 Task: Add a signature Kathryn Wilson containing With sincere appreciation and gratitude, Kathryn Wilson to email address softage.3@softage.net and add a label Climate change
Action: Mouse moved to (99, 147)
Screenshot: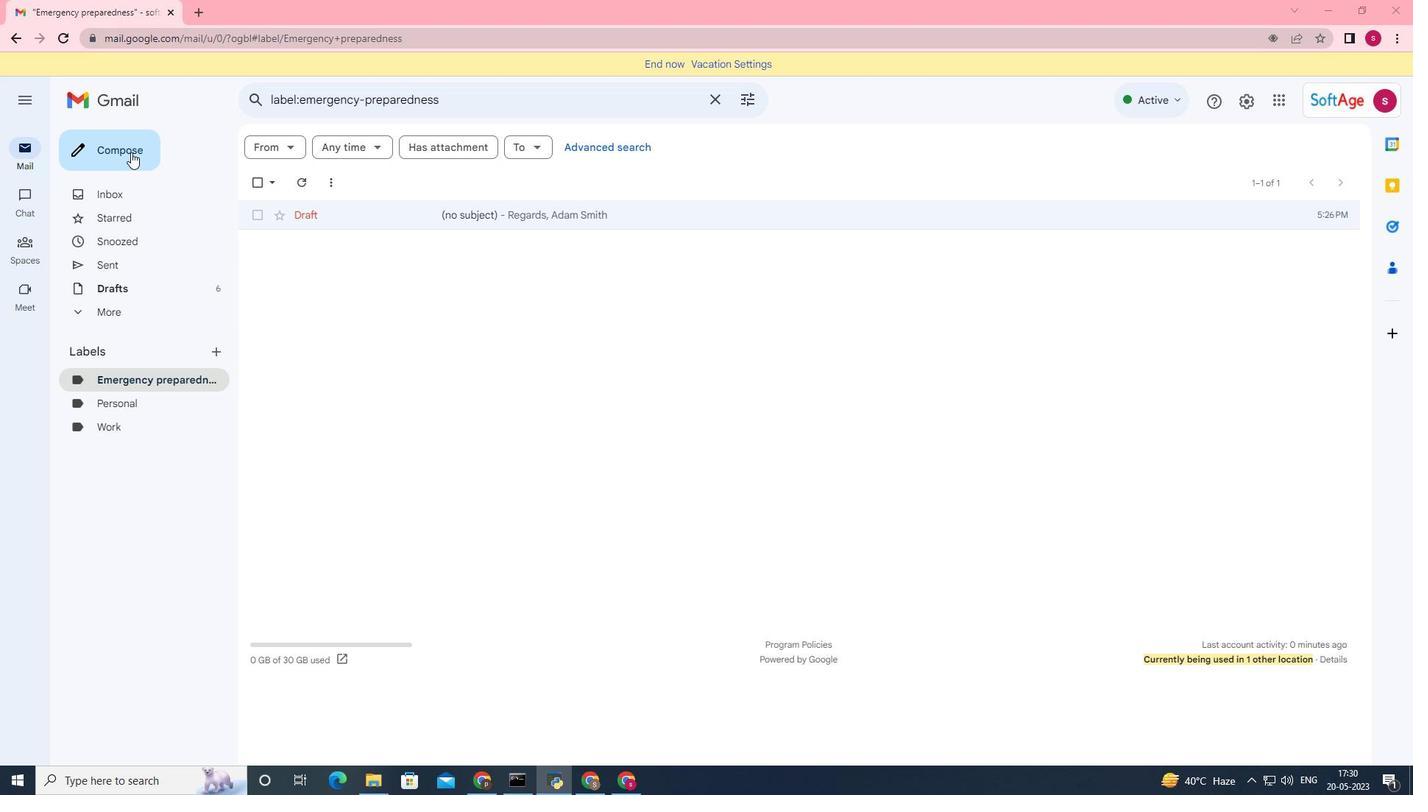 
Action: Mouse pressed left at (99, 147)
Screenshot: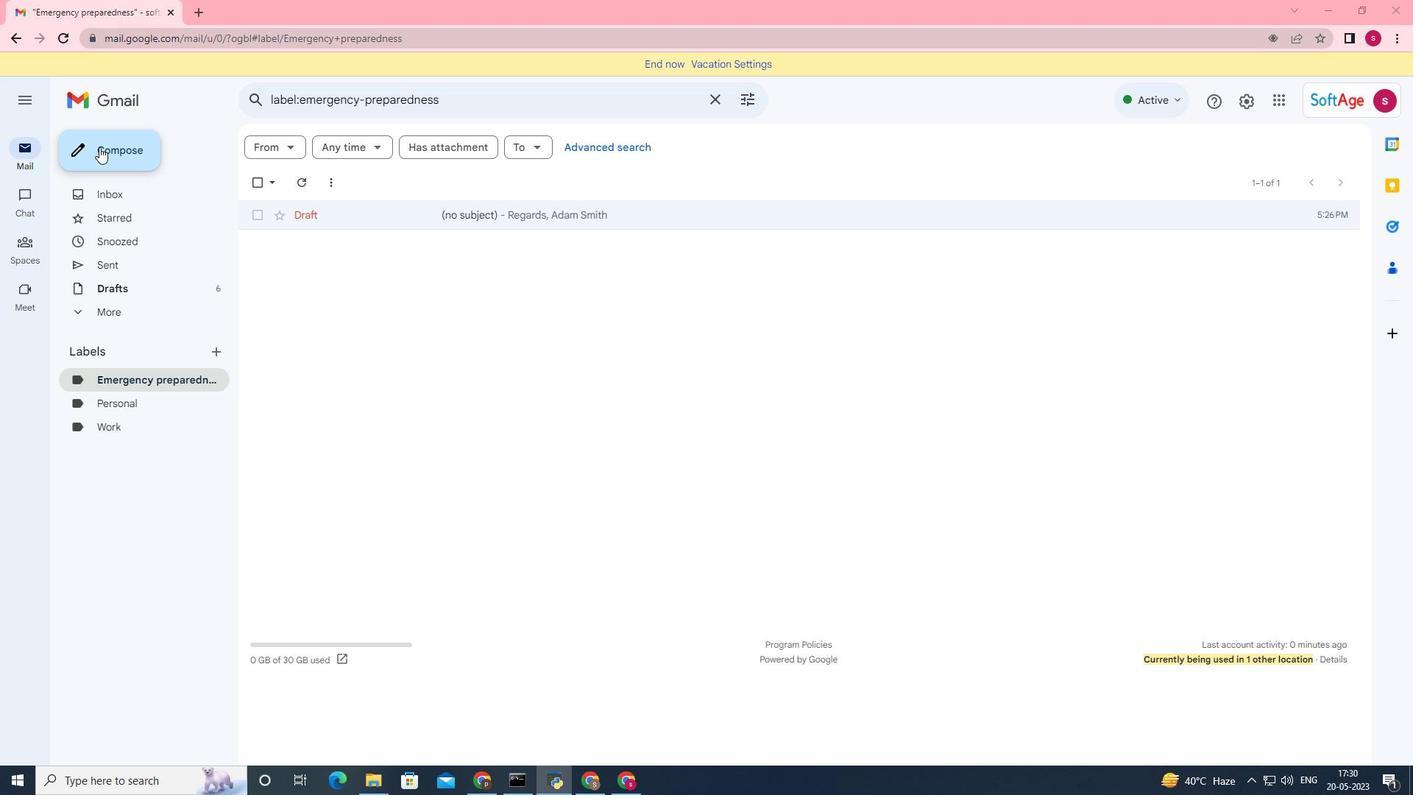 
Action: Mouse moved to (1350, 326)
Screenshot: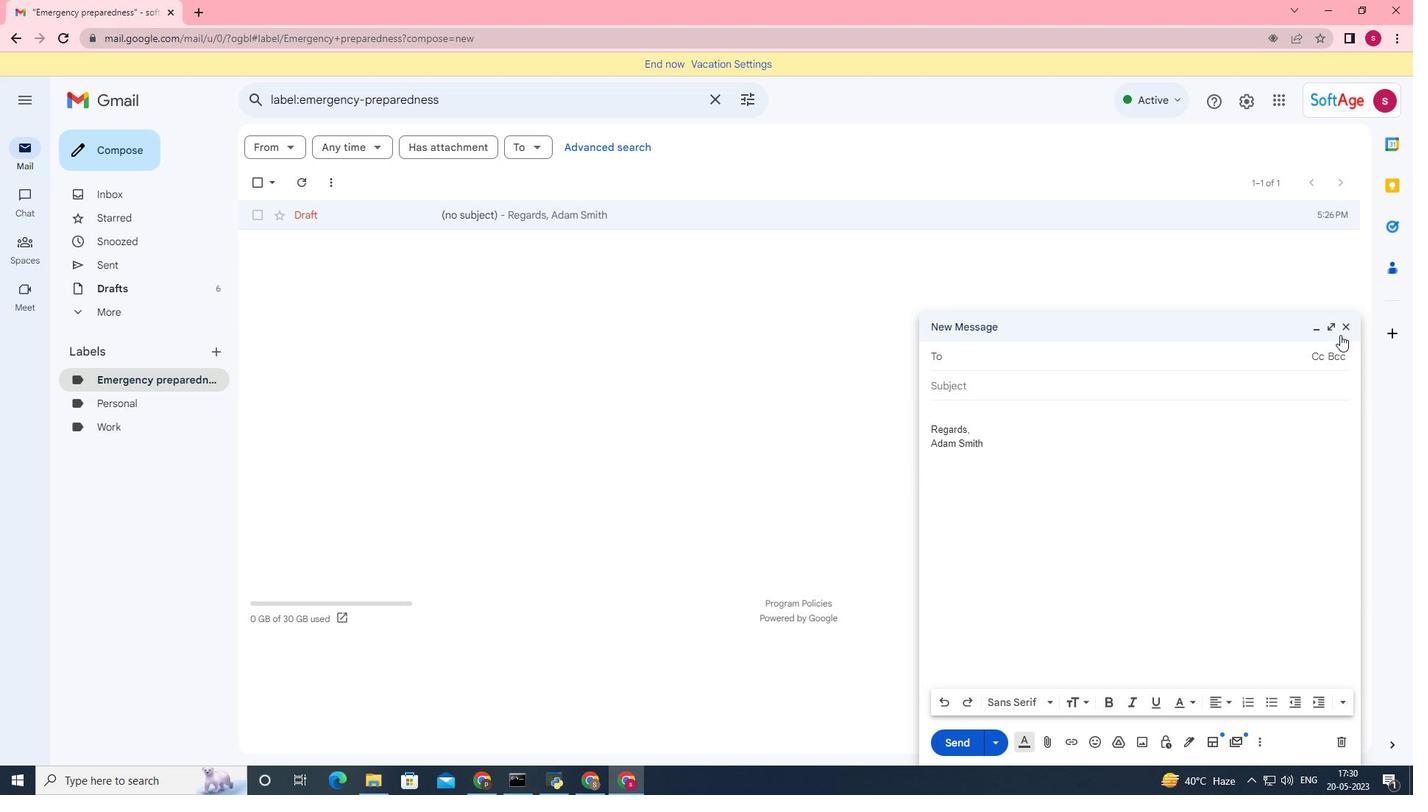 
Action: Mouse pressed left at (1350, 326)
Screenshot: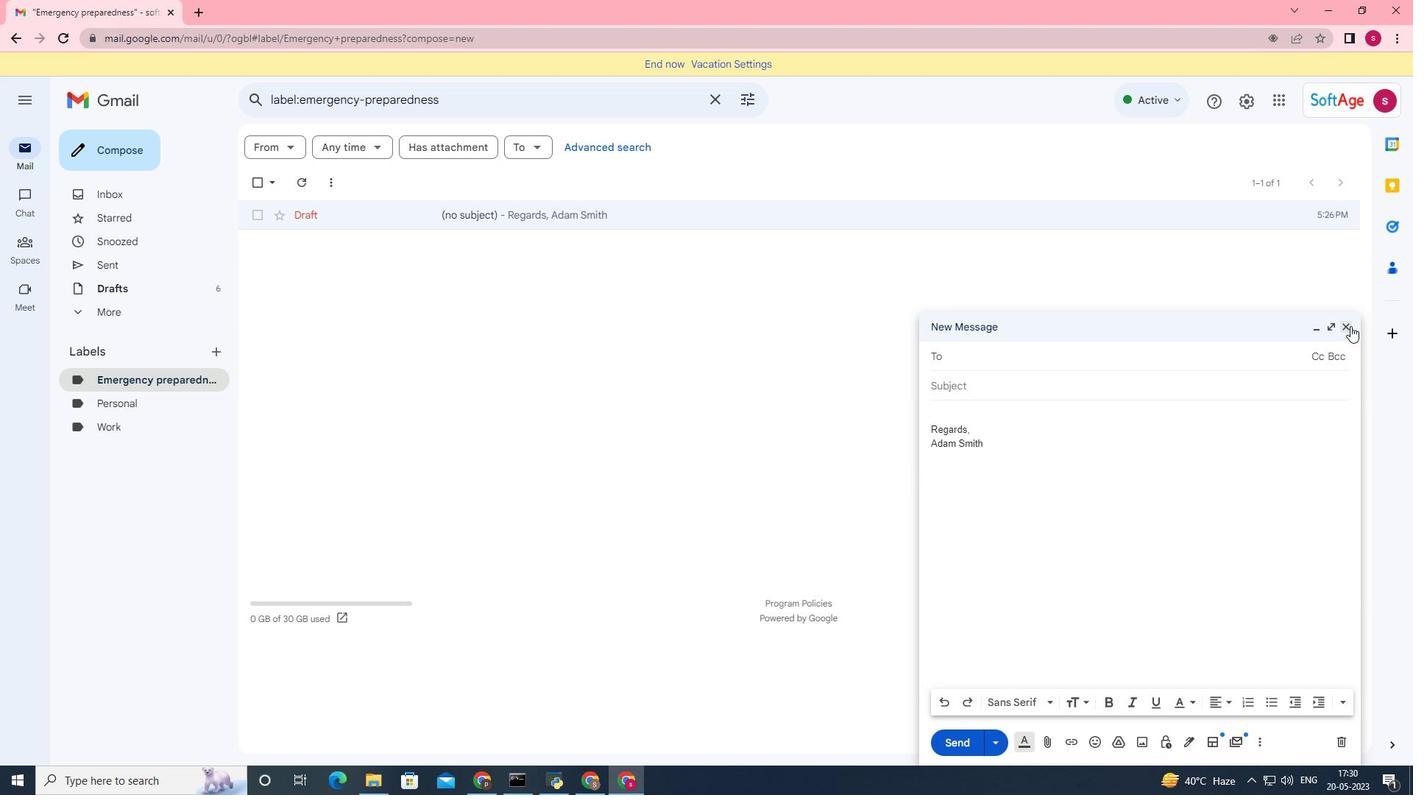 
Action: Mouse moved to (138, 148)
Screenshot: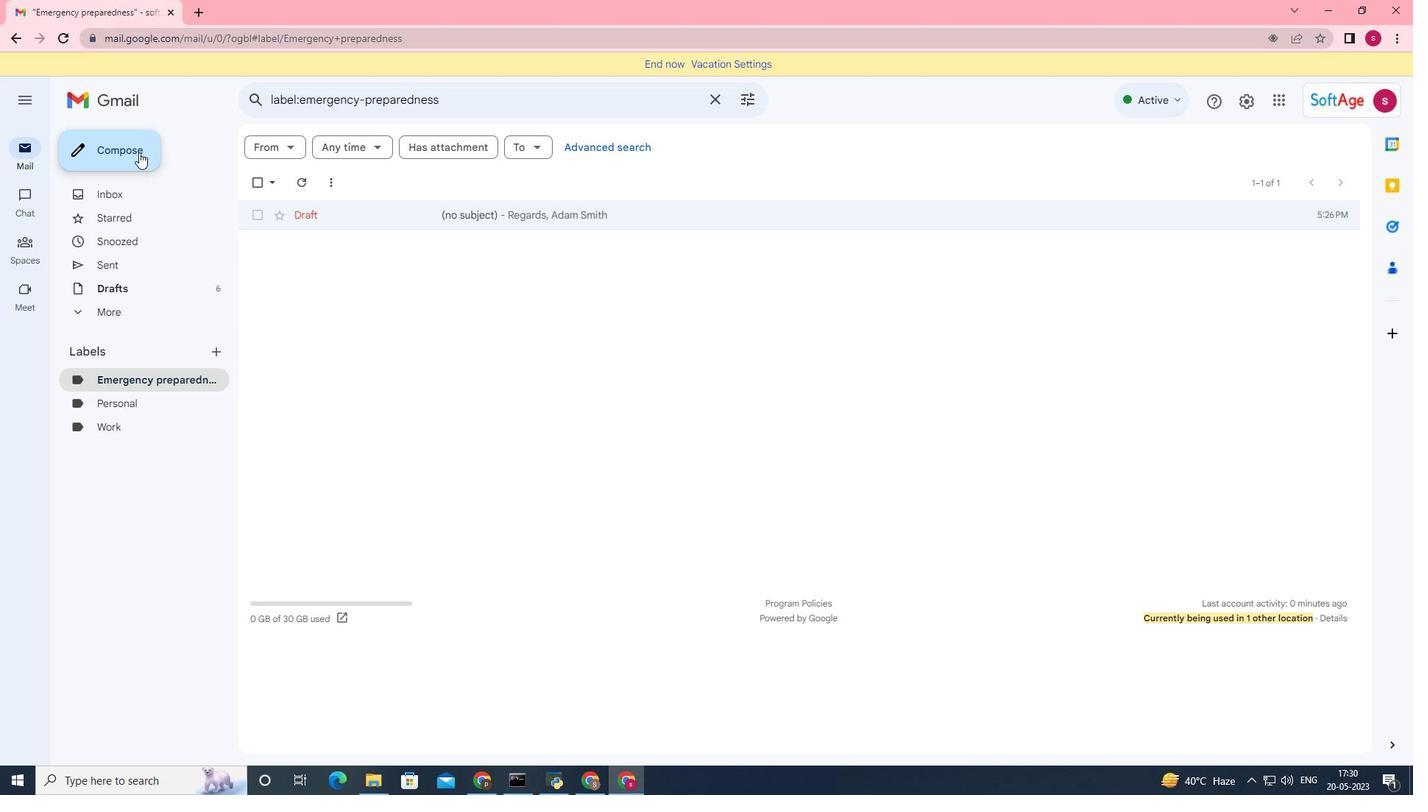 
Action: Mouse pressed left at (138, 148)
Screenshot: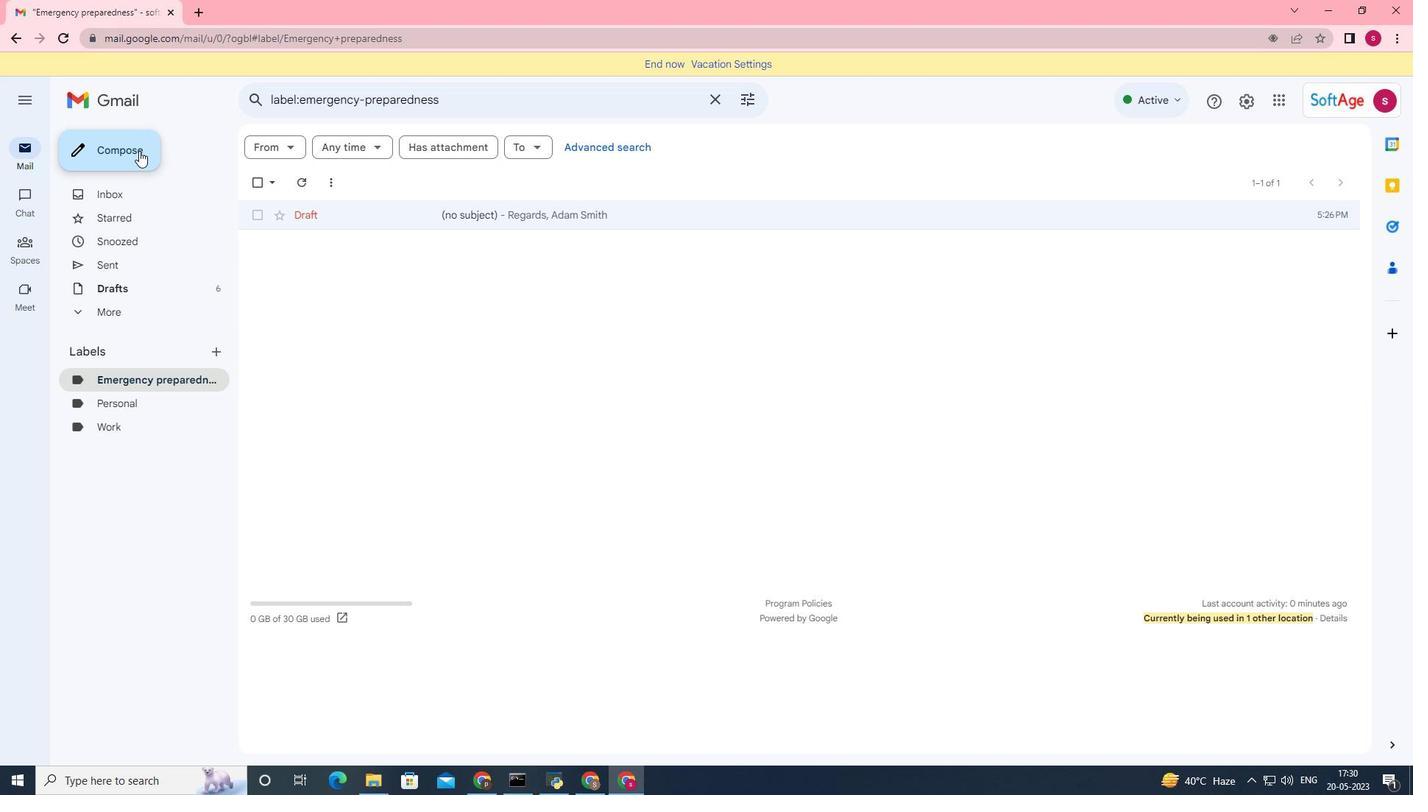 
Action: Mouse moved to (1185, 739)
Screenshot: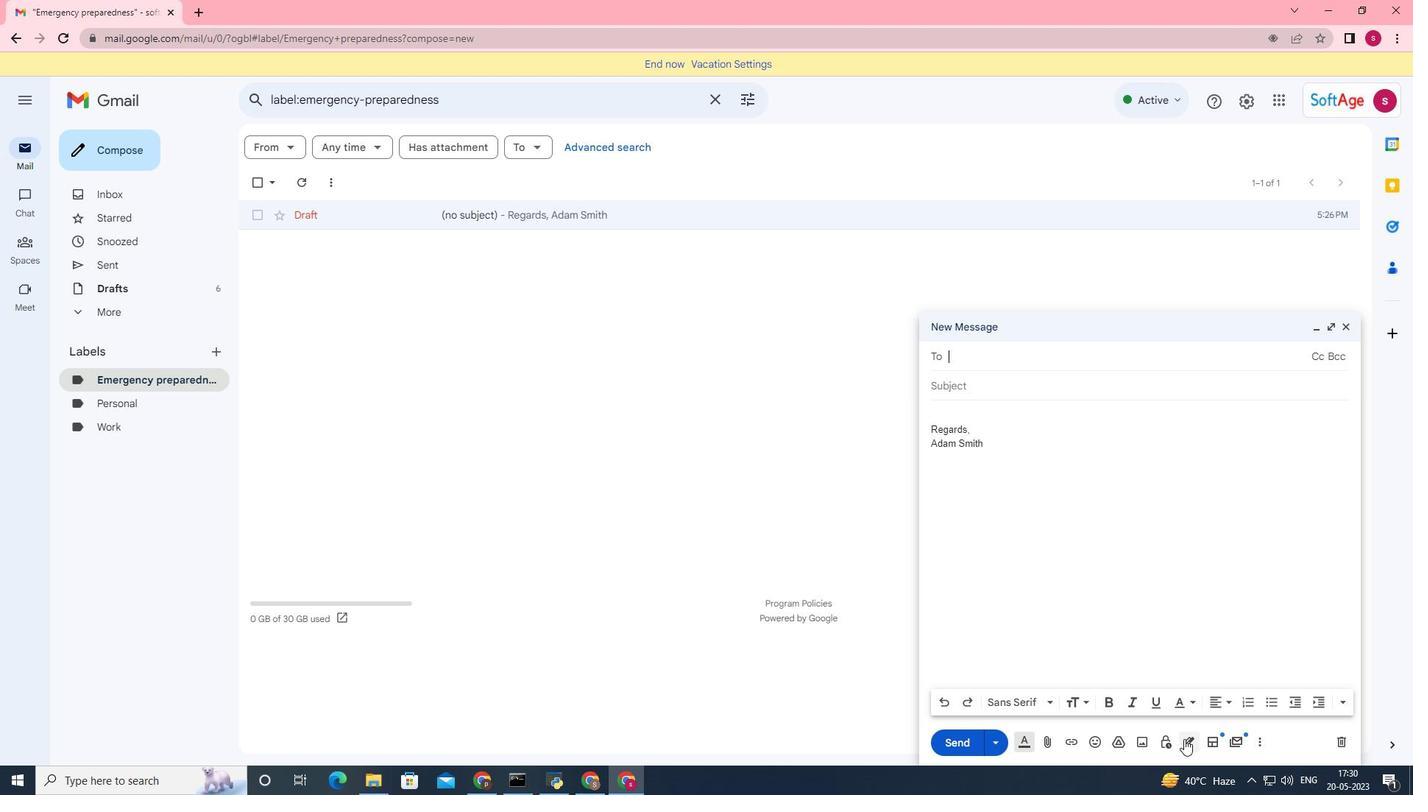 
Action: Mouse pressed left at (1185, 739)
Screenshot: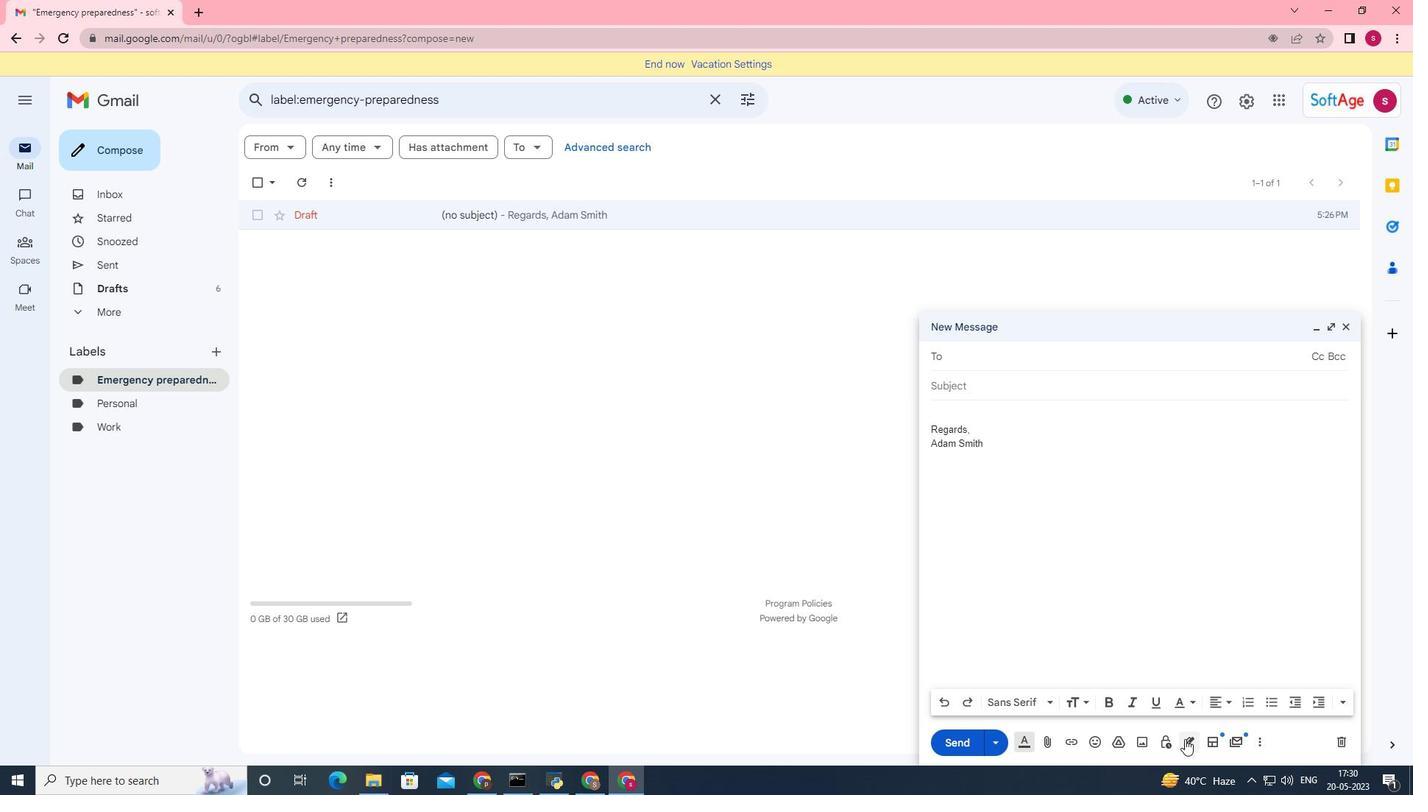 
Action: Mouse moved to (1244, 668)
Screenshot: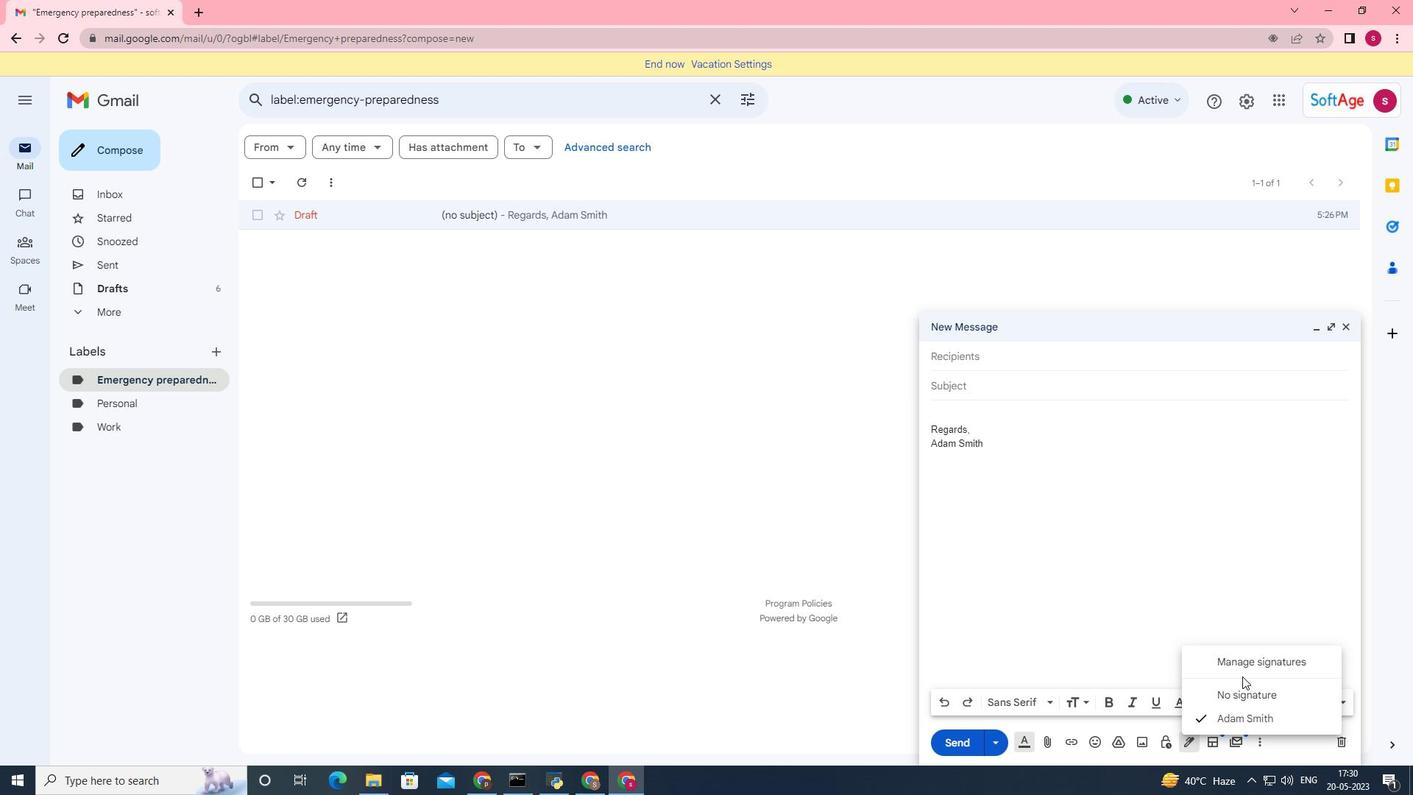 
Action: Mouse pressed left at (1244, 668)
Screenshot: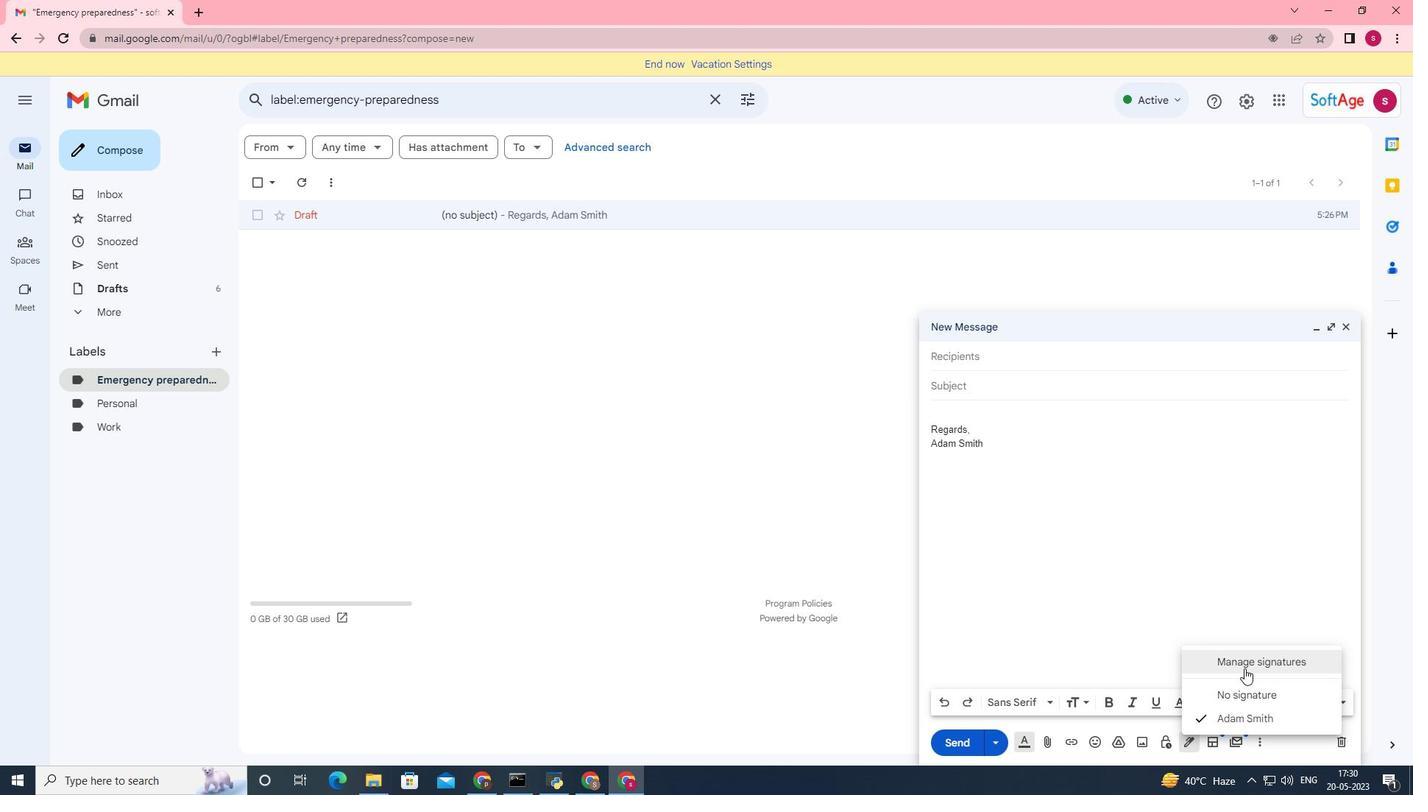 
Action: Mouse moved to (680, 524)
Screenshot: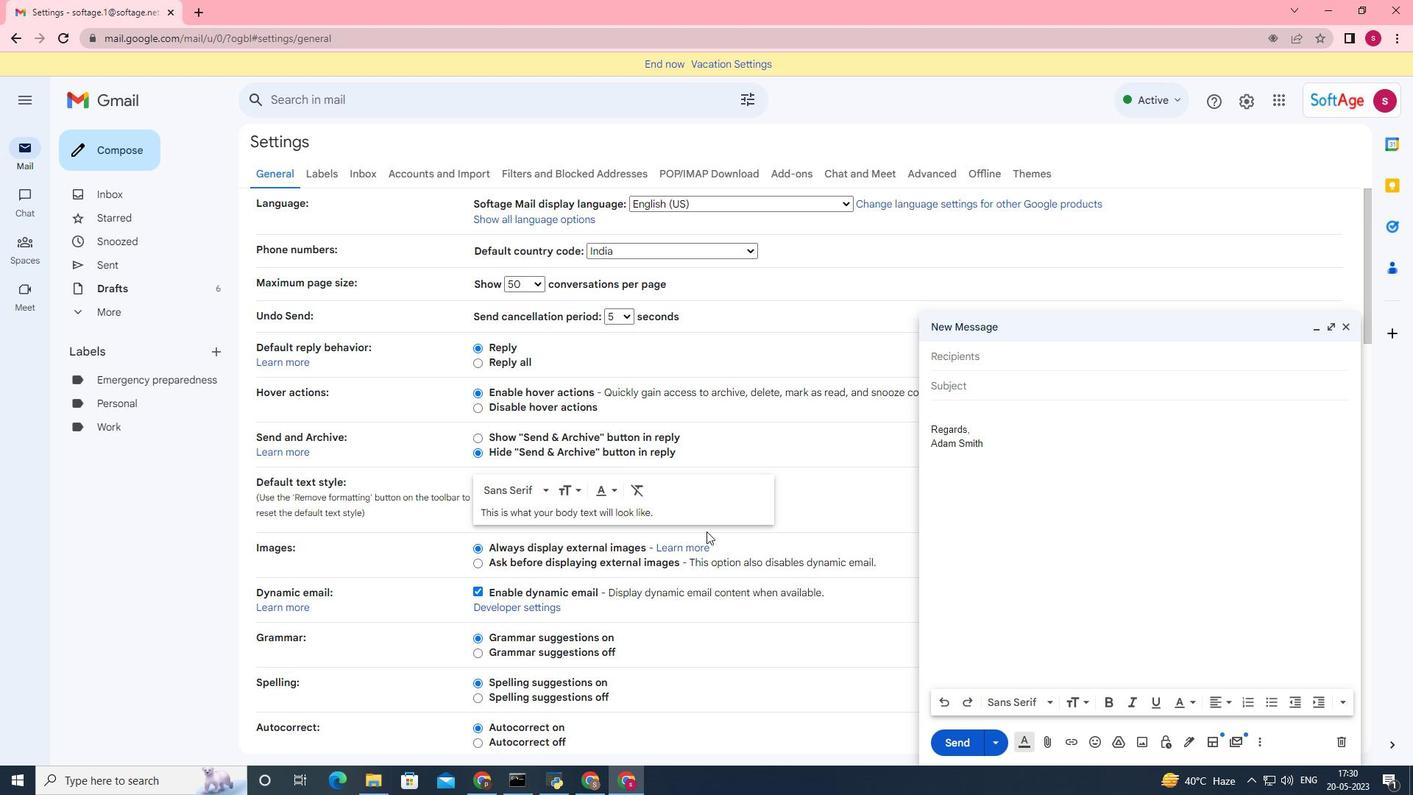 
Action: Mouse scrolled (680, 524) with delta (0, 0)
Screenshot: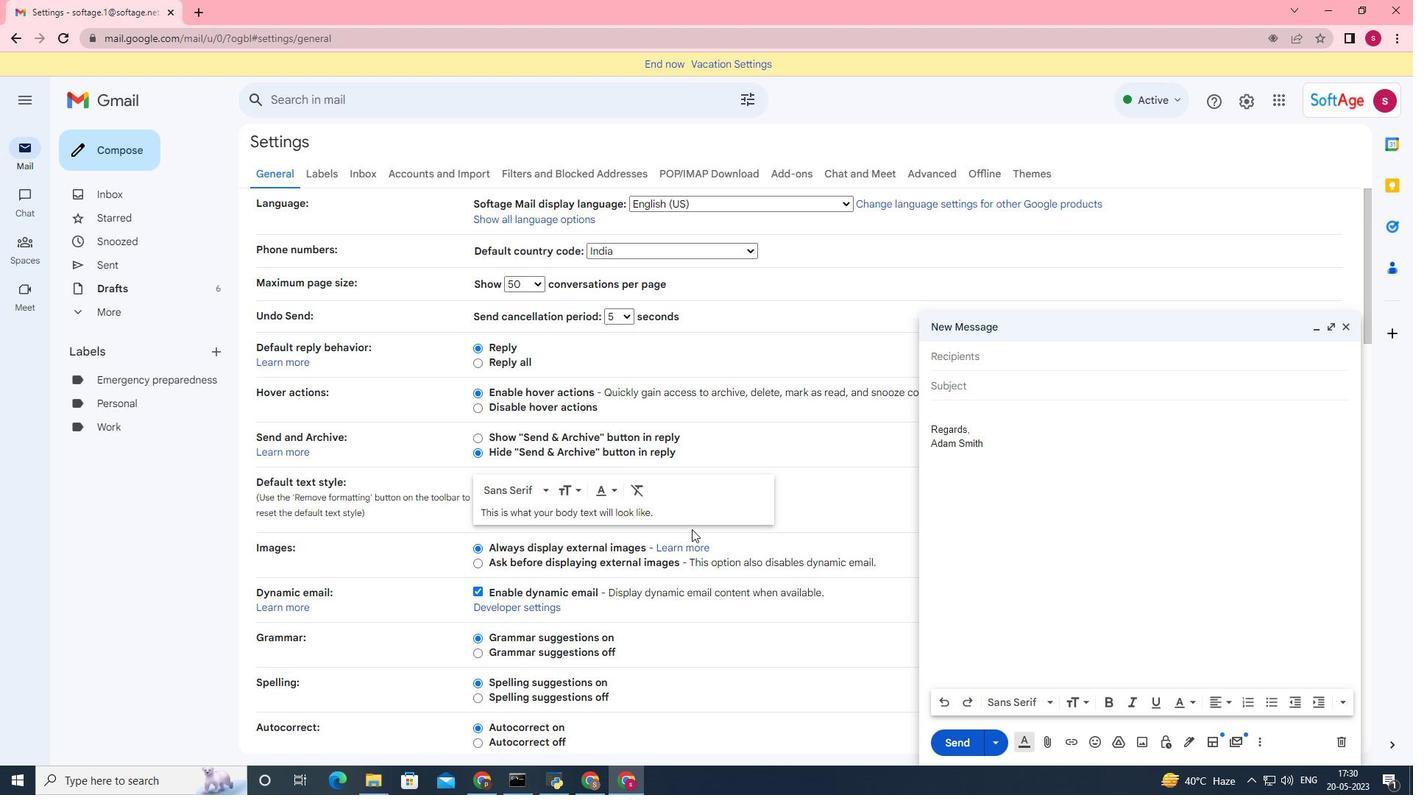 
Action: Mouse moved to (680, 524)
Screenshot: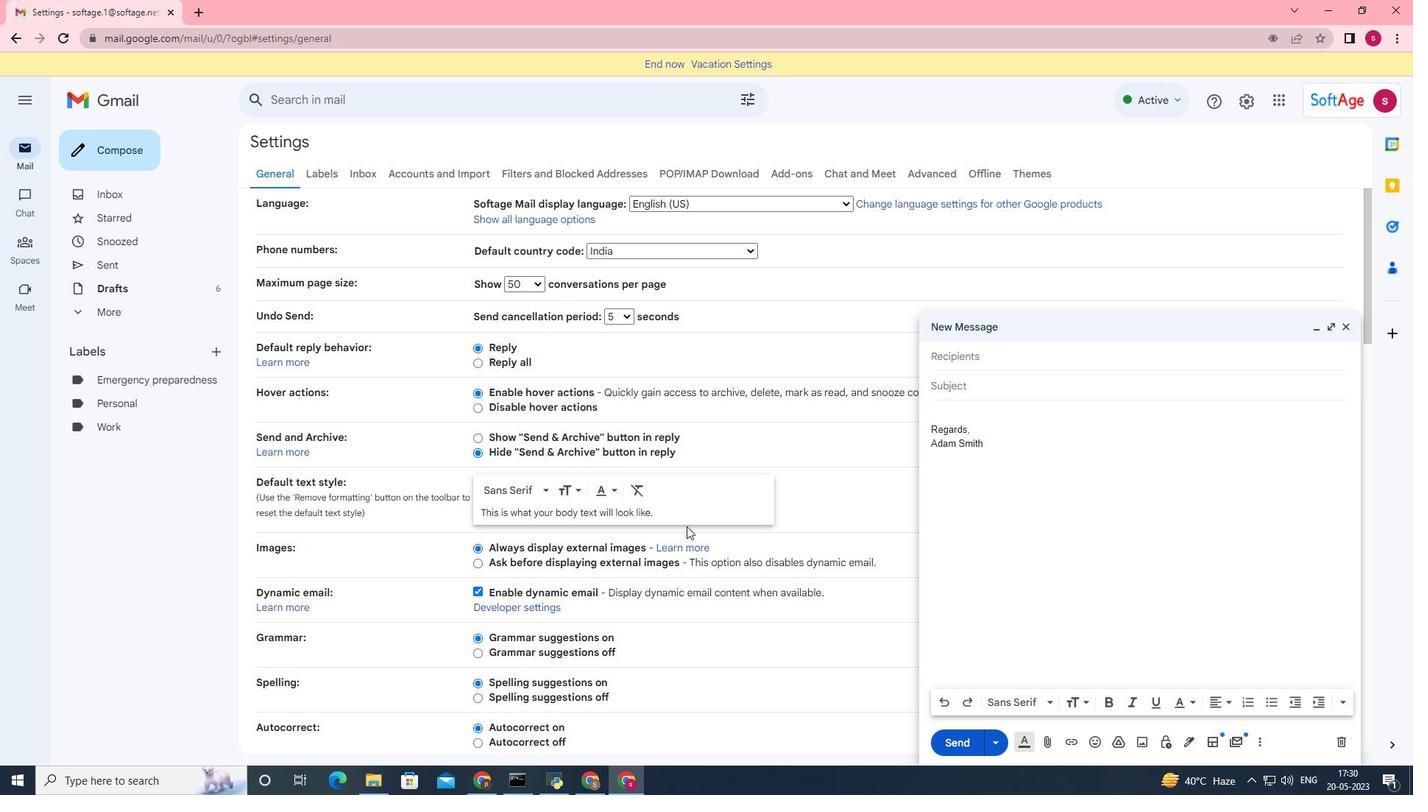 
Action: Mouse scrolled (680, 524) with delta (0, 0)
Screenshot: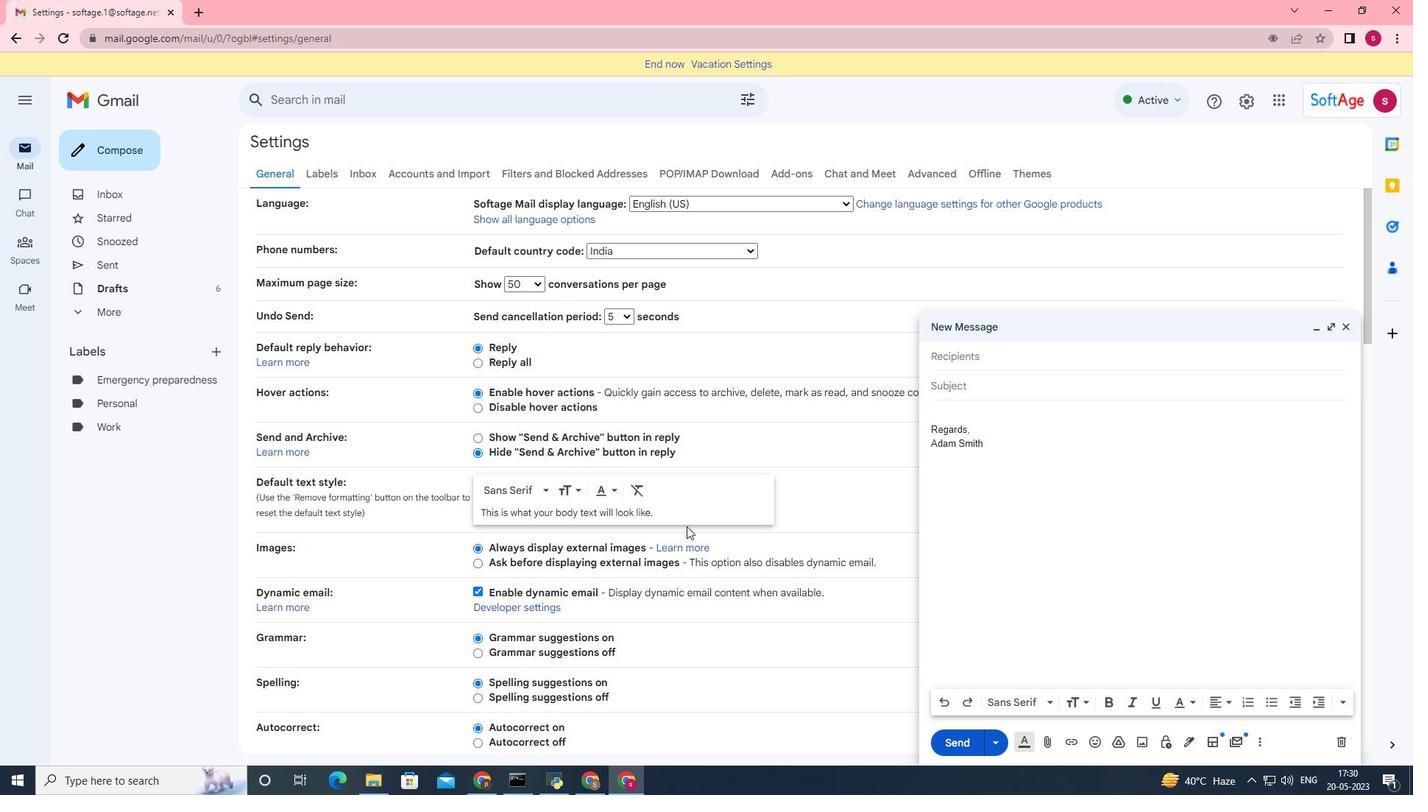 
Action: Mouse moved to (678, 524)
Screenshot: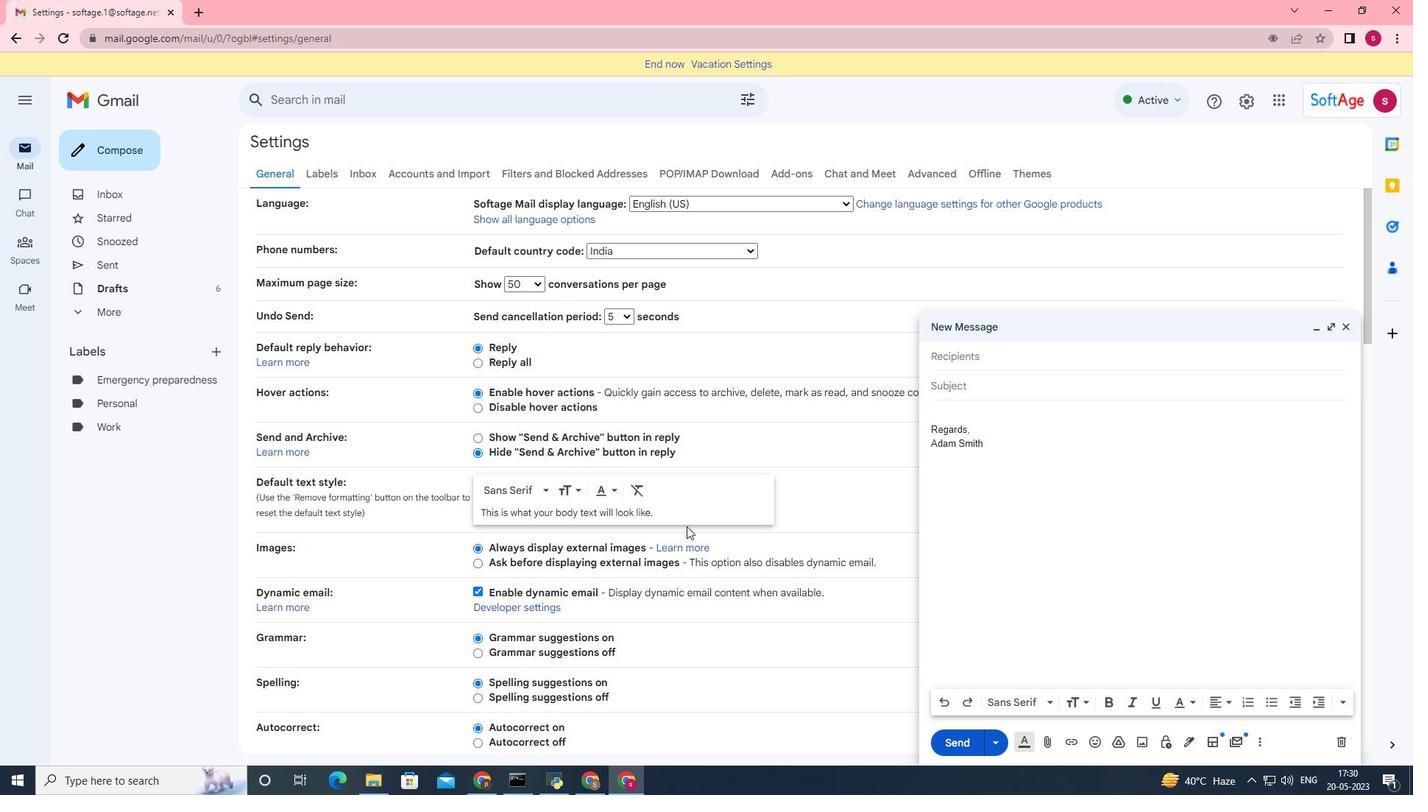 
Action: Mouse scrolled (678, 524) with delta (0, 0)
Screenshot: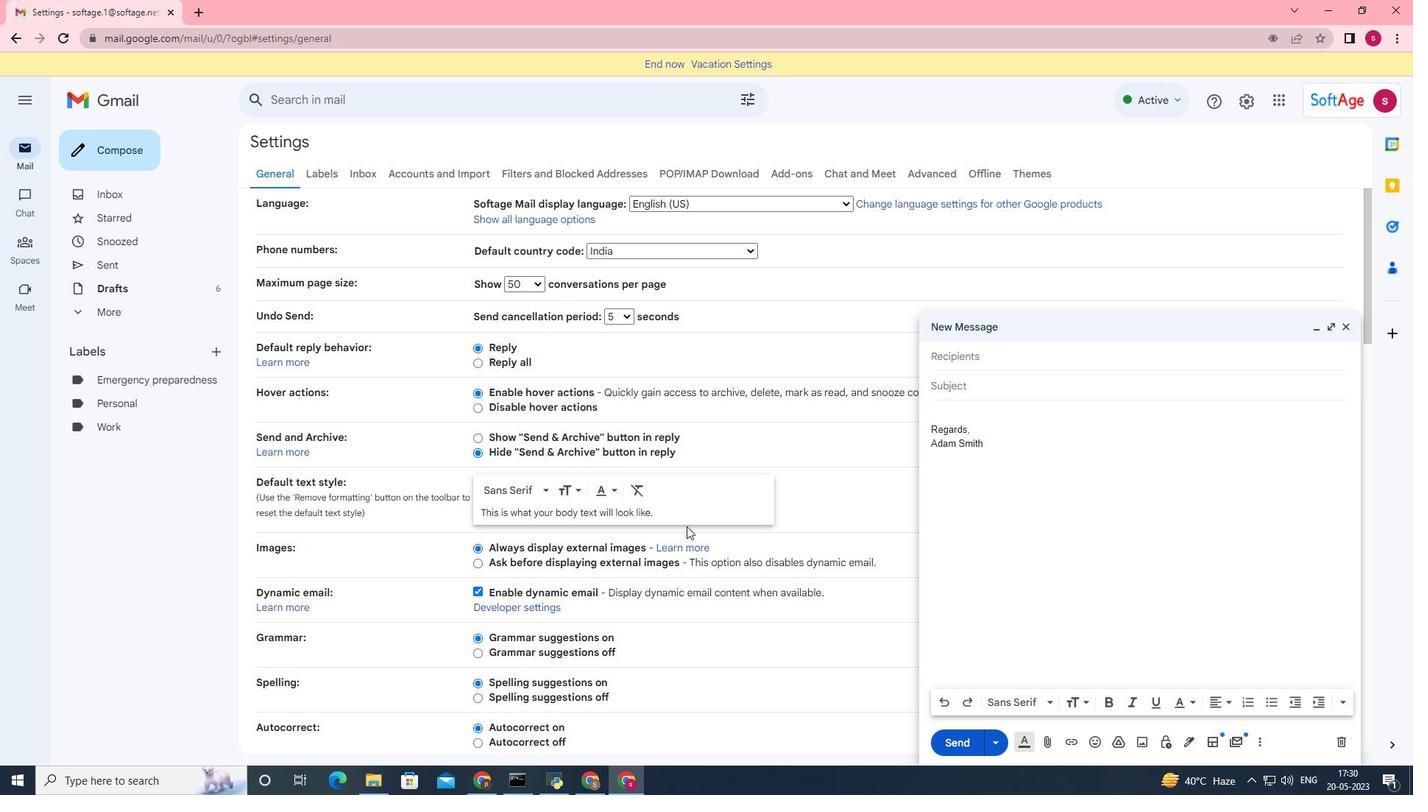 
Action: Mouse moved to (675, 527)
Screenshot: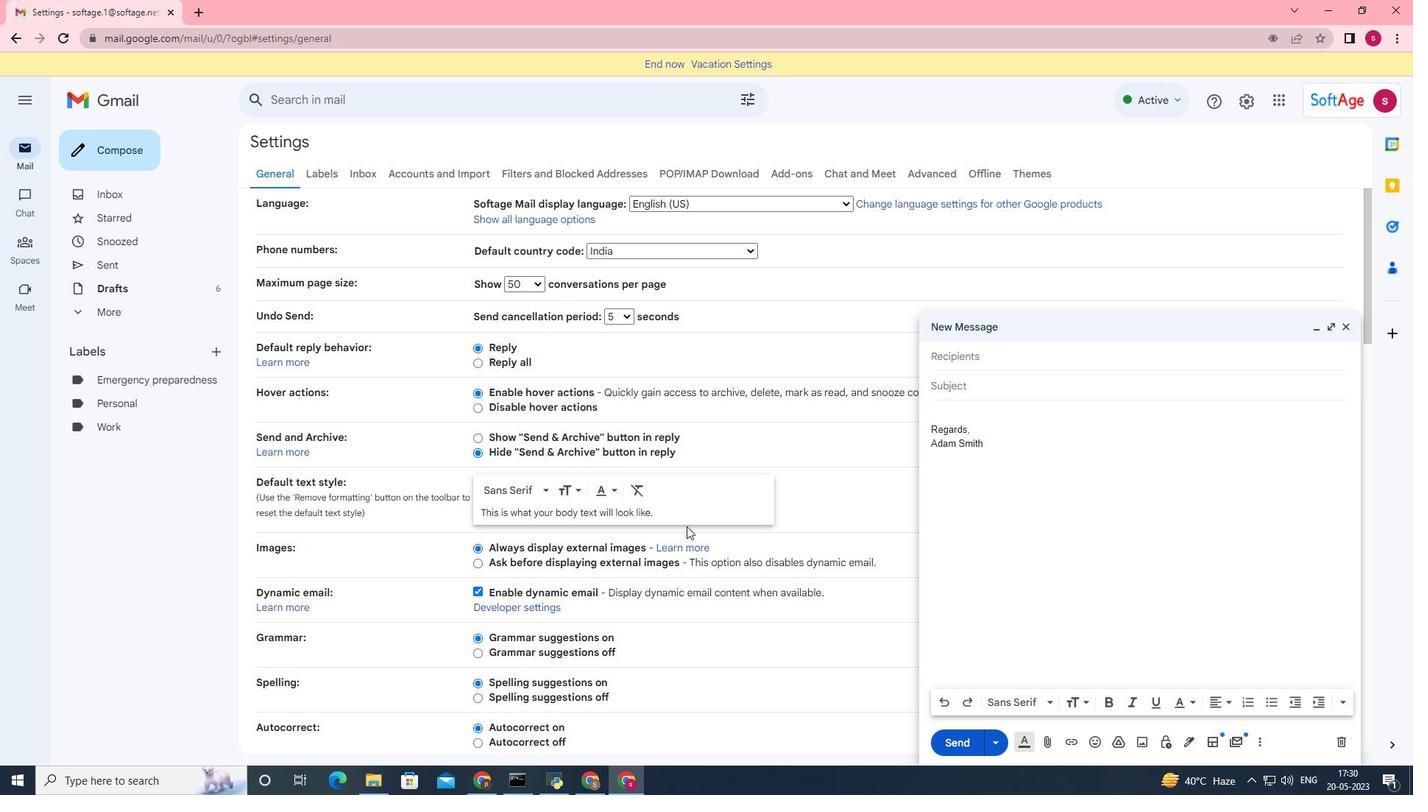 
Action: Mouse scrolled (678, 525) with delta (0, 0)
Screenshot: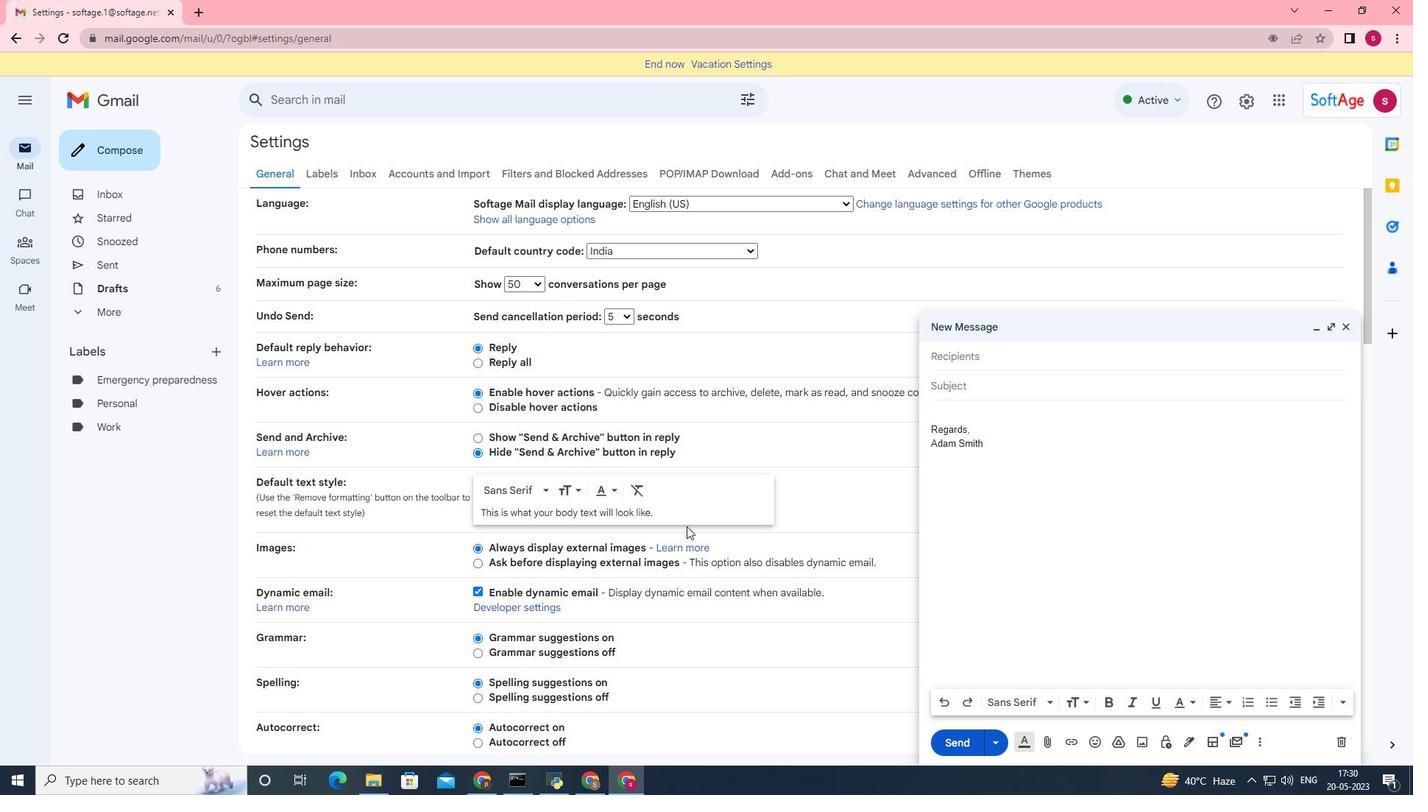 
Action: Mouse moved to (668, 533)
Screenshot: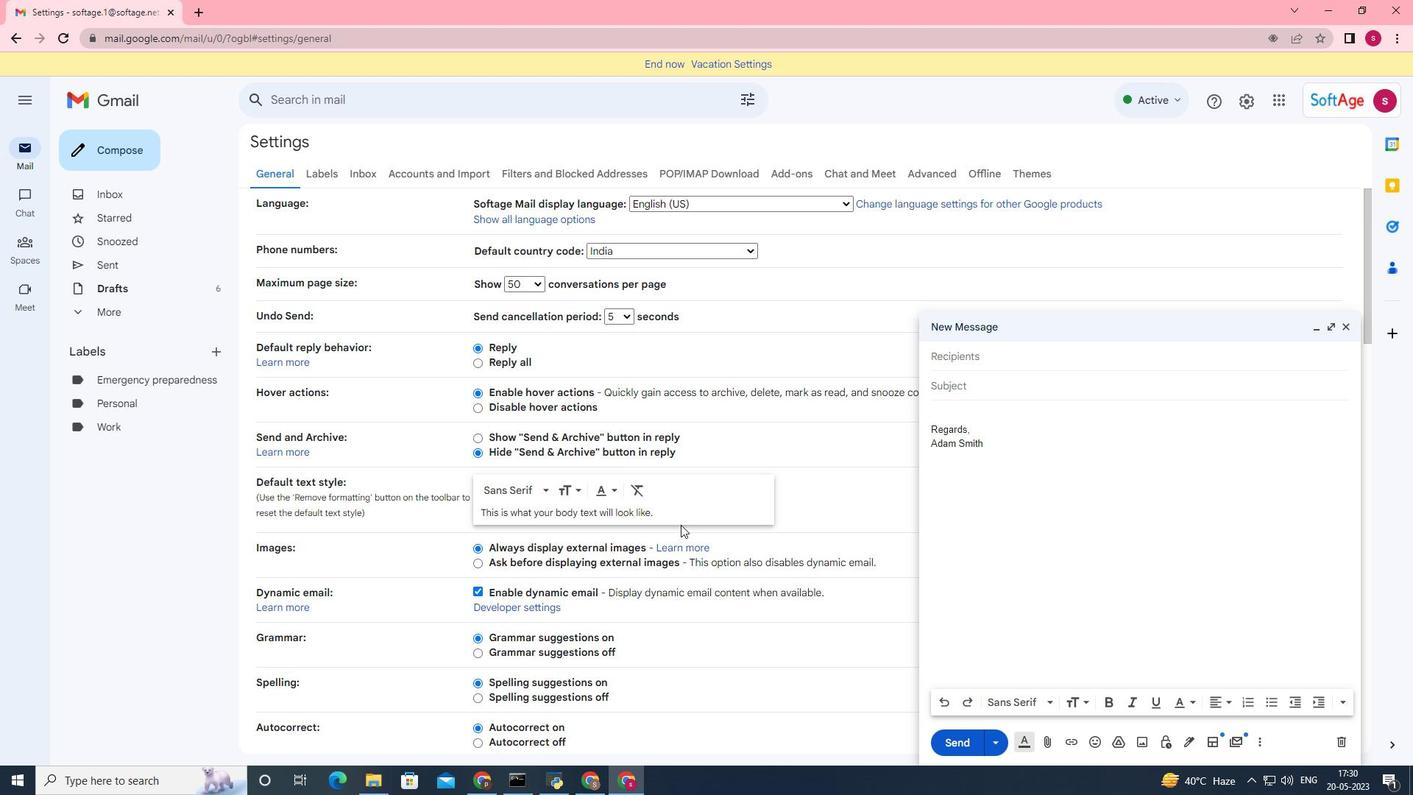 
Action: Mouse scrolled (671, 530) with delta (0, 0)
Screenshot: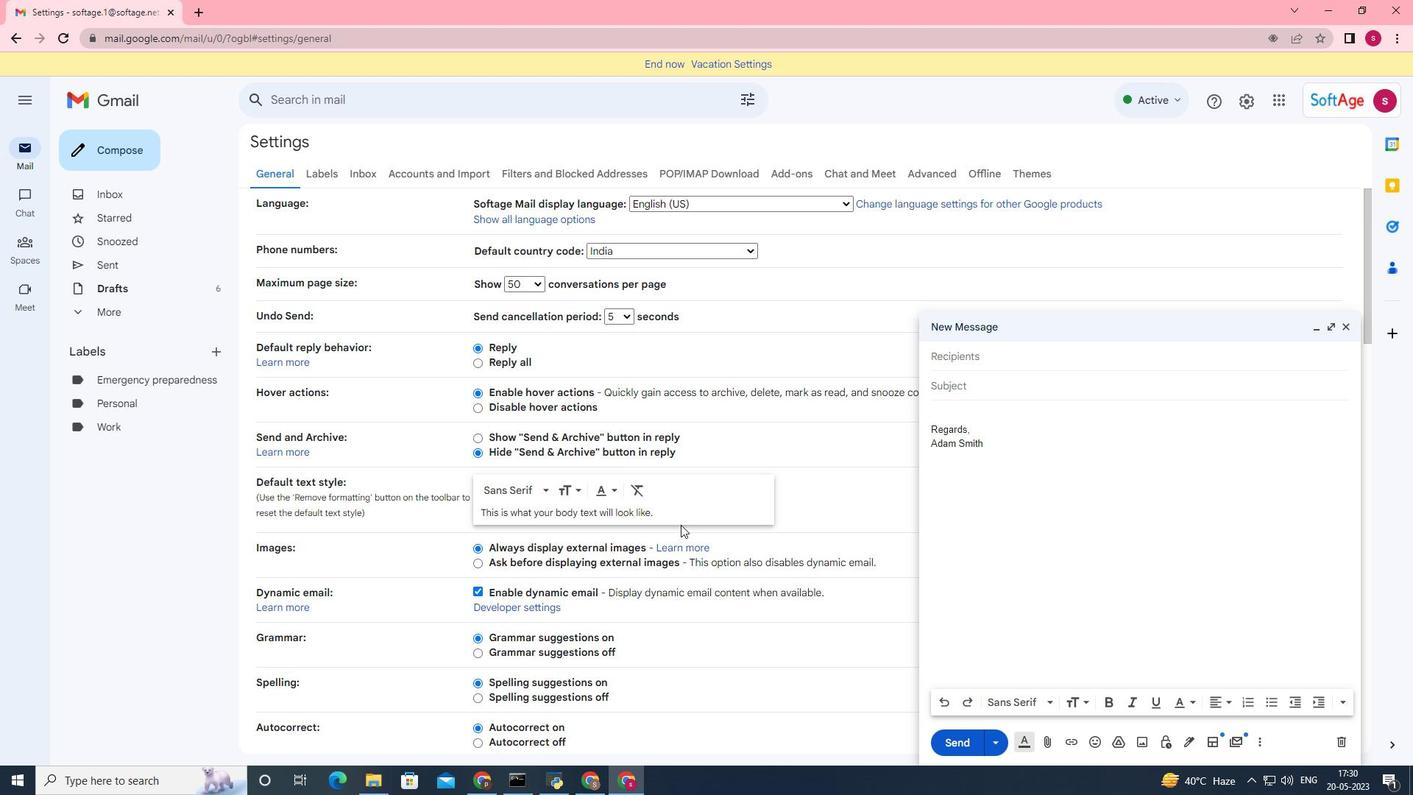 
Action: Mouse moved to (667, 534)
Screenshot: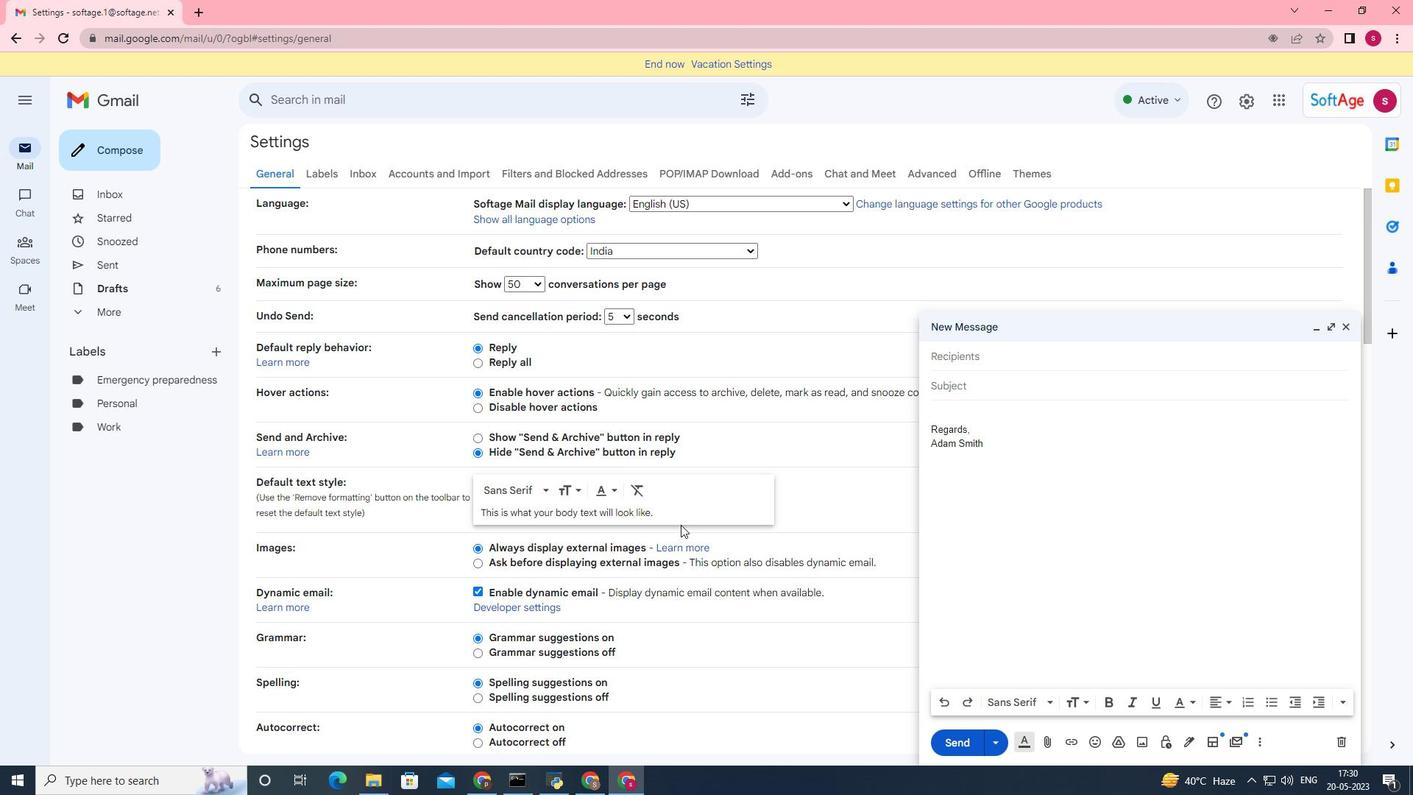 
Action: Mouse scrolled (668, 532) with delta (0, 0)
Screenshot: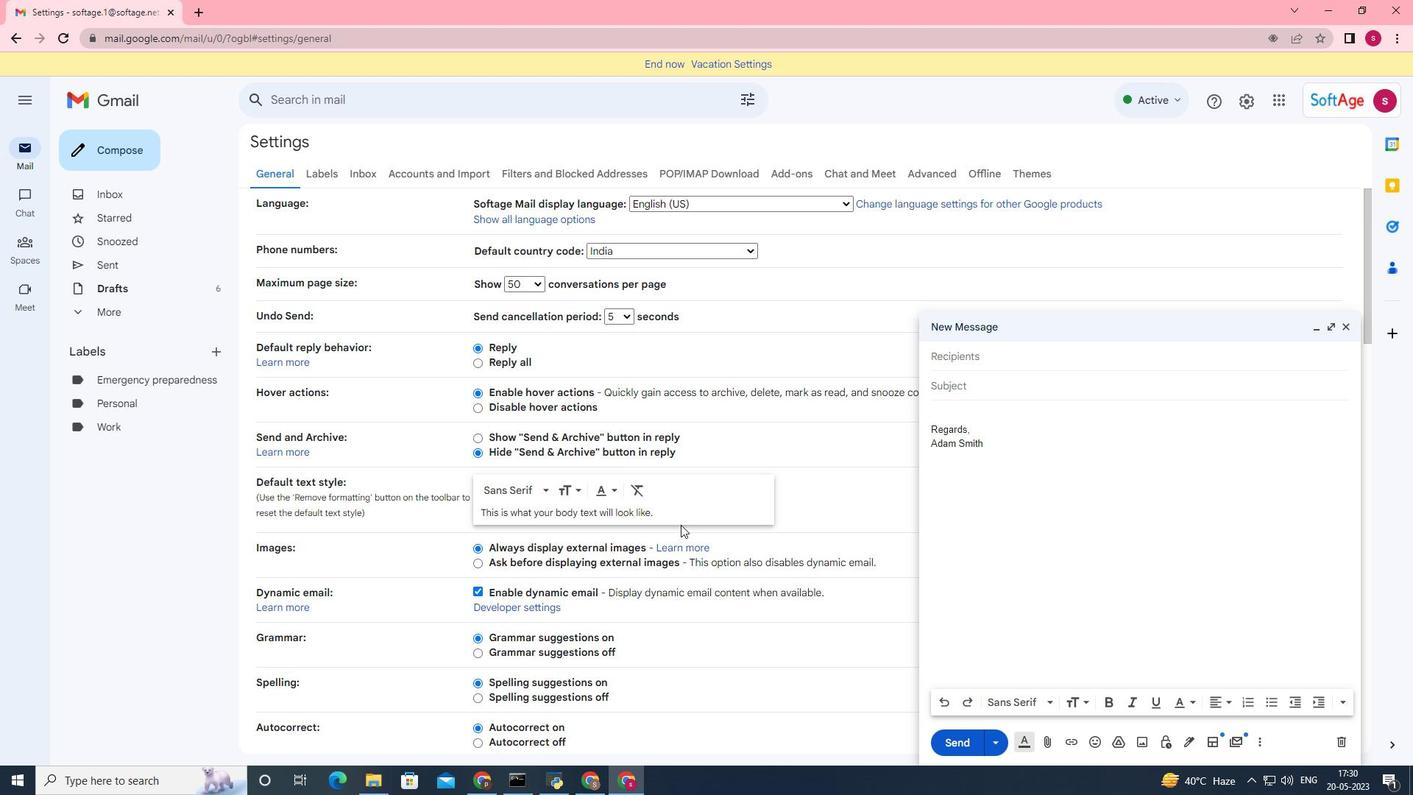 
Action: Mouse moved to (538, 541)
Screenshot: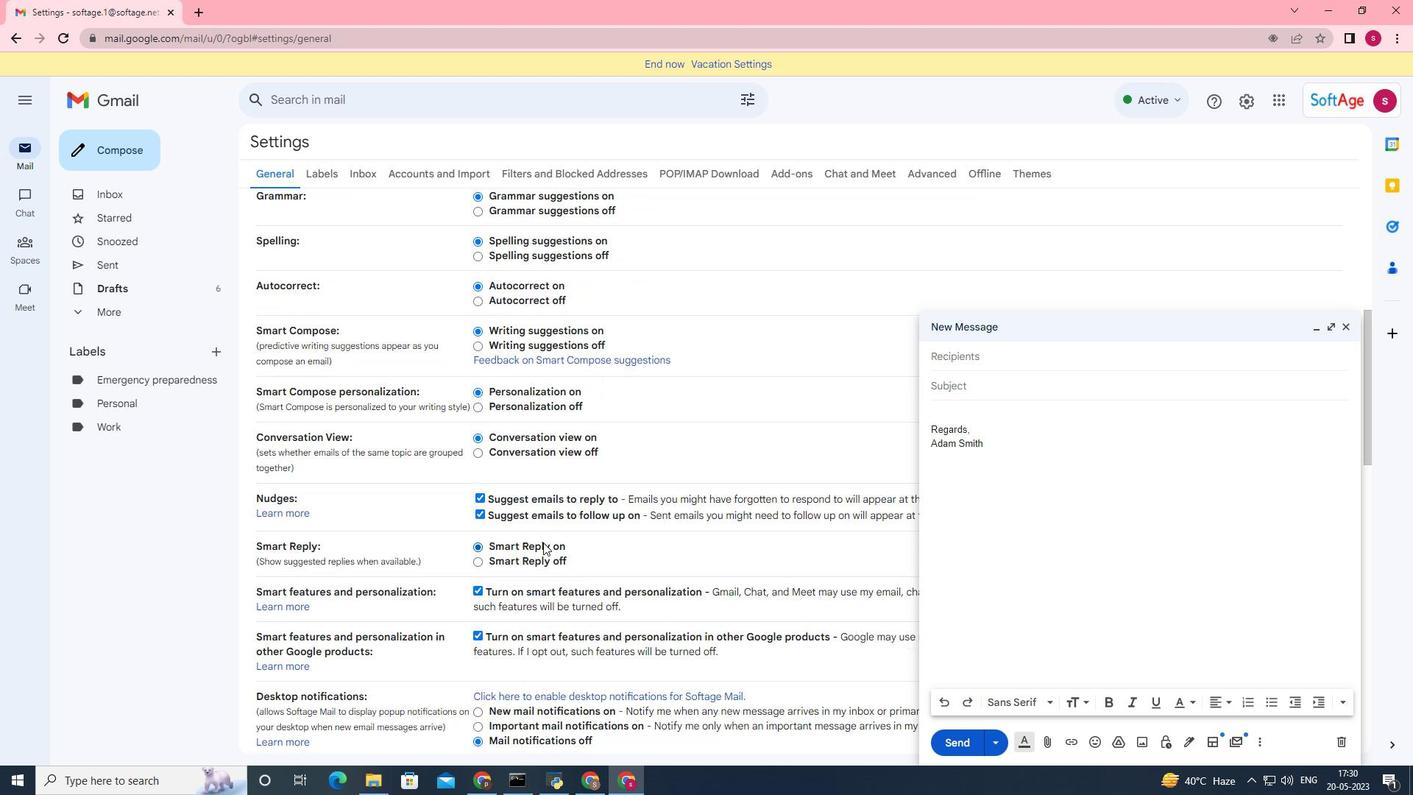 
Action: Mouse scrolled (538, 540) with delta (0, 0)
Screenshot: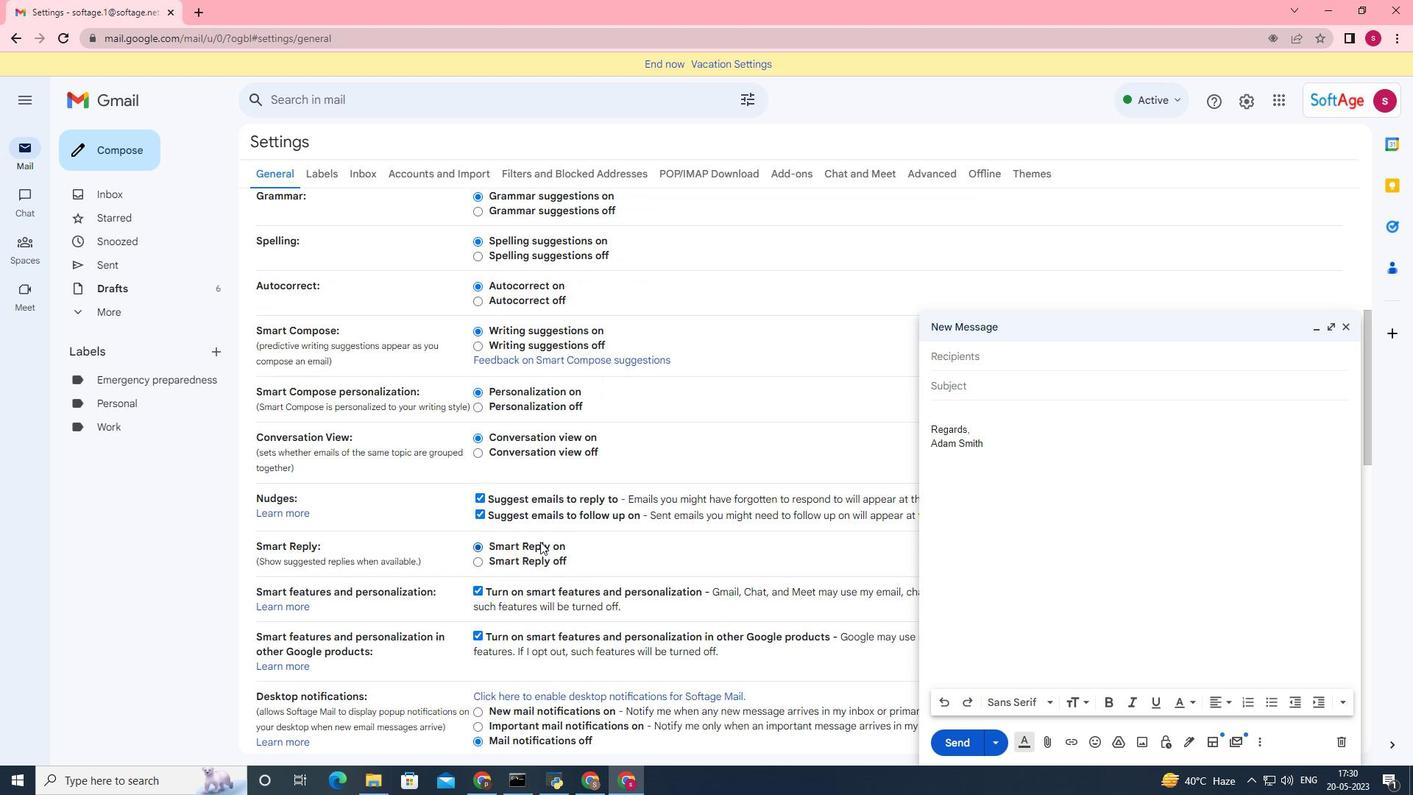 
Action: Mouse scrolled (538, 540) with delta (0, 0)
Screenshot: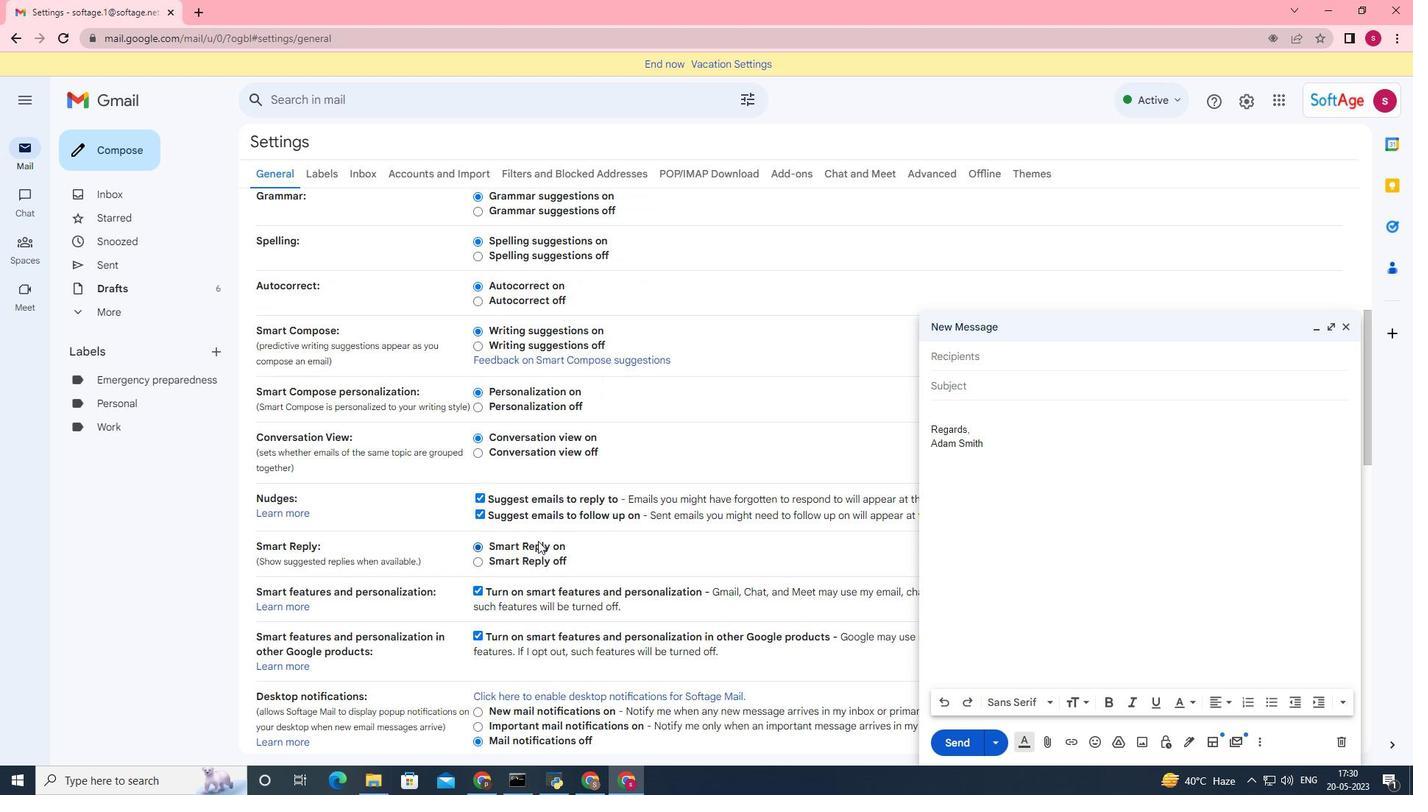 
Action: Mouse scrolled (538, 540) with delta (0, 0)
Screenshot: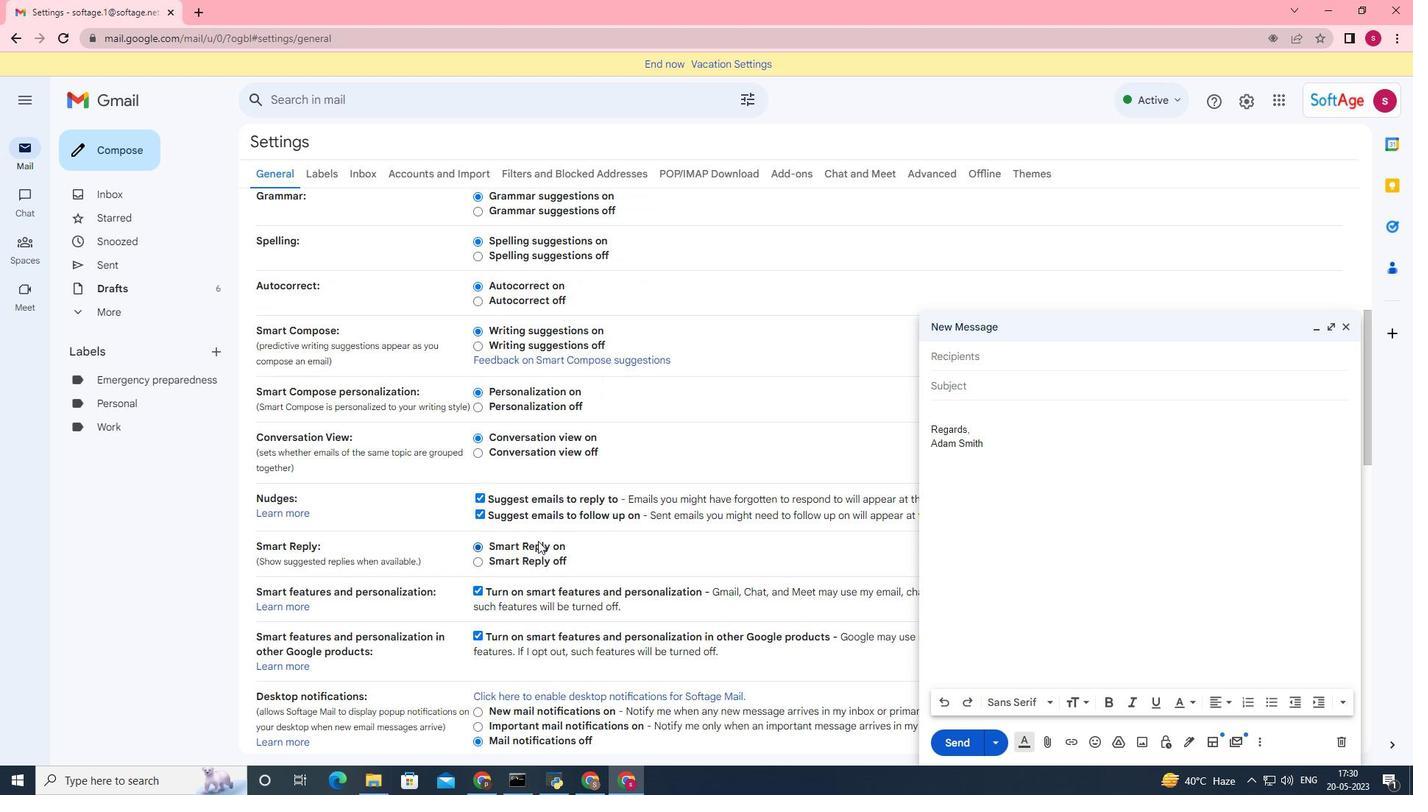 
Action: Mouse scrolled (538, 540) with delta (0, 0)
Screenshot: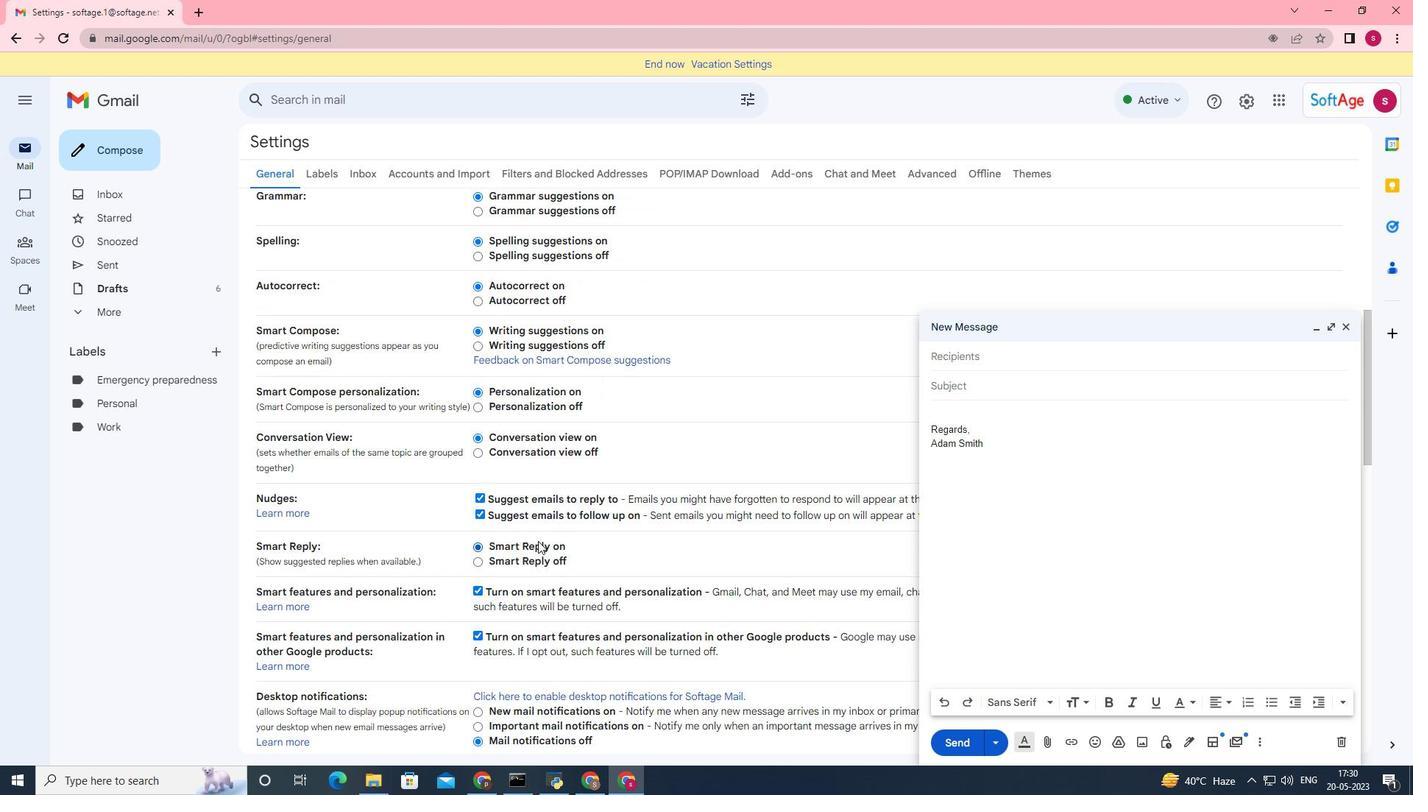 
Action: Mouse scrolled (538, 540) with delta (0, 0)
Screenshot: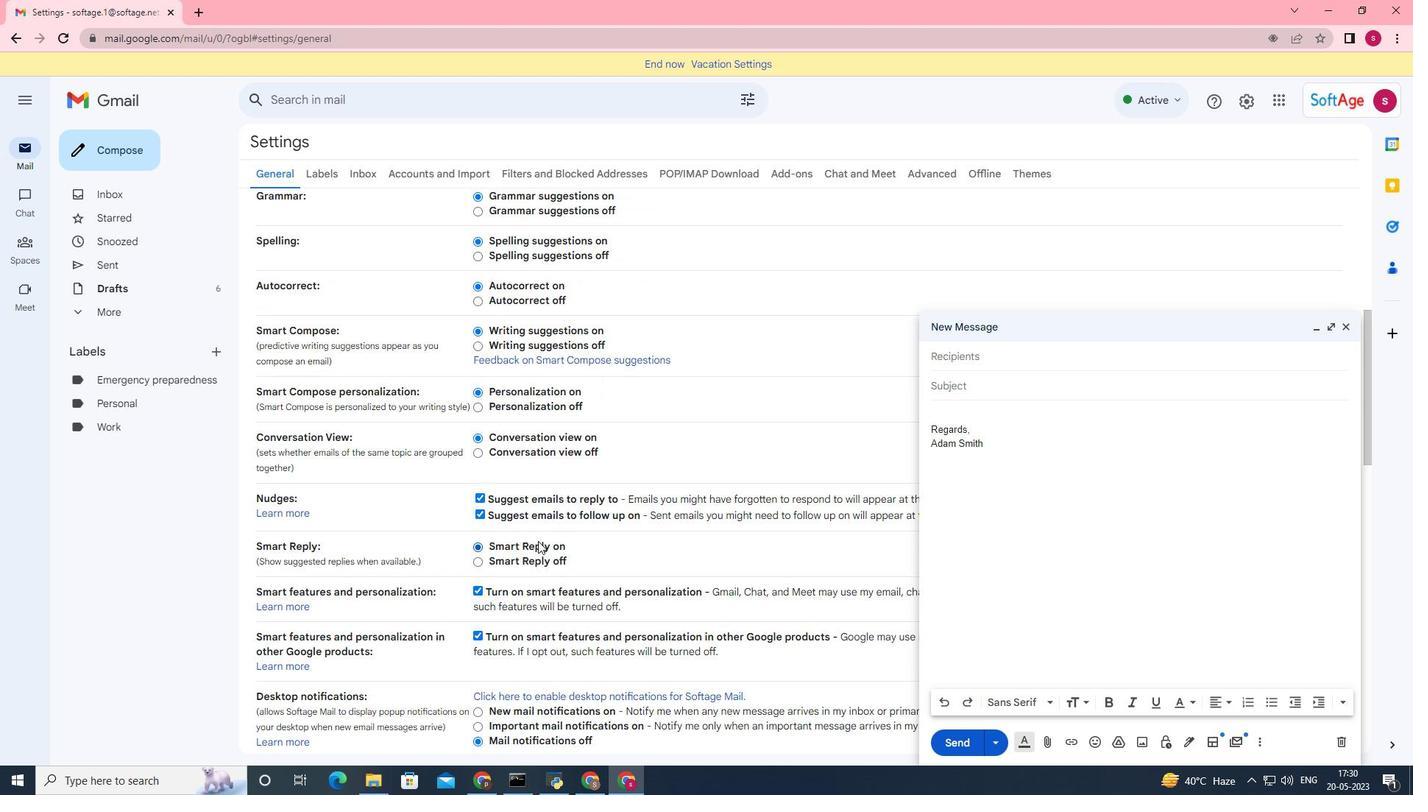 
Action: Mouse moved to (536, 541)
Screenshot: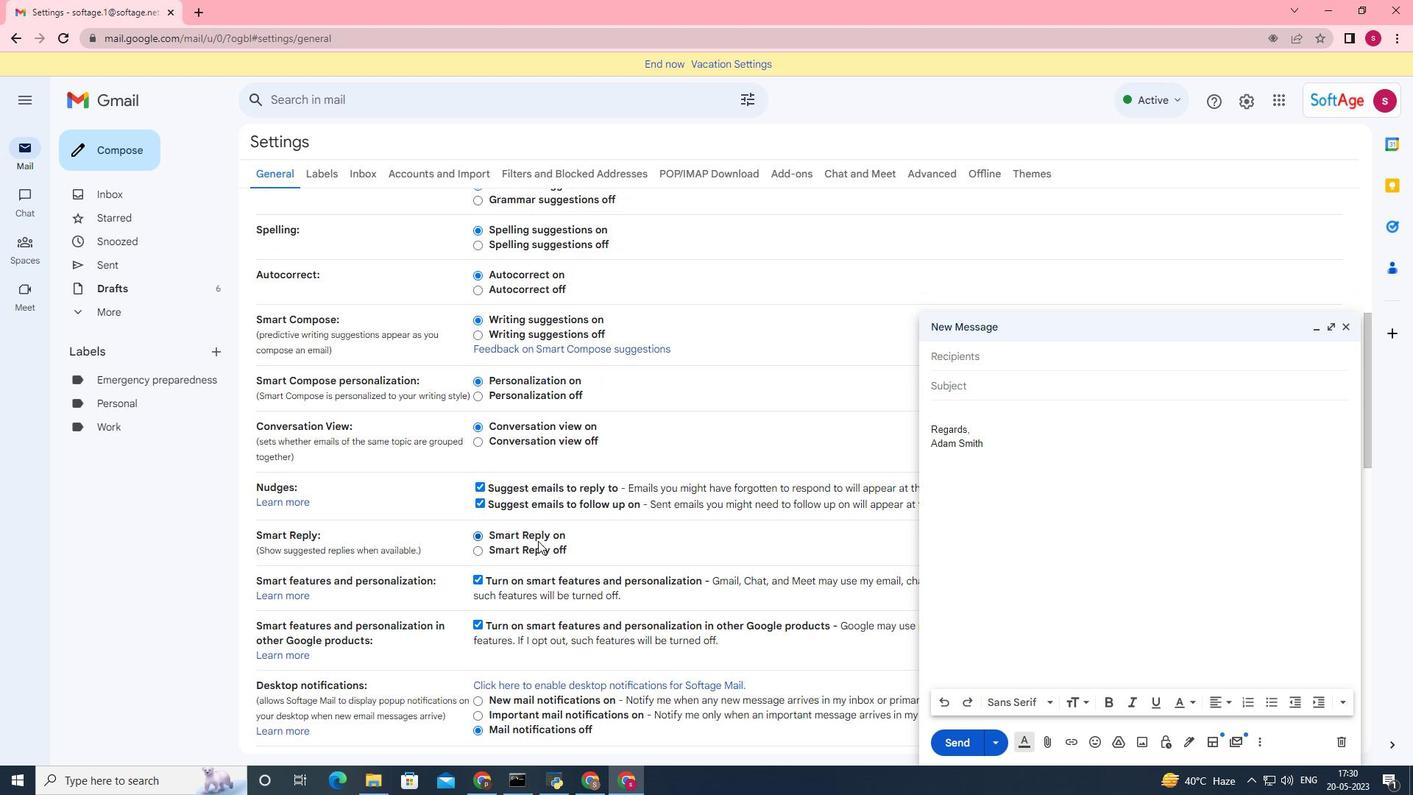 
Action: Mouse scrolled (536, 540) with delta (0, 0)
Screenshot: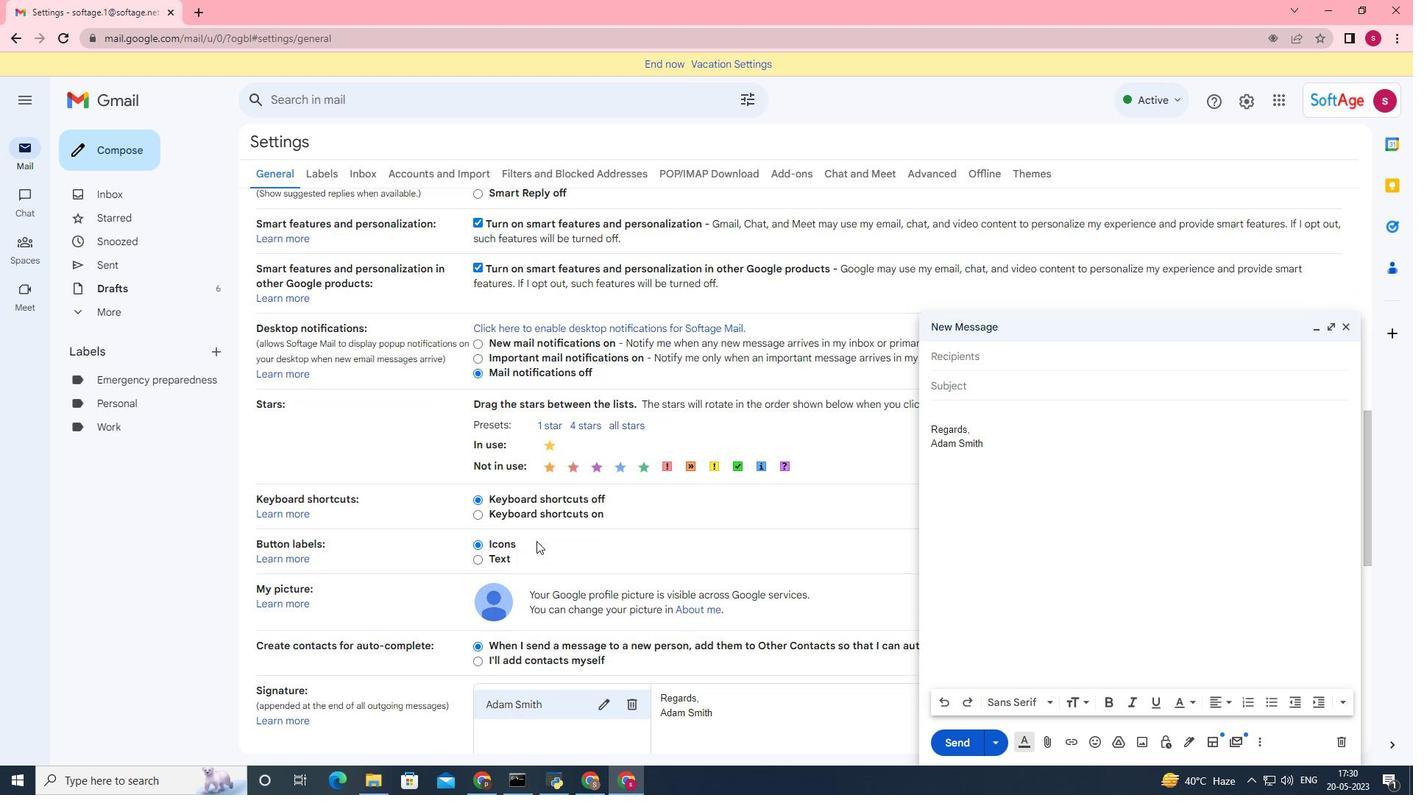 
Action: Mouse scrolled (536, 540) with delta (0, 0)
Screenshot: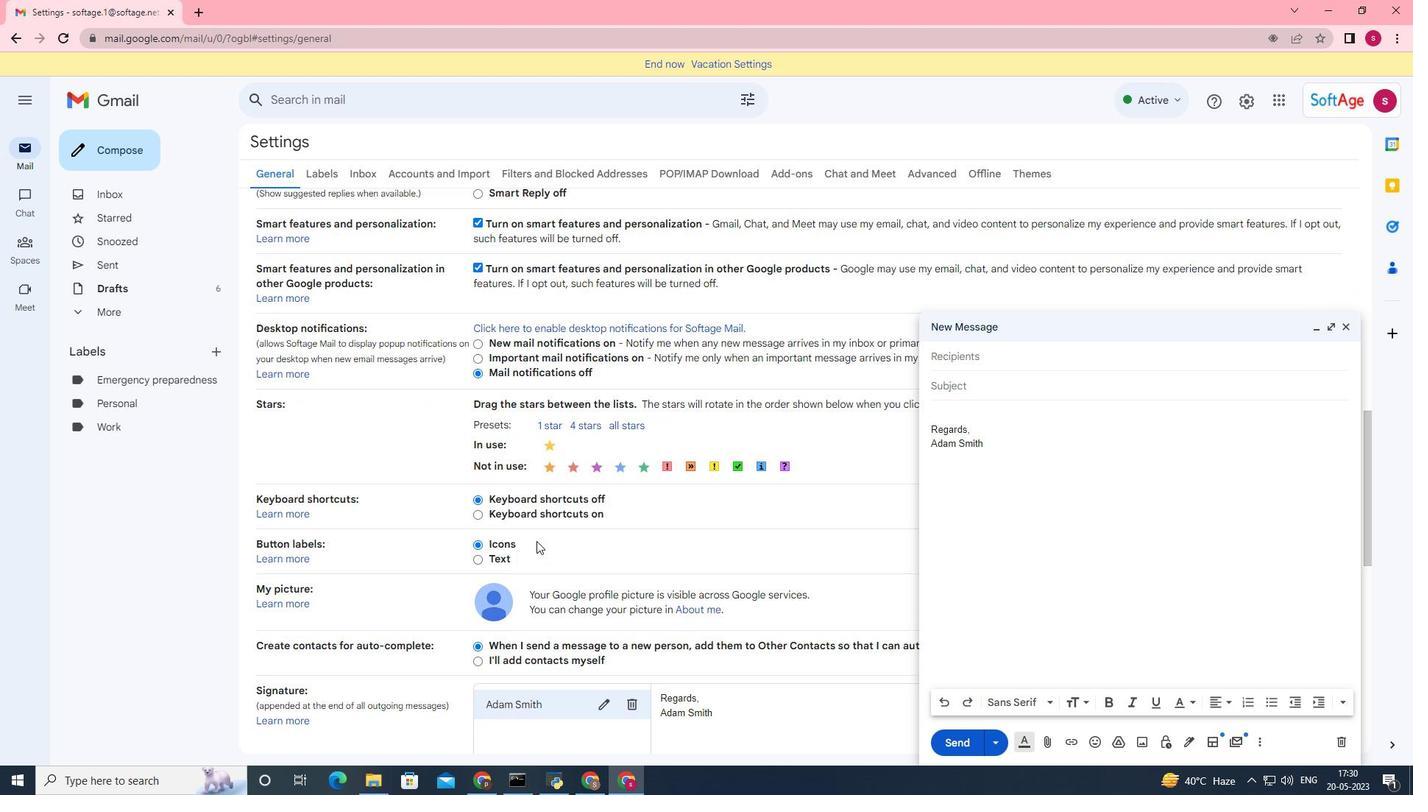 
Action: Mouse scrolled (536, 540) with delta (0, 0)
Screenshot: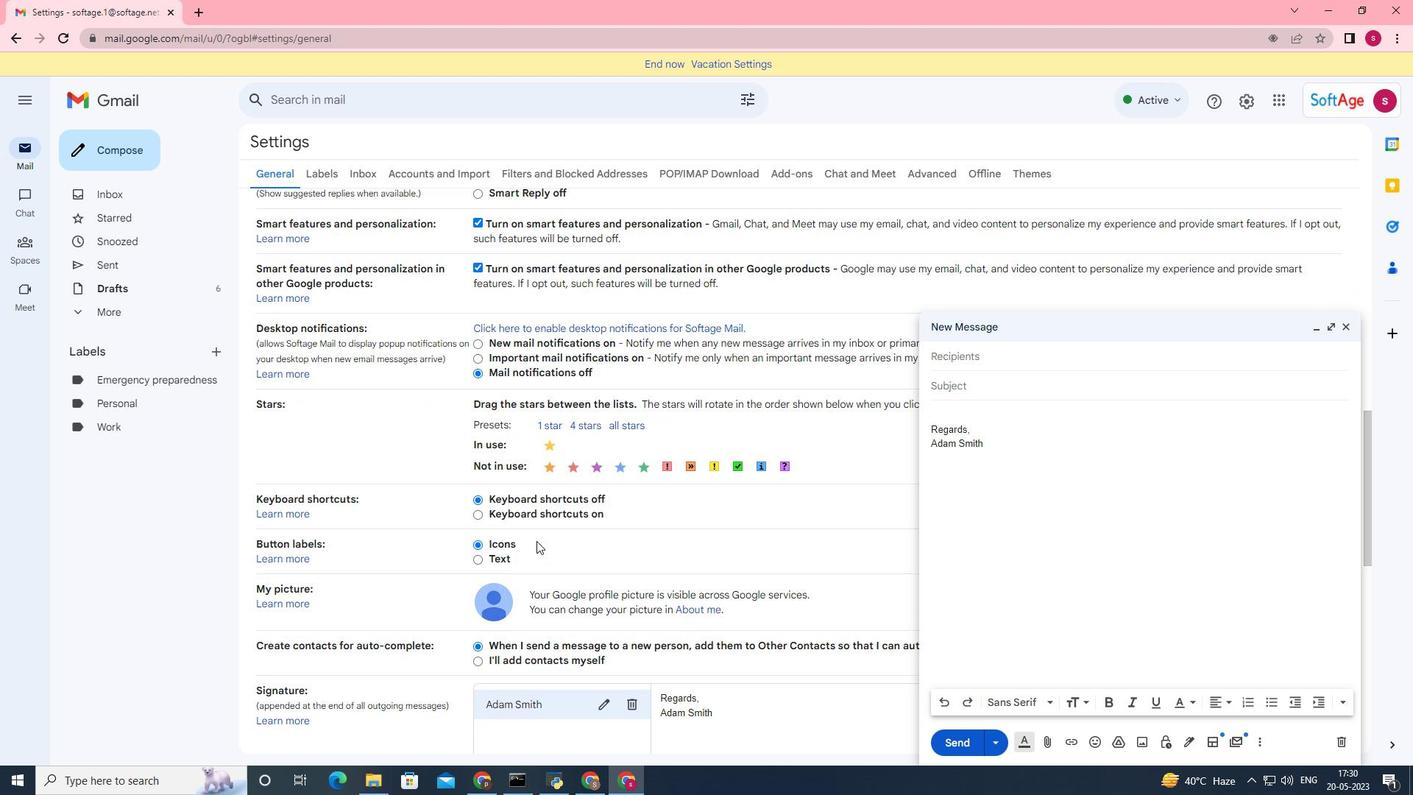 
Action: Mouse scrolled (536, 540) with delta (0, 0)
Screenshot: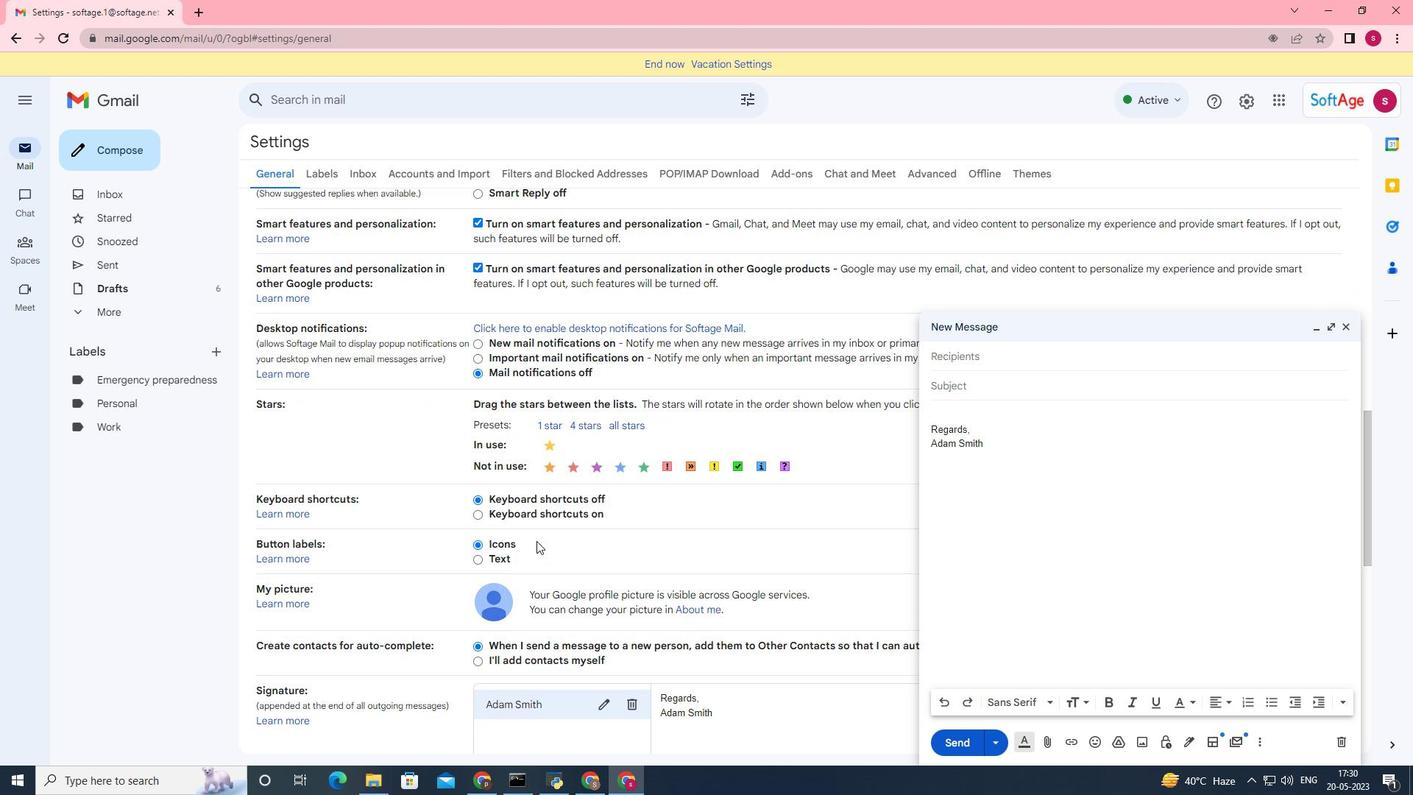 
Action: Mouse moved to (644, 413)
Screenshot: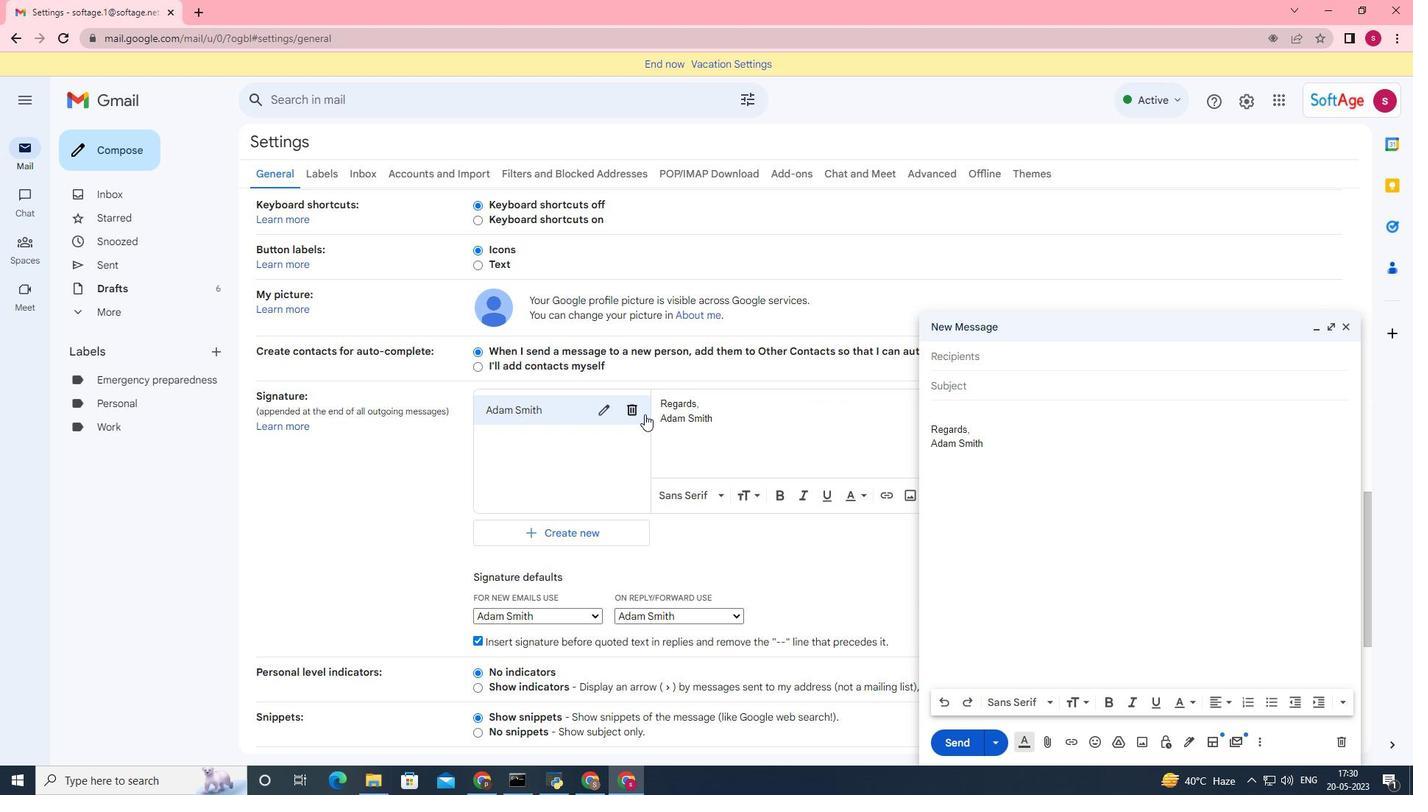 
Action: Mouse pressed left at (644, 413)
Screenshot: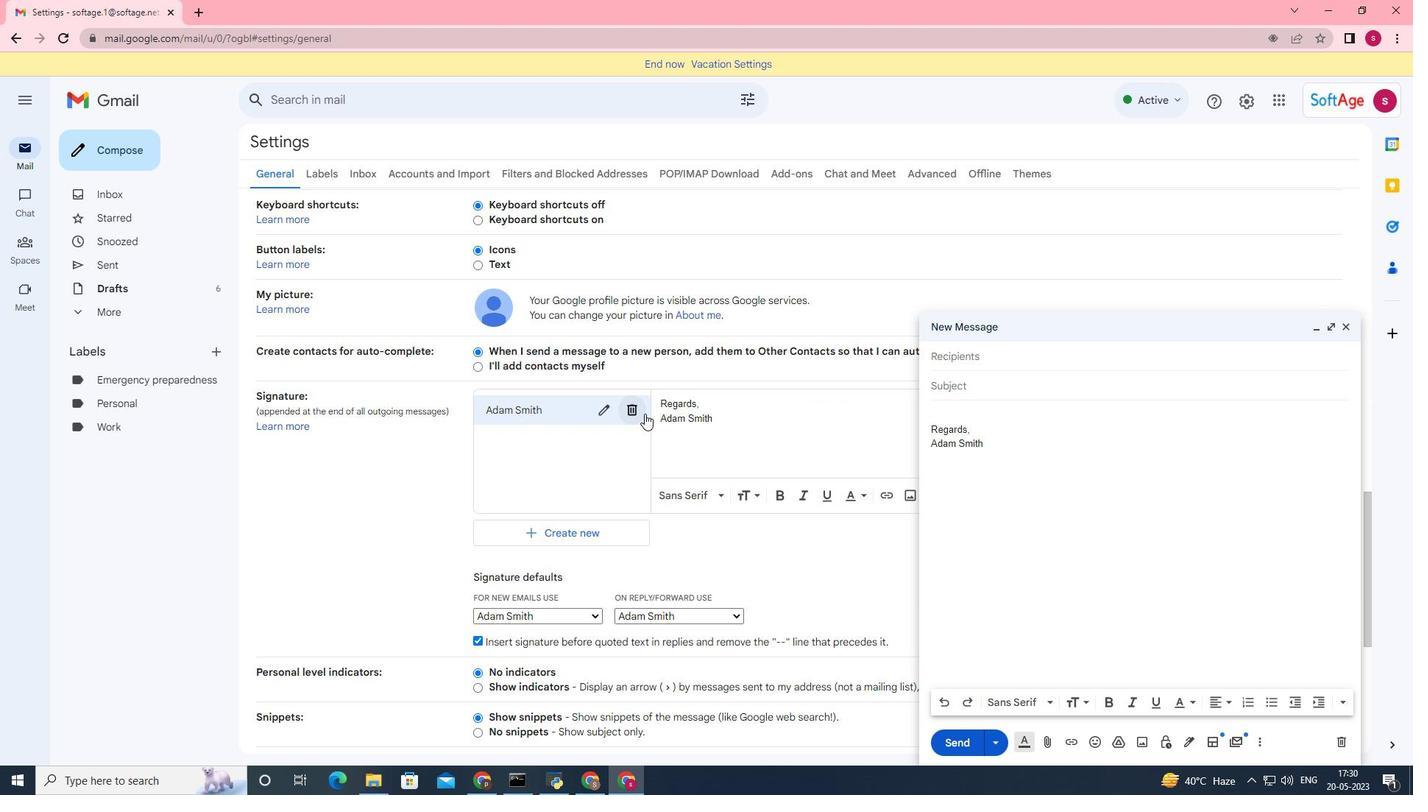 
Action: Mouse moved to (838, 449)
Screenshot: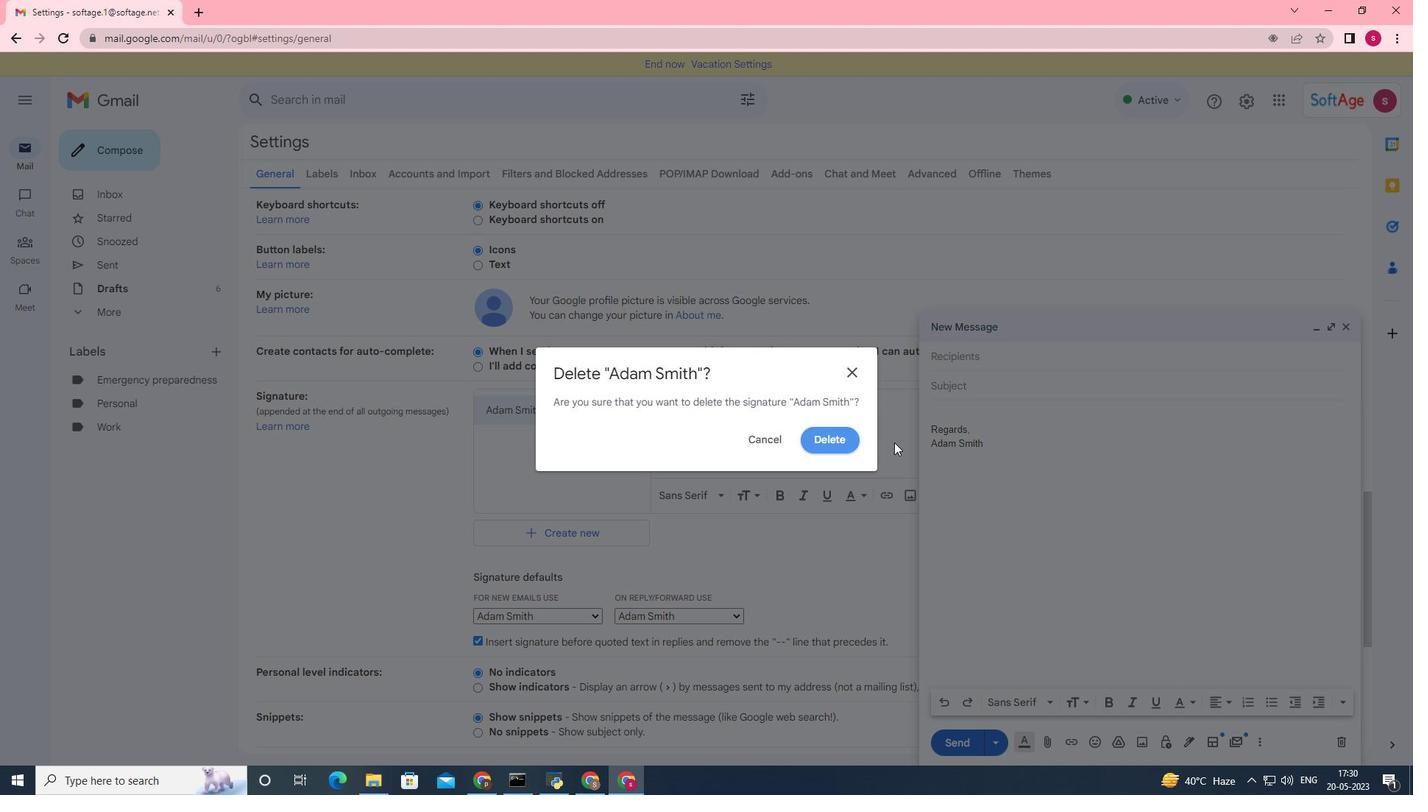 
Action: Mouse pressed left at (838, 449)
Screenshot: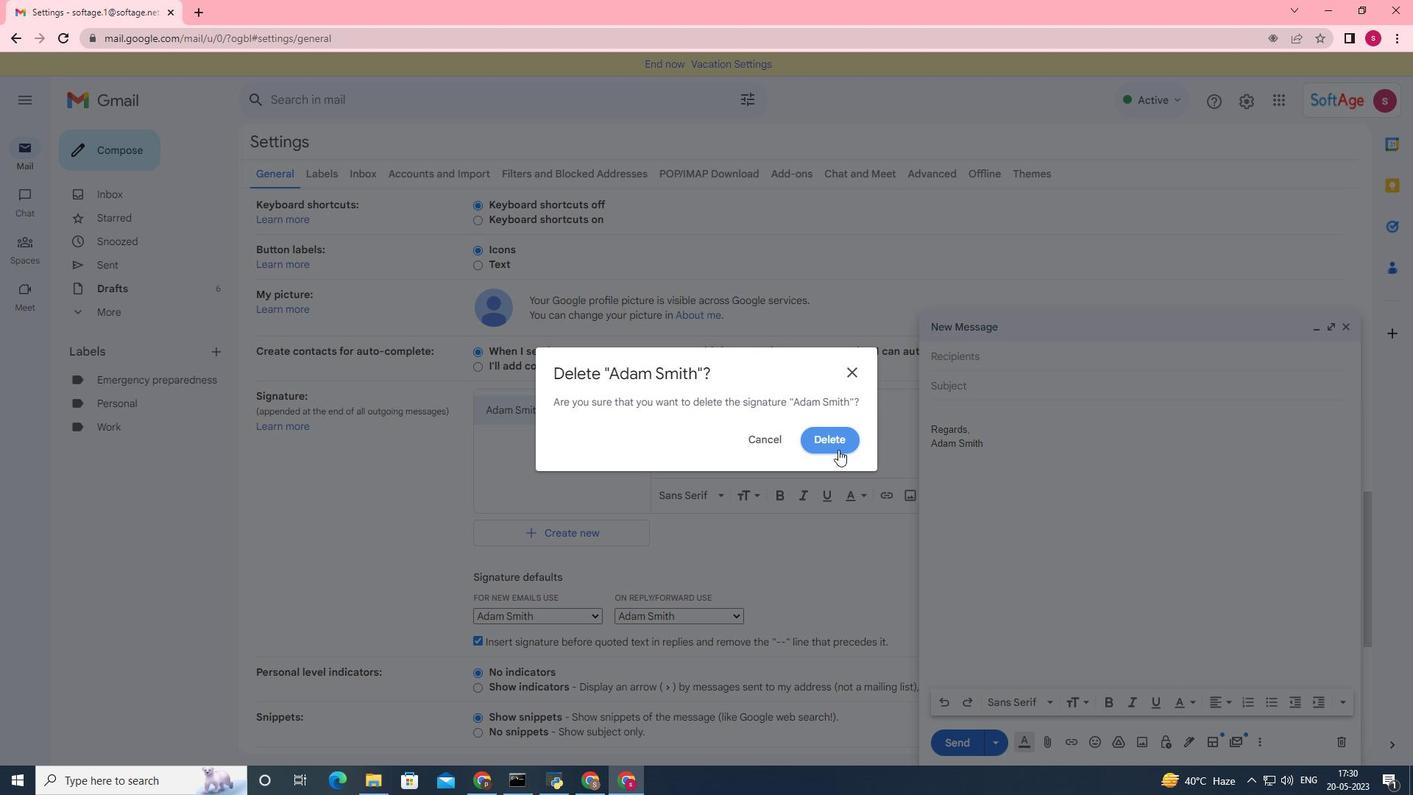 
Action: Mouse moved to (524, 428)
Screenshot: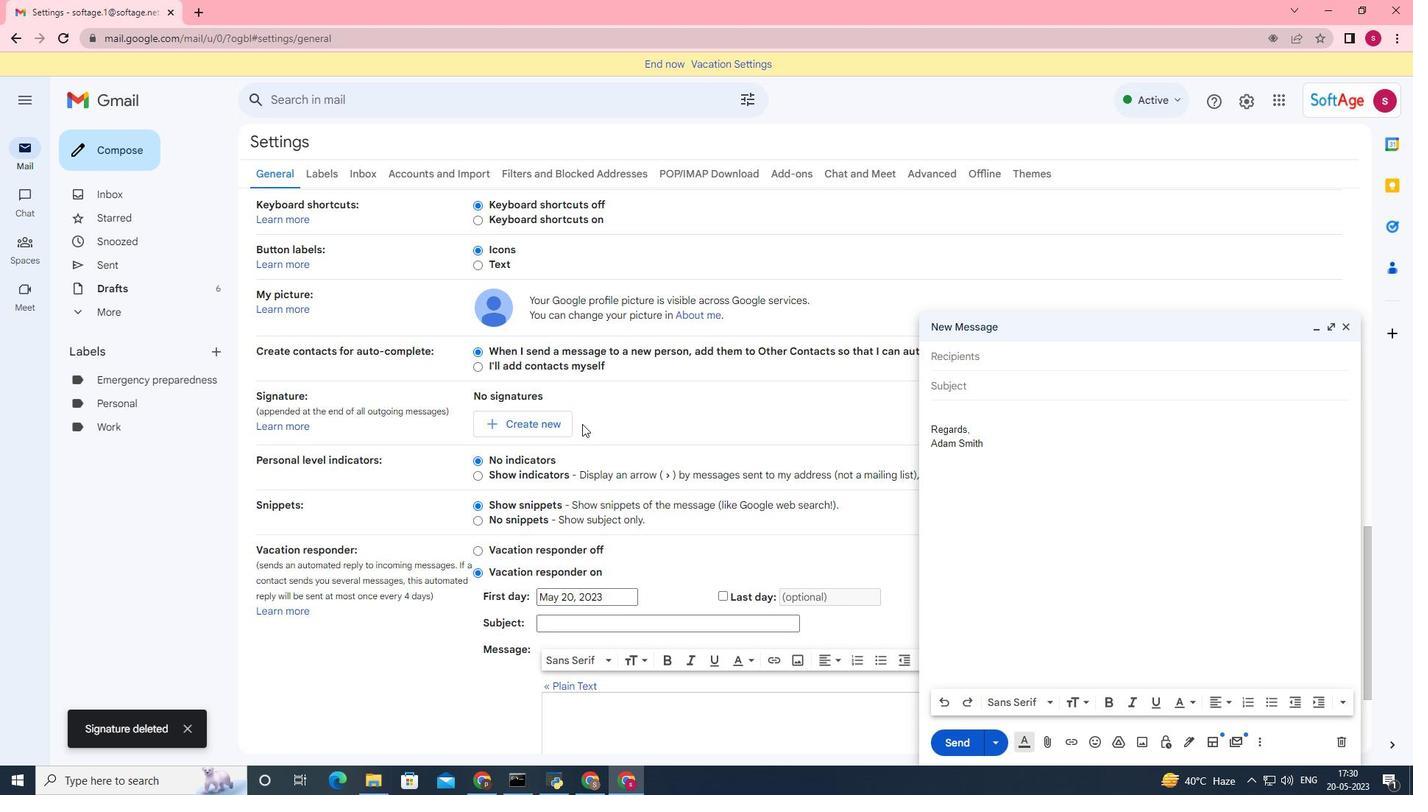 
Action: Mouse pressed left at (524, 428)
Screenshot: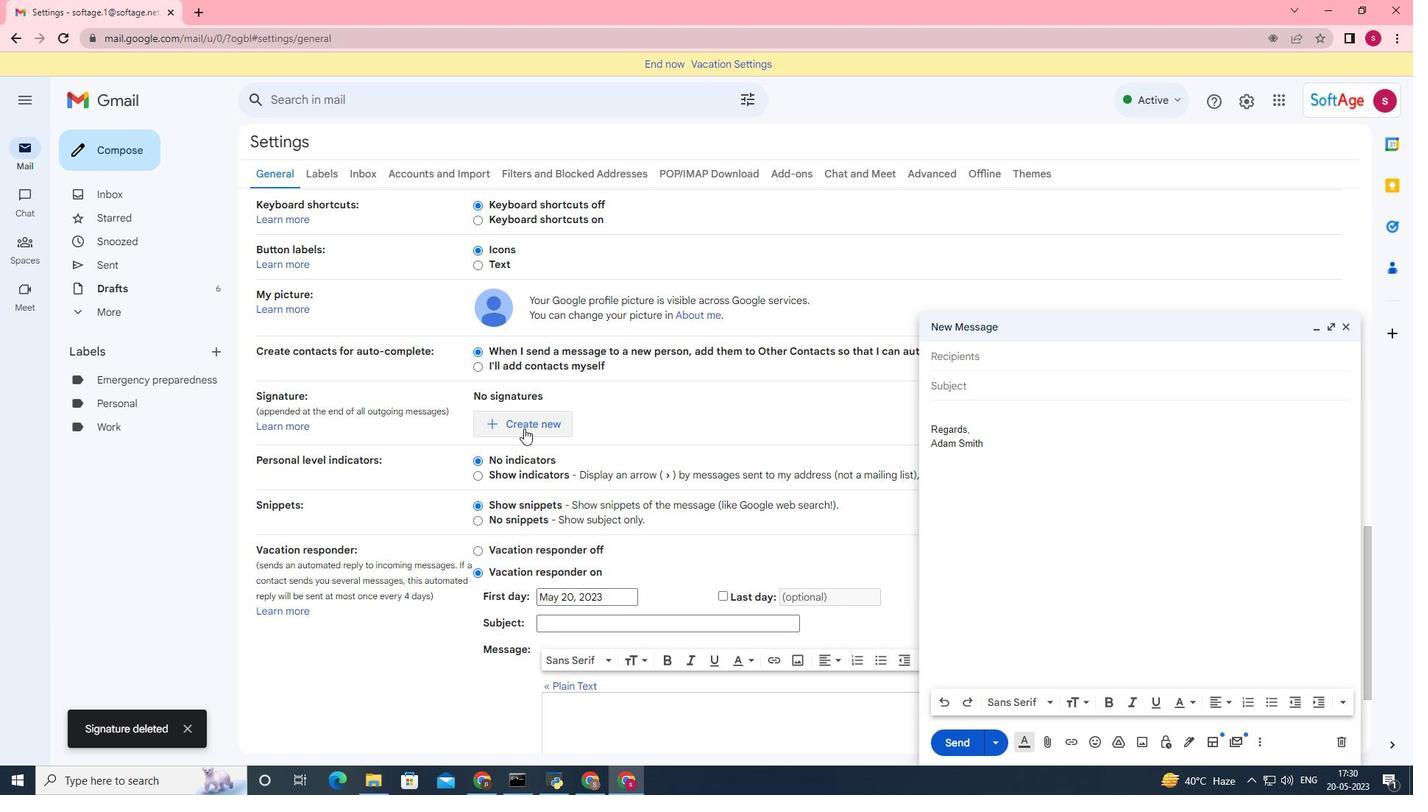 
Action: Mouse moved to (609, 399)
Screenshot: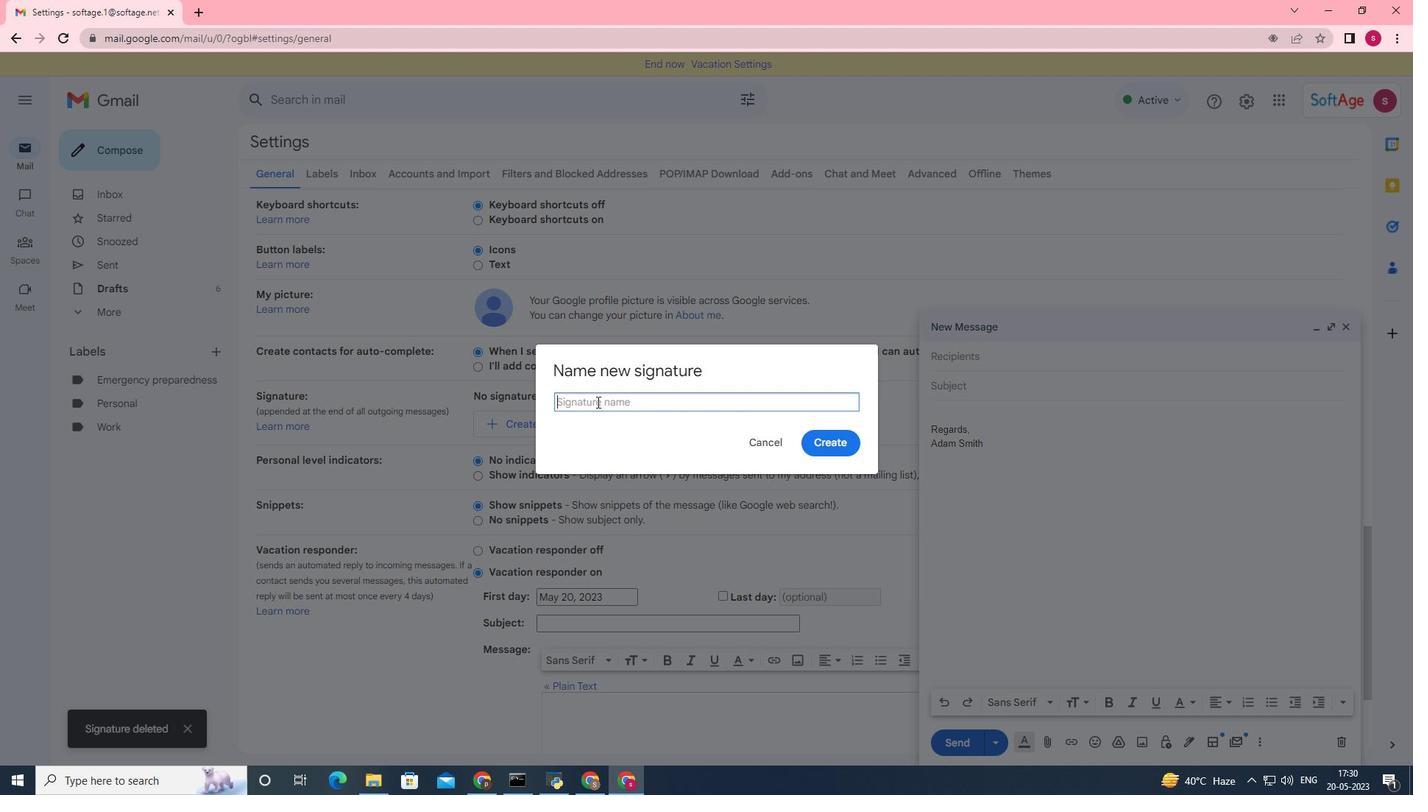 
Action: Mouse pressed left at (609, 399)
Screenshot: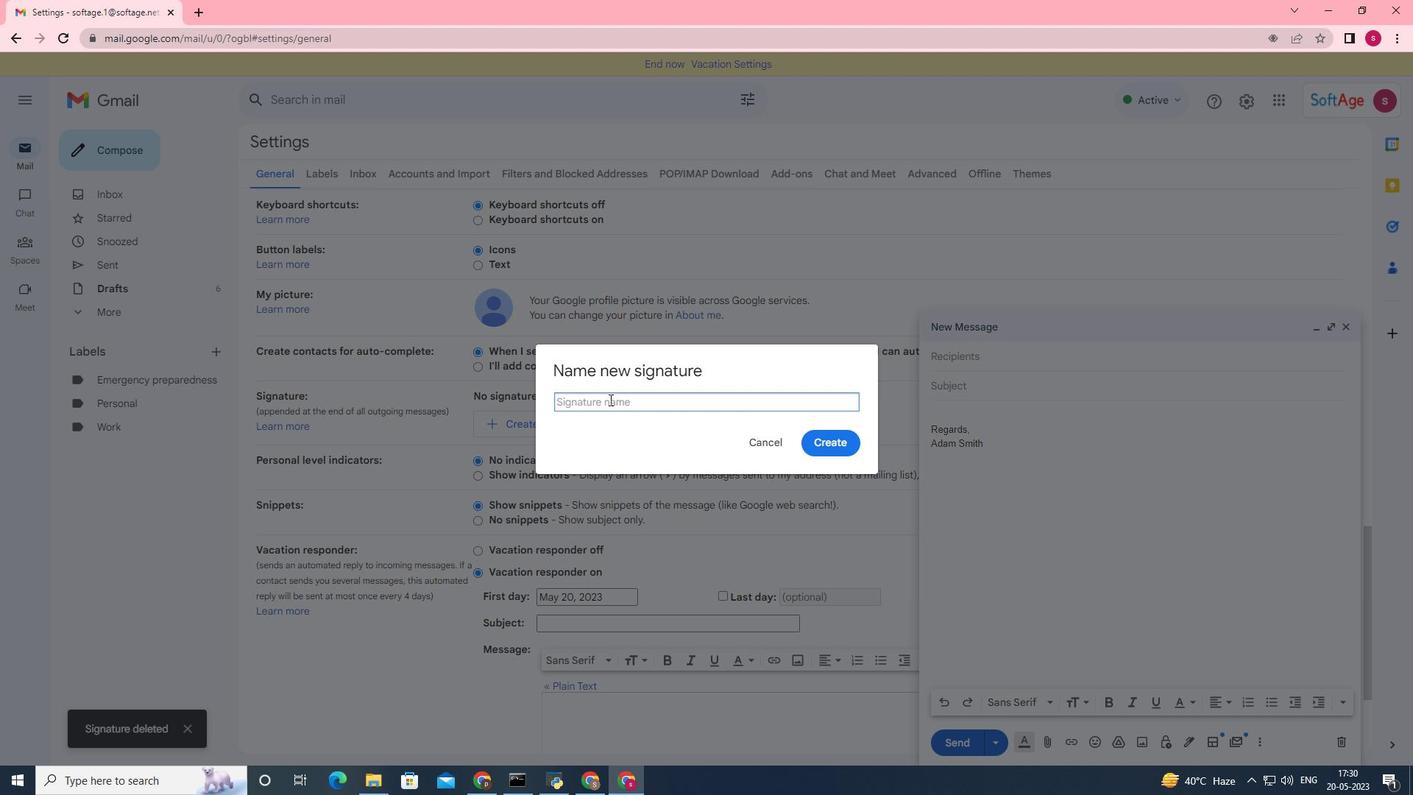 
Action: Mouse pressed left at (609, 399)
Screenshot: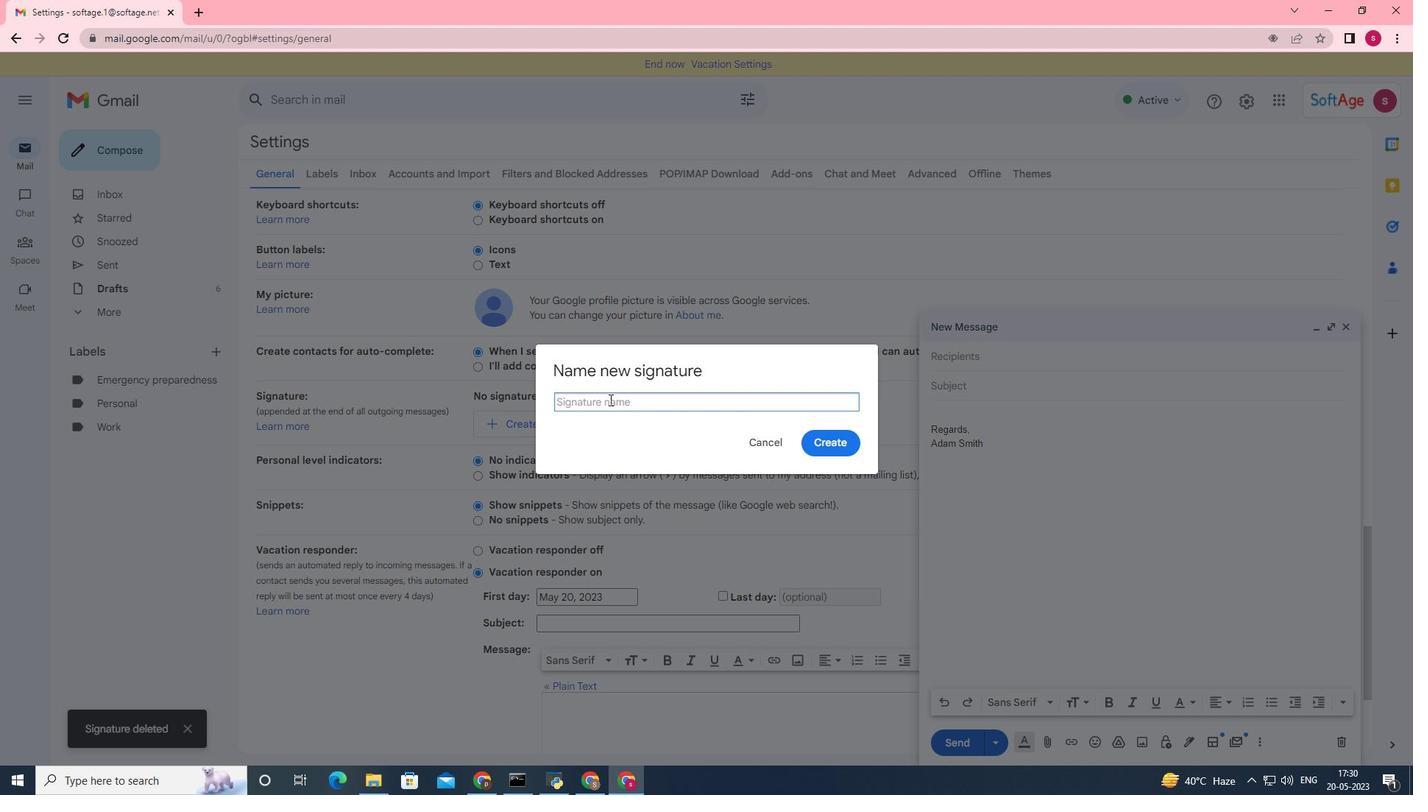 
Action: Key pressed <Key.shift>Kathryn<Key.space><Key.shift>Wilson
Screenshot: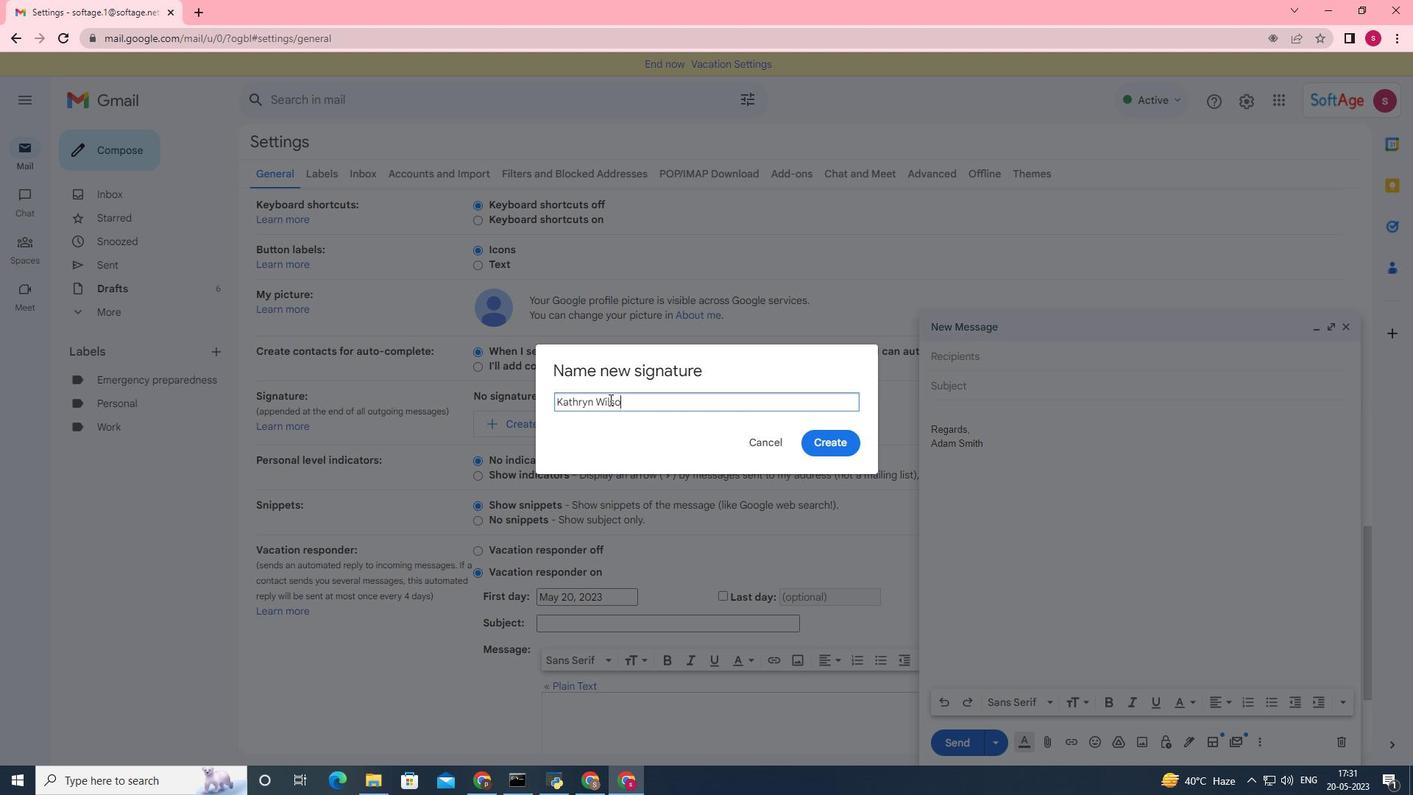 
Action: Mouse moved to (817, 444)
Screenshot: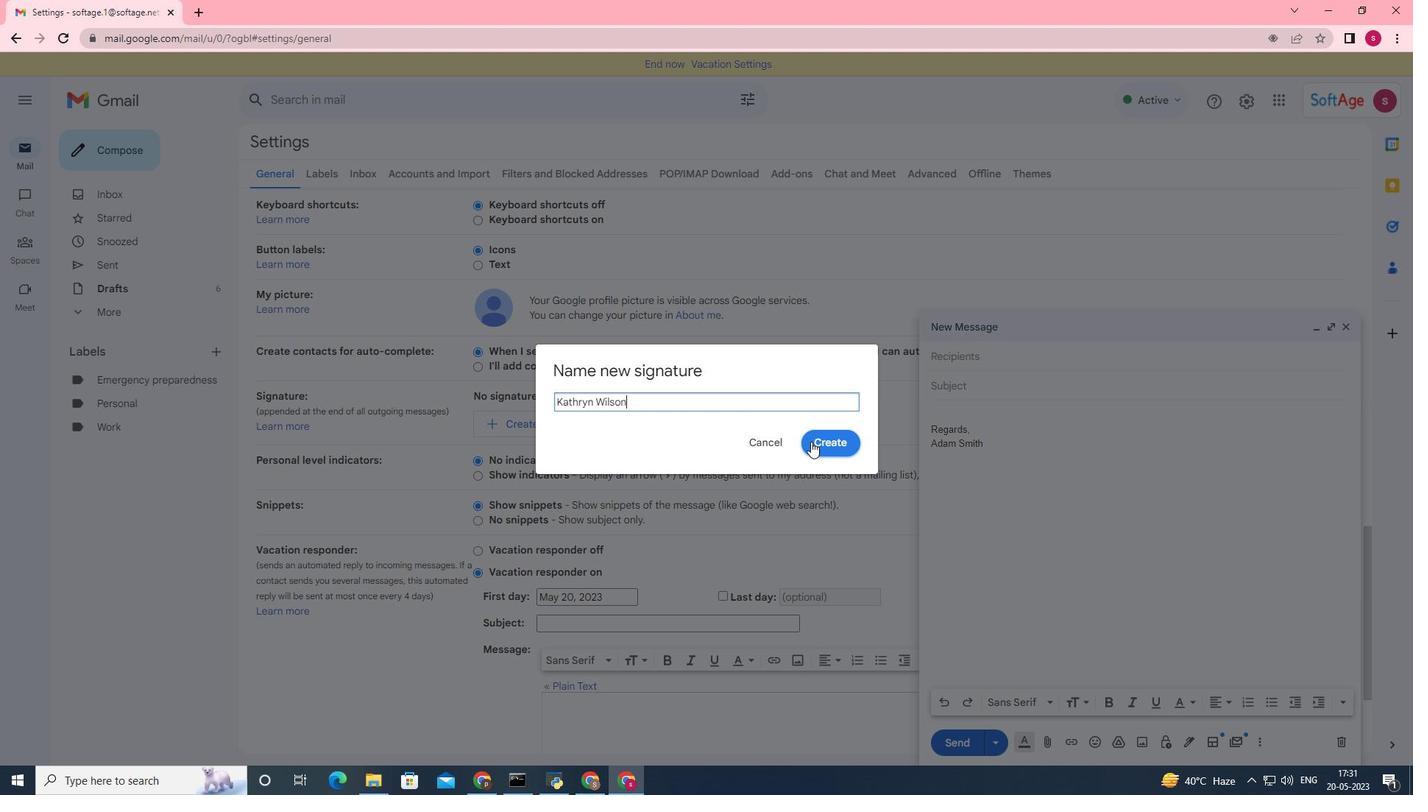 
Action: Mouse pressed left at (817, 444)
Screenshot: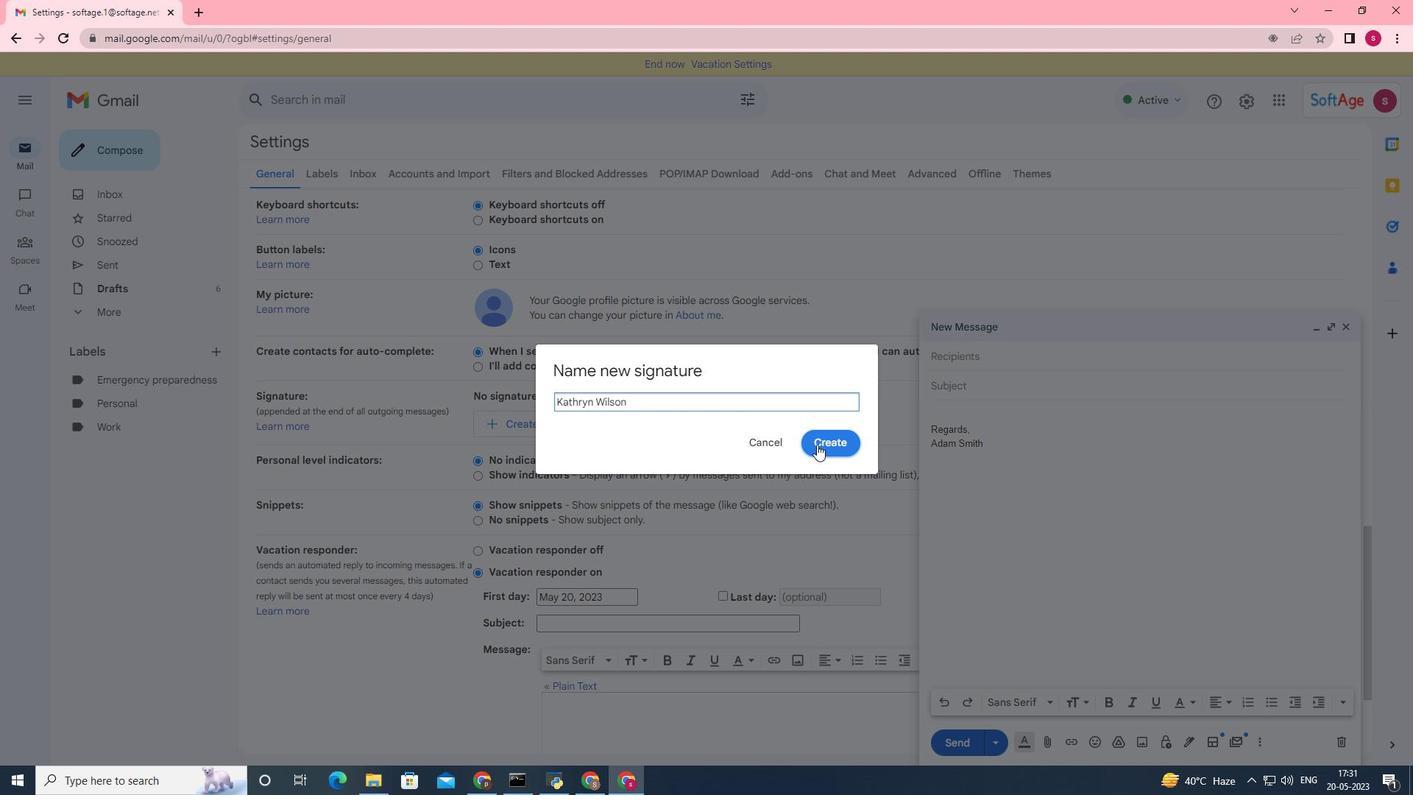 
Action: Mouse moved to (716, 415)
Screenshot: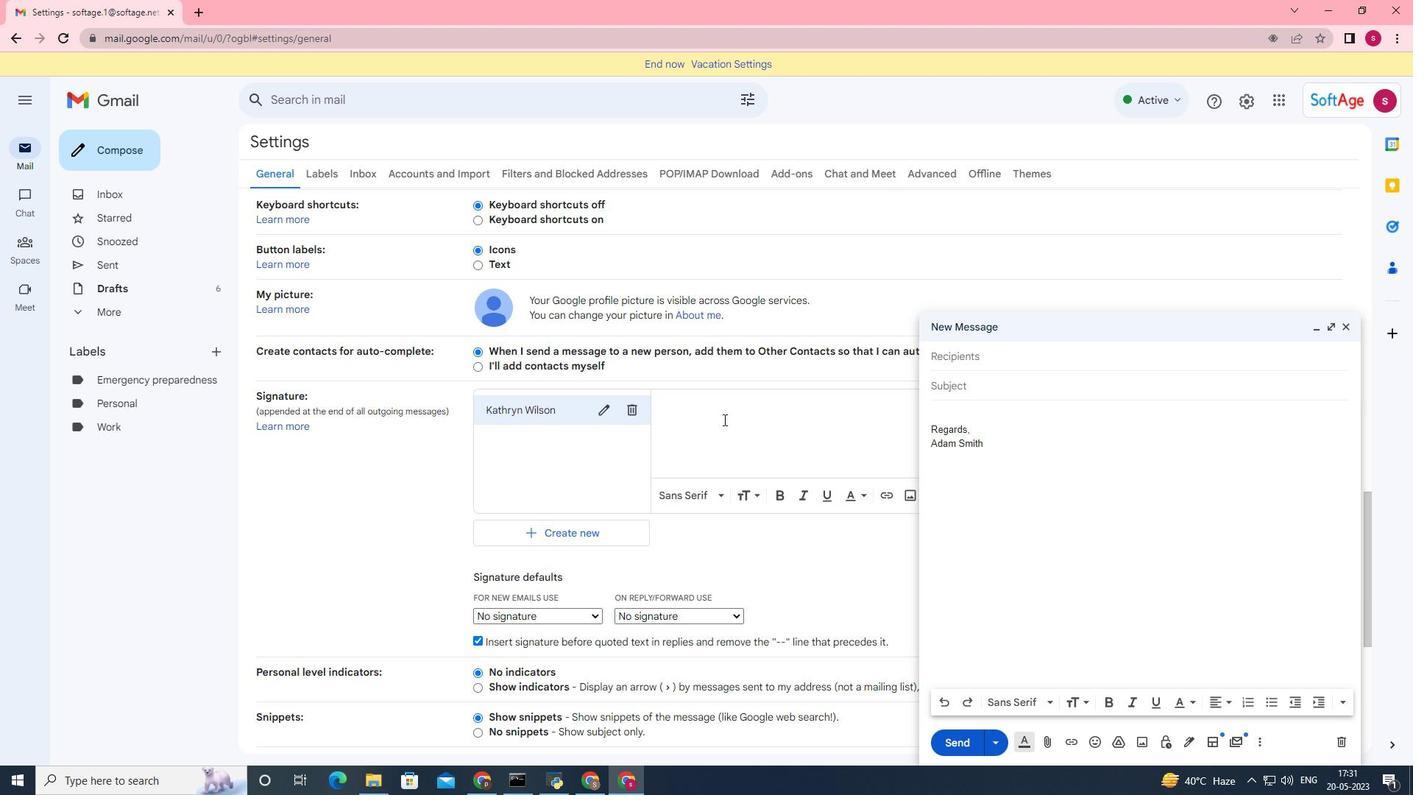
Action: Mouse pressed left at (716, 415)
Screenshot: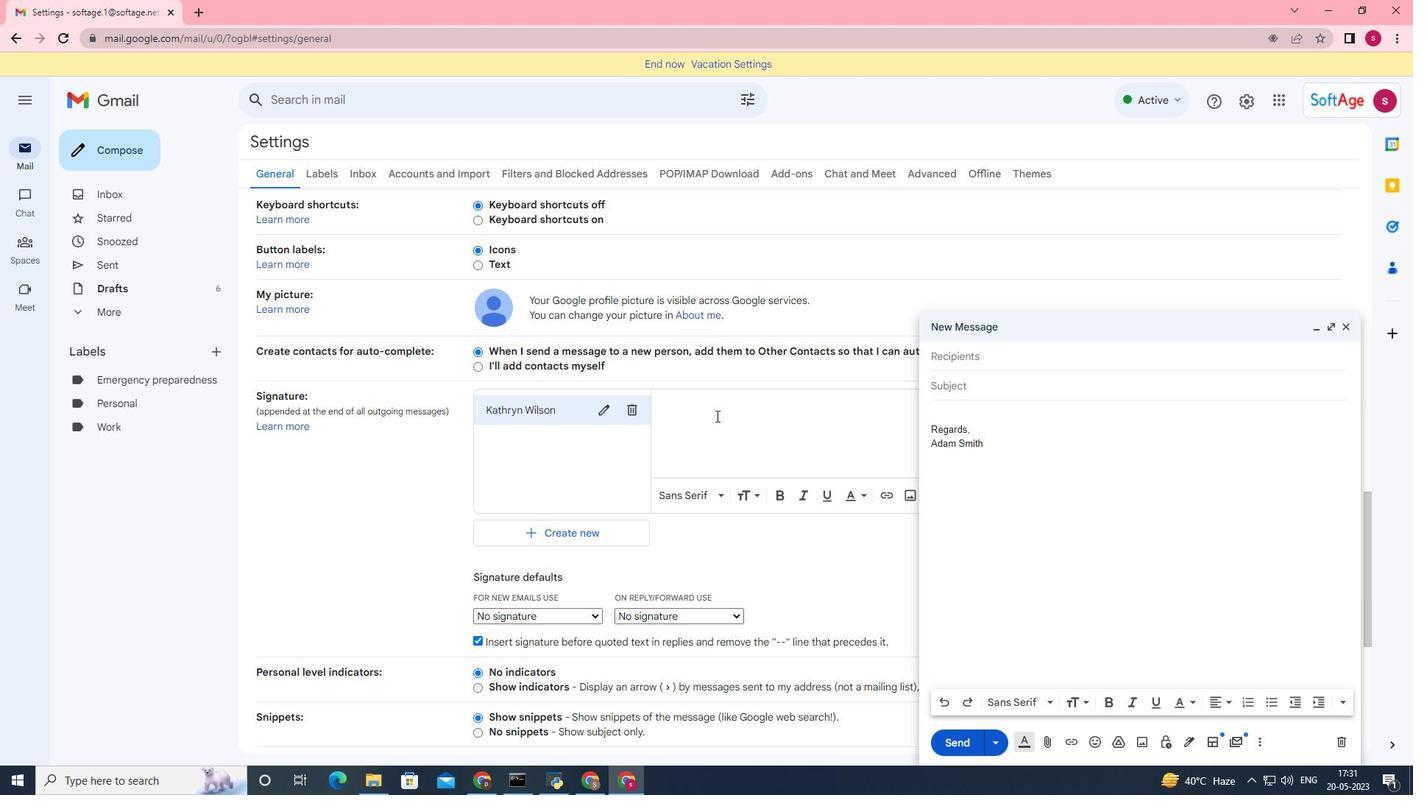 
Action: Key pressed <Key.shift>sincere<Key.space>apprecu<Key.backspace>iate<Key.backspace>ion<Key.space>and<Key.space>gratitude,<Key.space>kk<Key.backspace><Key.backspace><Key.backspace><Key.space><Key.shift>Katheyn<Key.space><Key.shift>Wilson
Screenshot: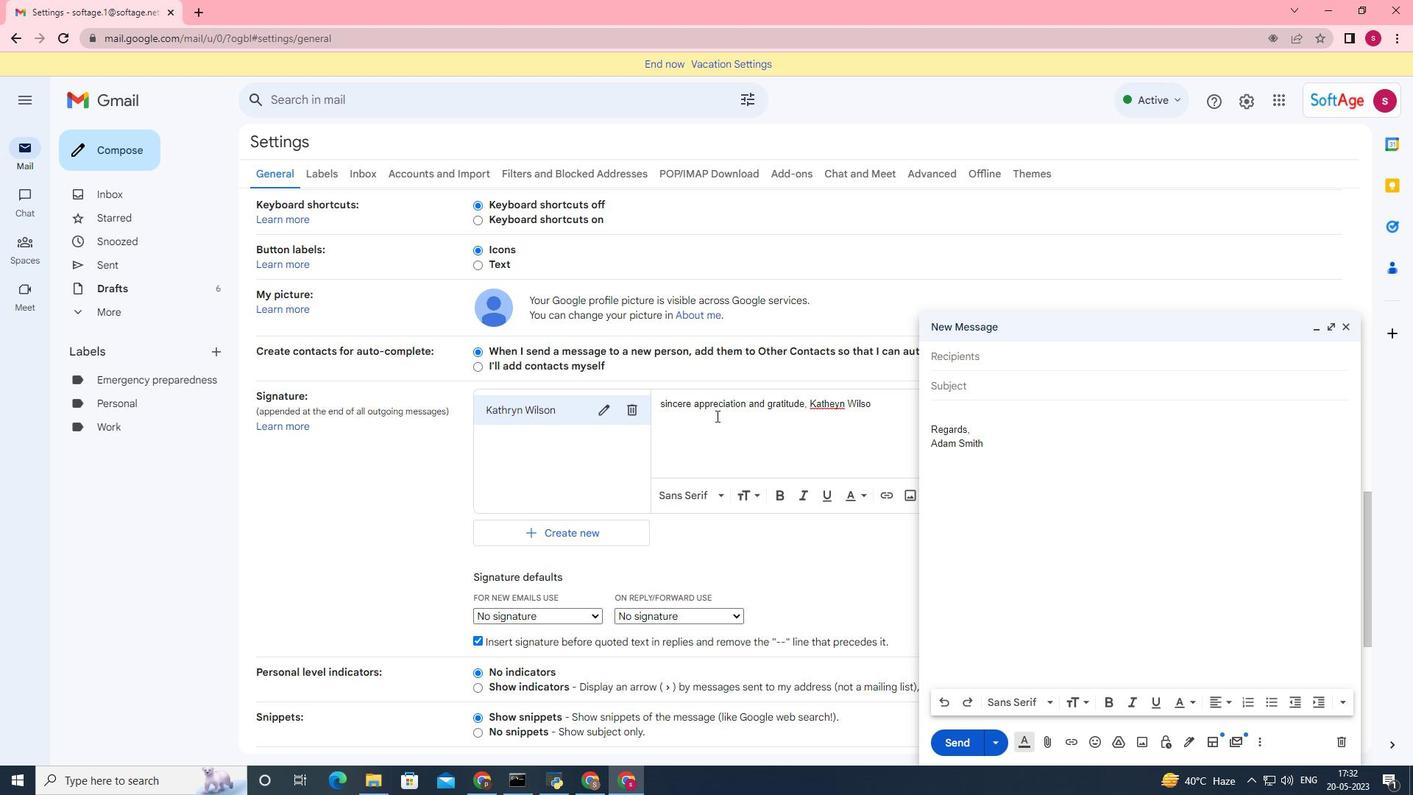 
Action: Mouse moved to (831, 402)
Screenshot: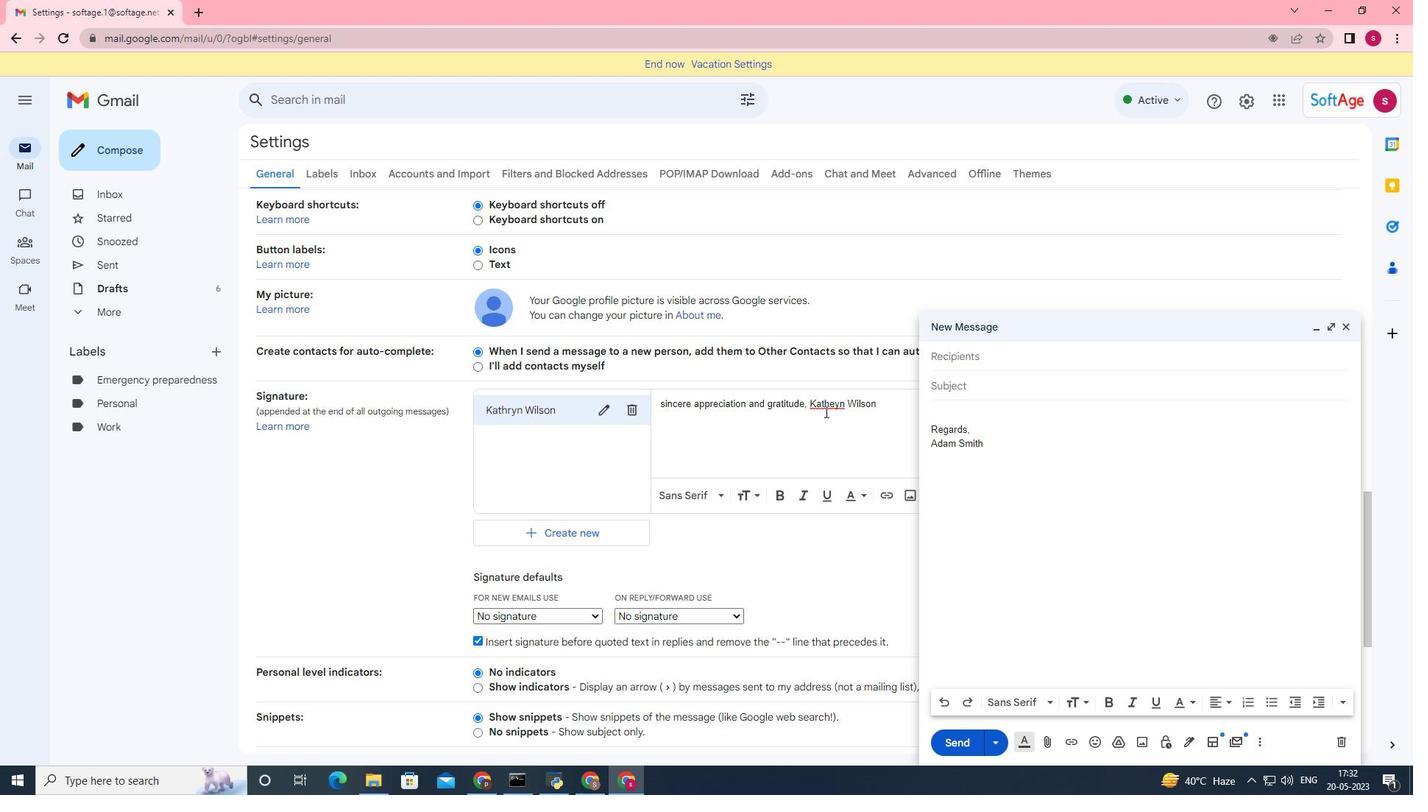 
Action: Mouse pressed left at (831, 402)
Screenshot: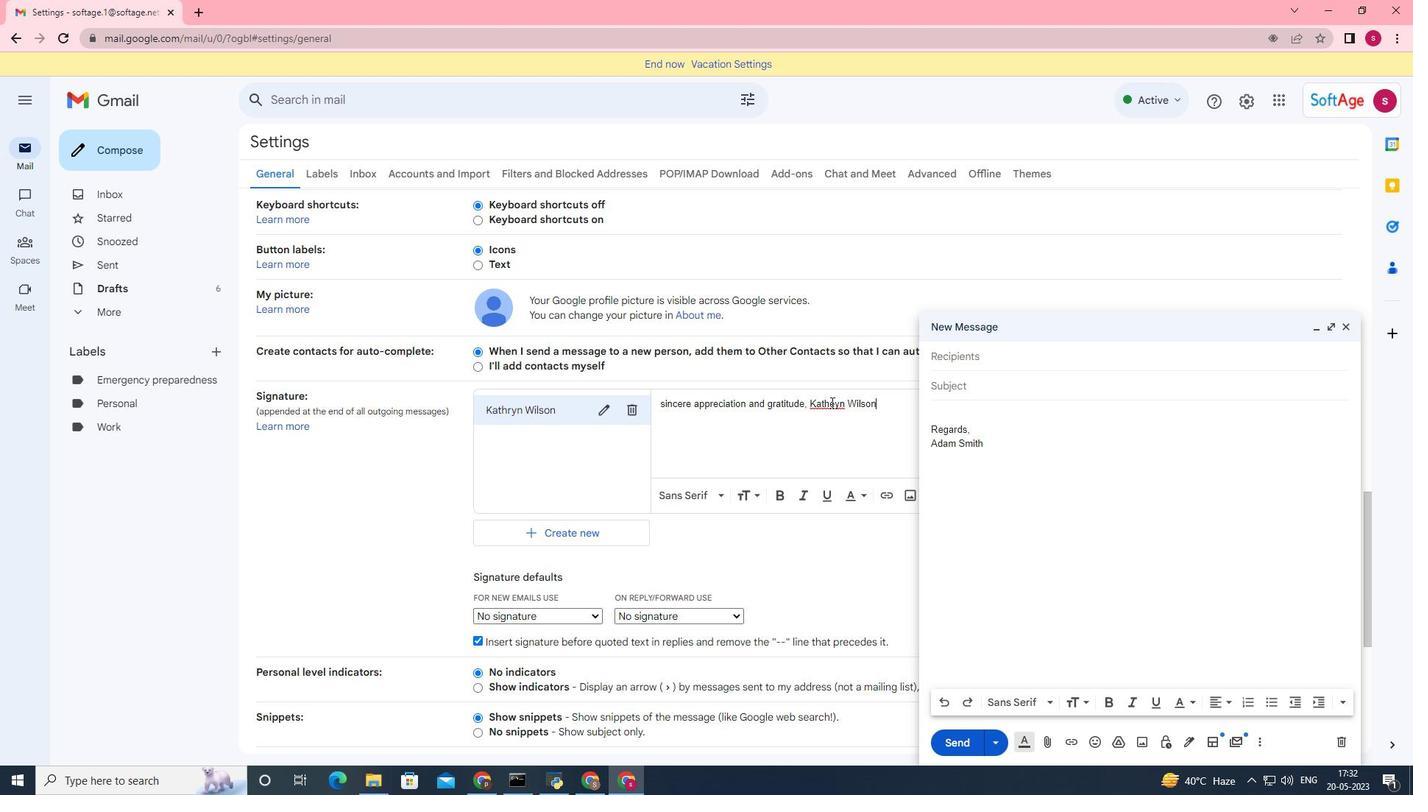 
Action: Mouse pressed left at (831, 402)
Screenshot: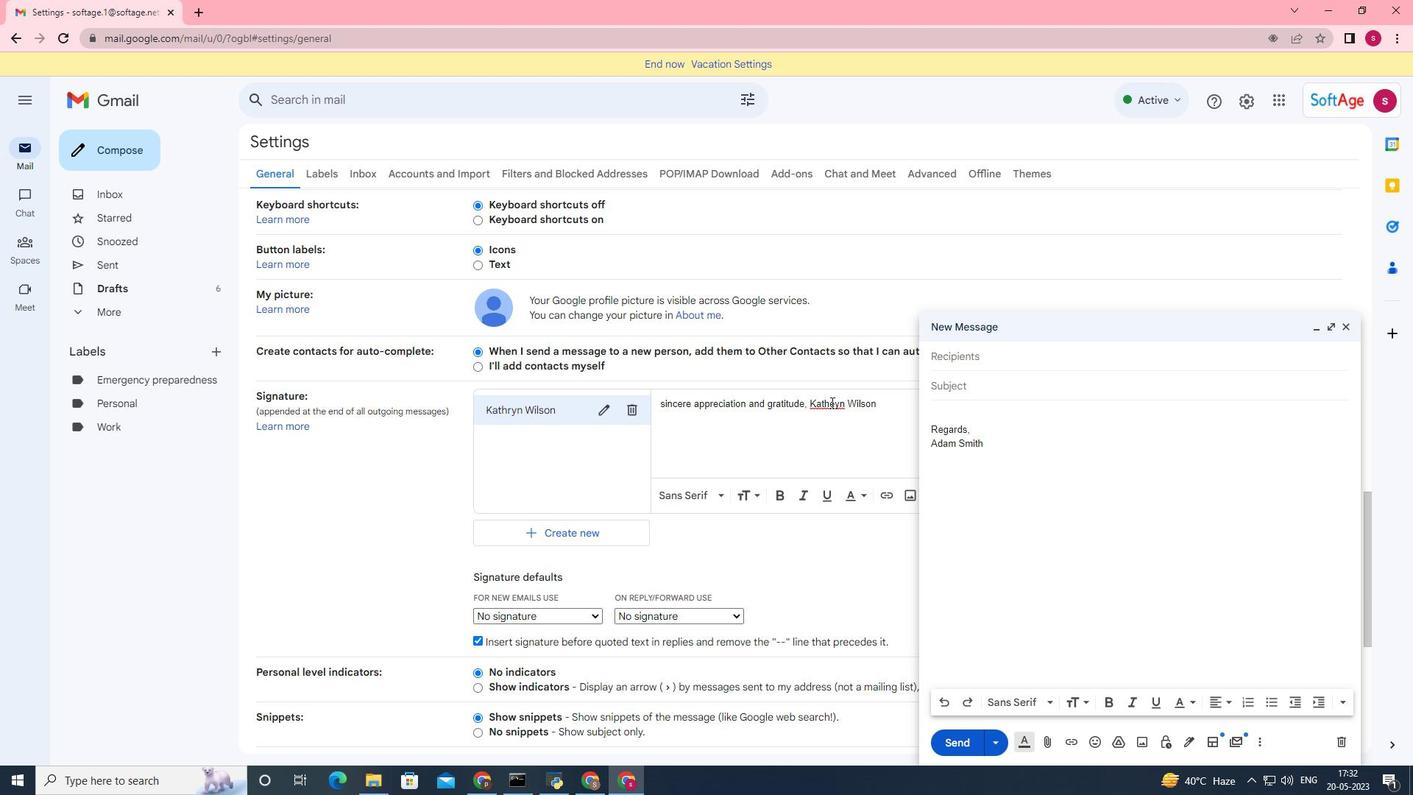 
Action: Mouse moved to (831, 409)
Screenshot: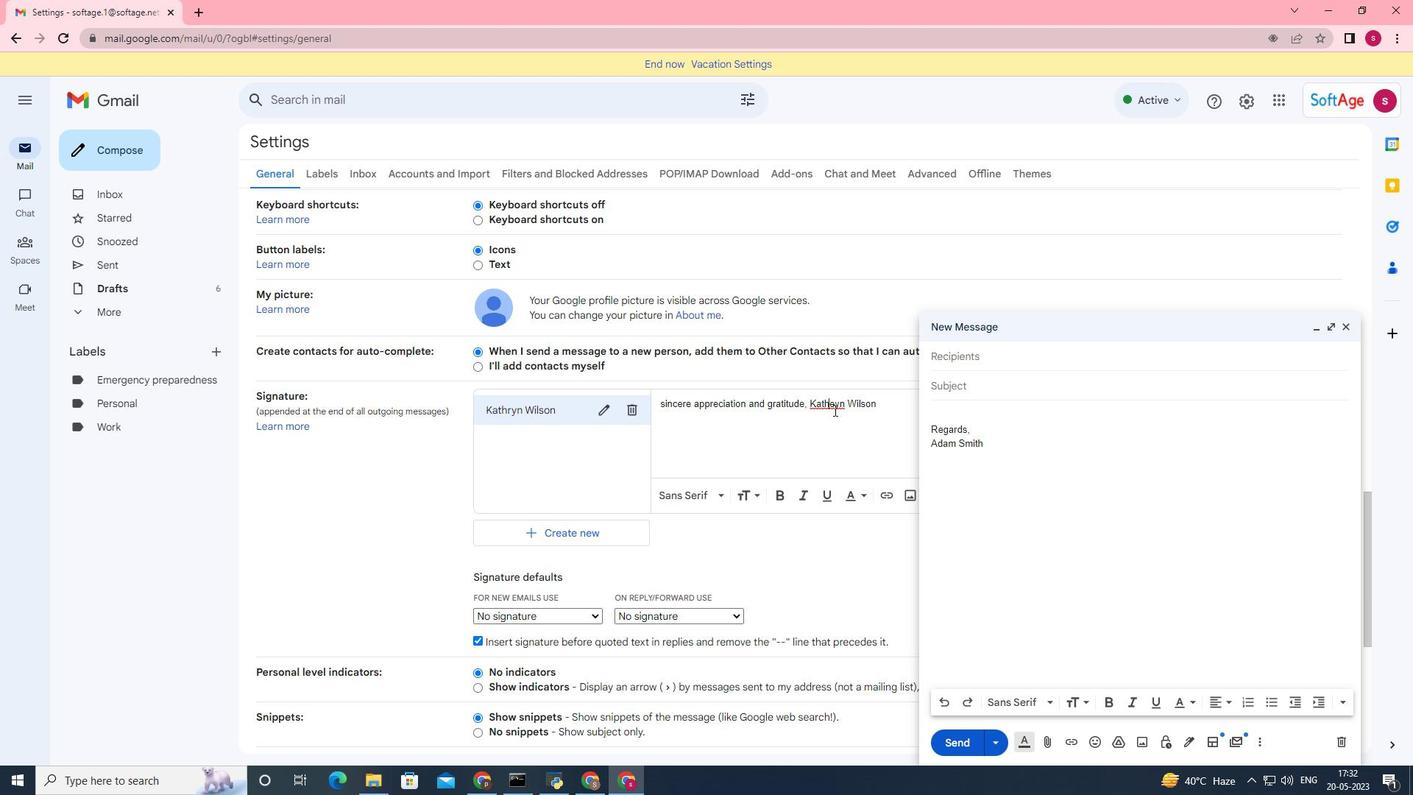 
Action: Mouse pressed left at (831, 409)
Screenshot: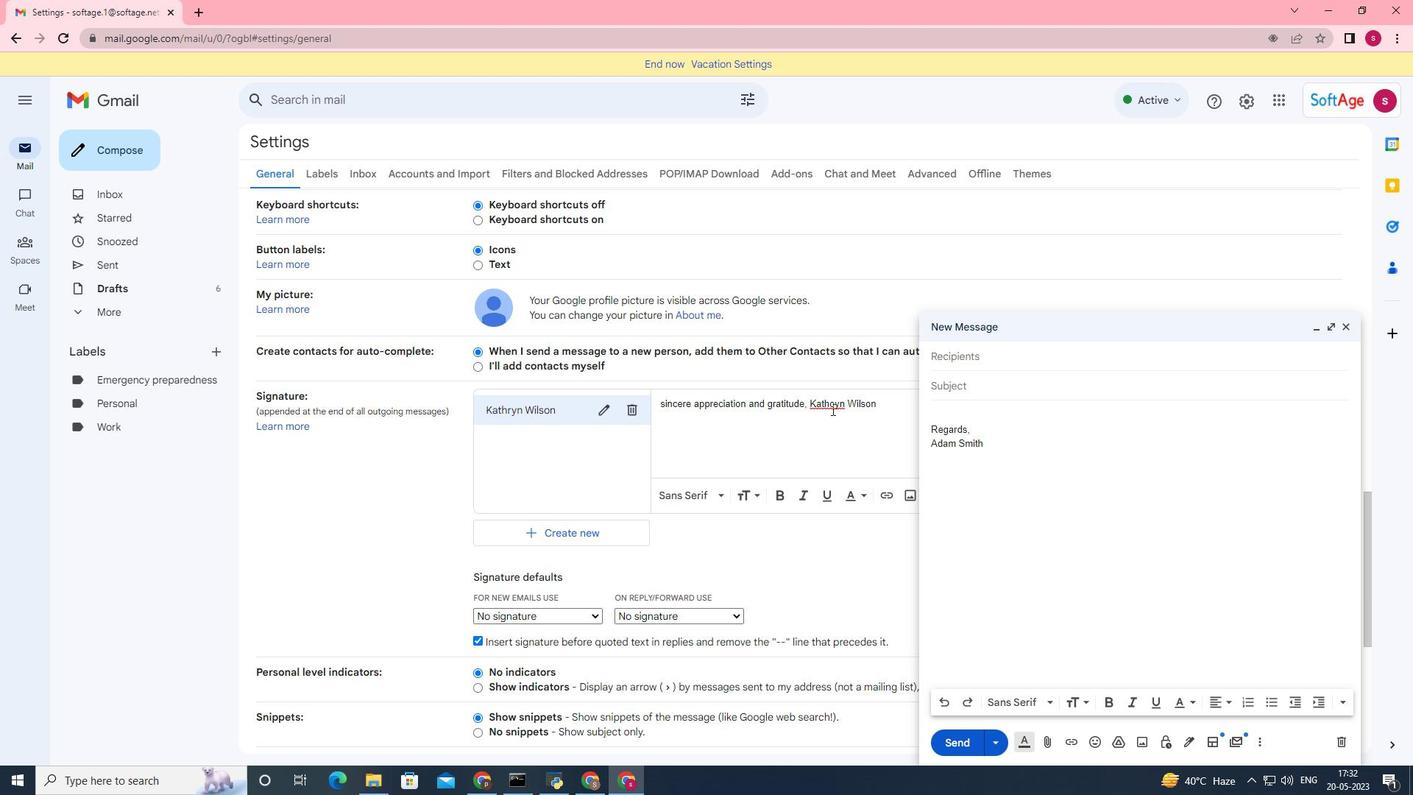 
Action: Mouse moved to (834, 402)
Screenshot: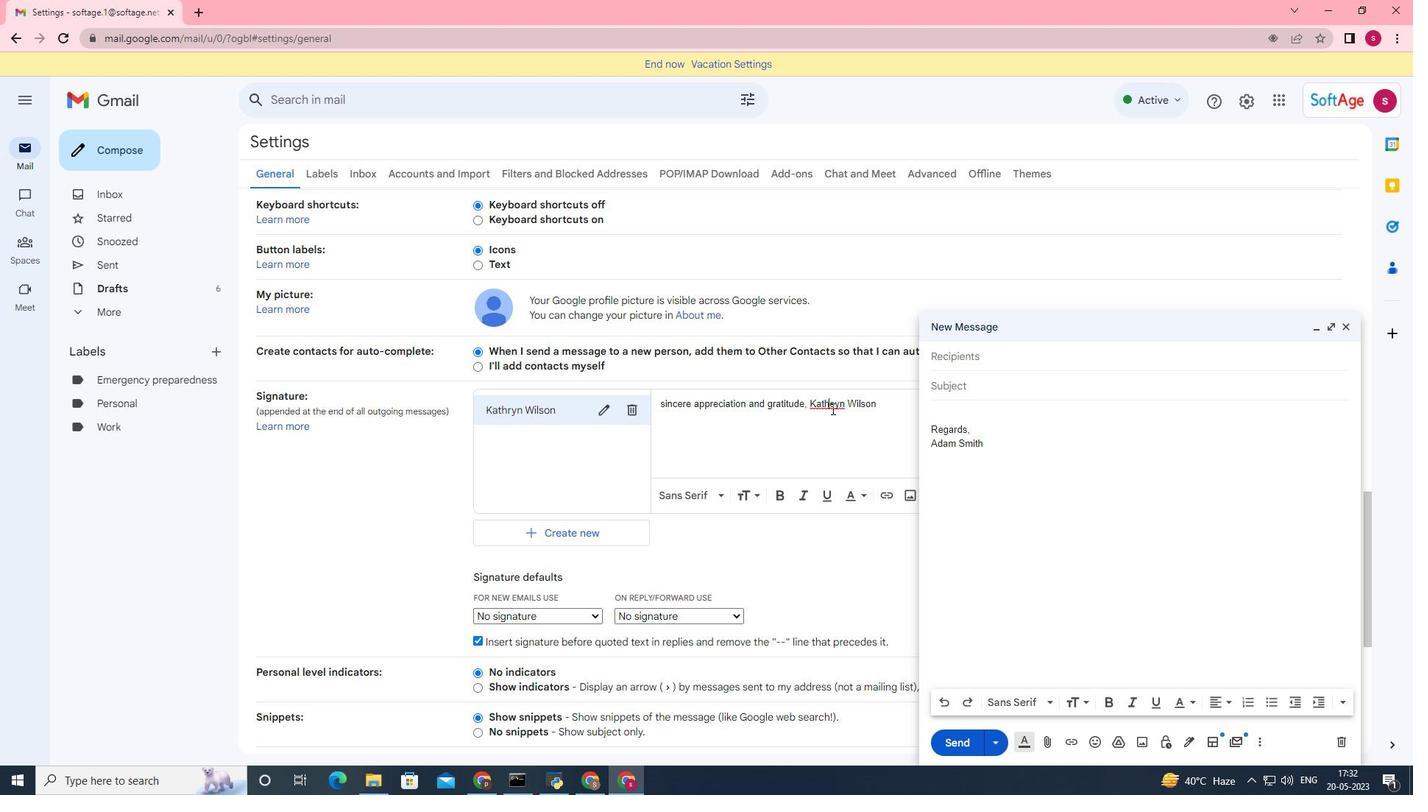
Action: Mouse pressed left at (834, 402)
Screenshot: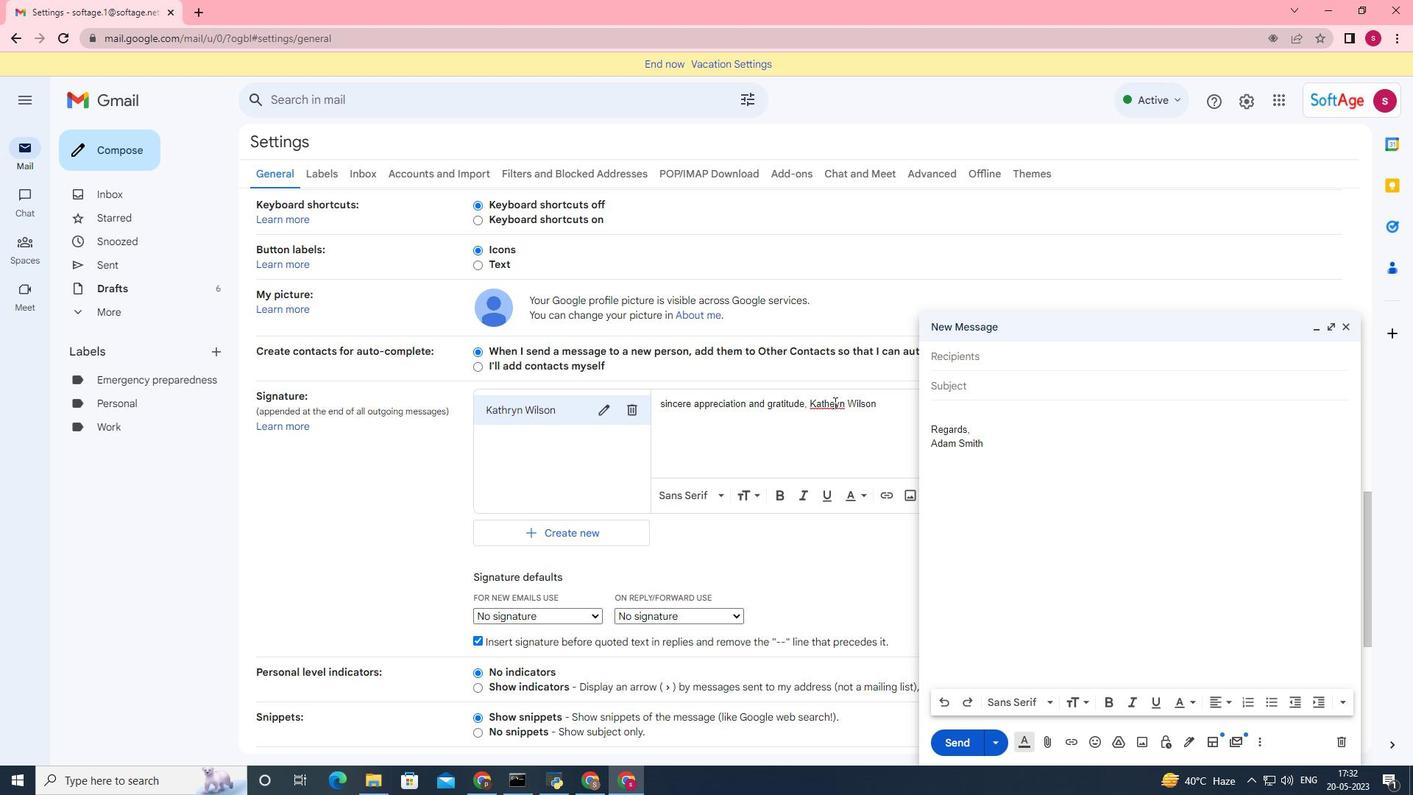 
Action: Mouse moved to (850, 463)
Screenshot: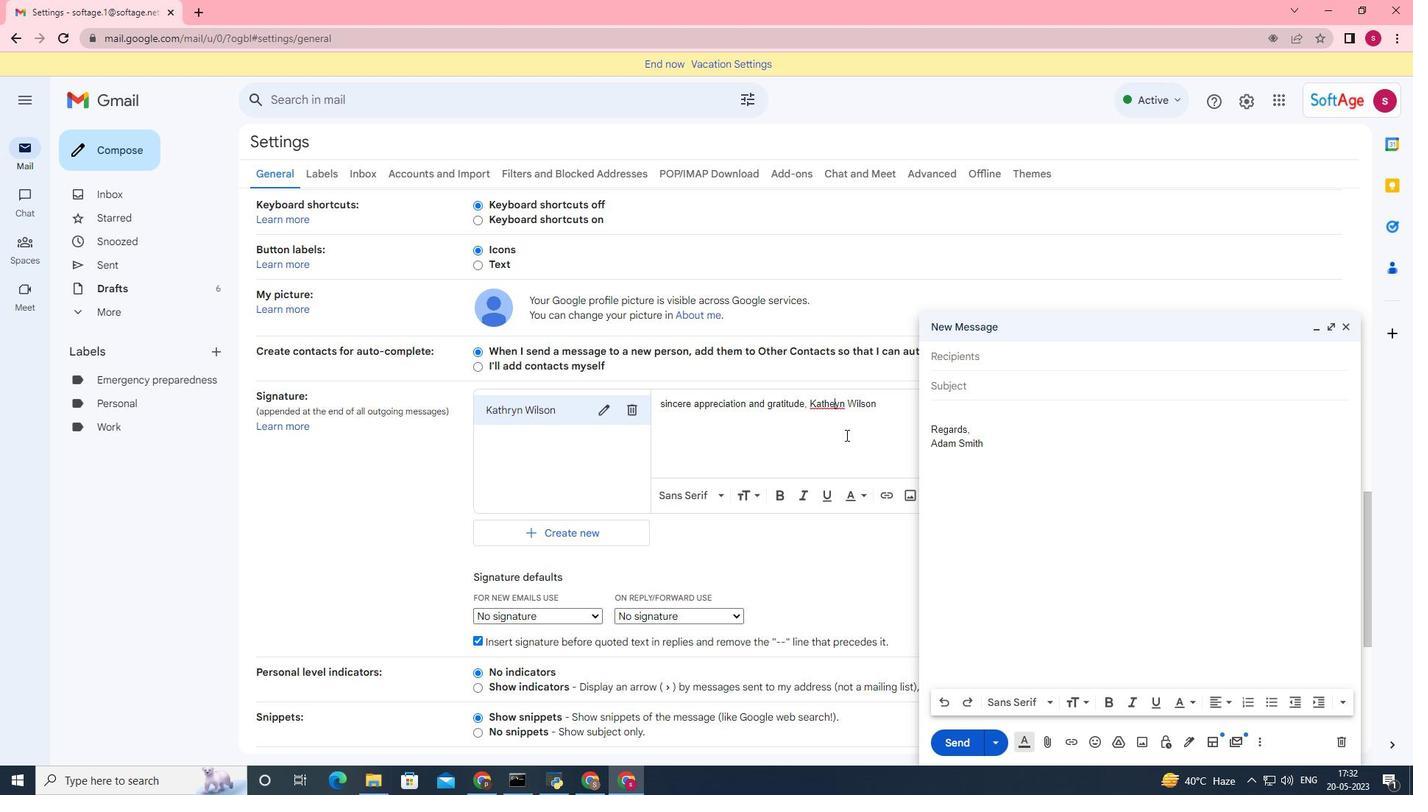 
Action: Key pressed <Key.backspace>r
Screenshot: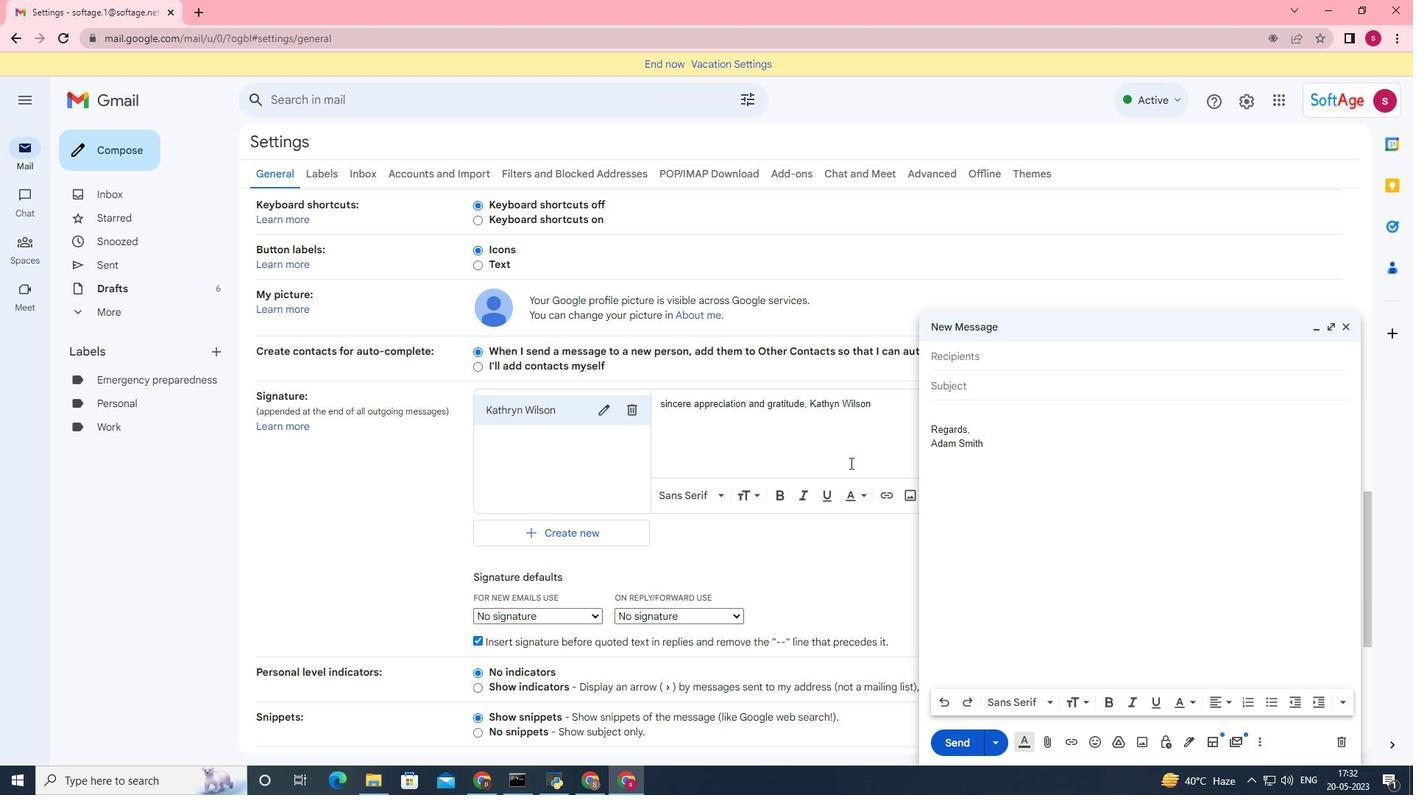 
Action: Mouse moved to (880, 412)
Screenshot: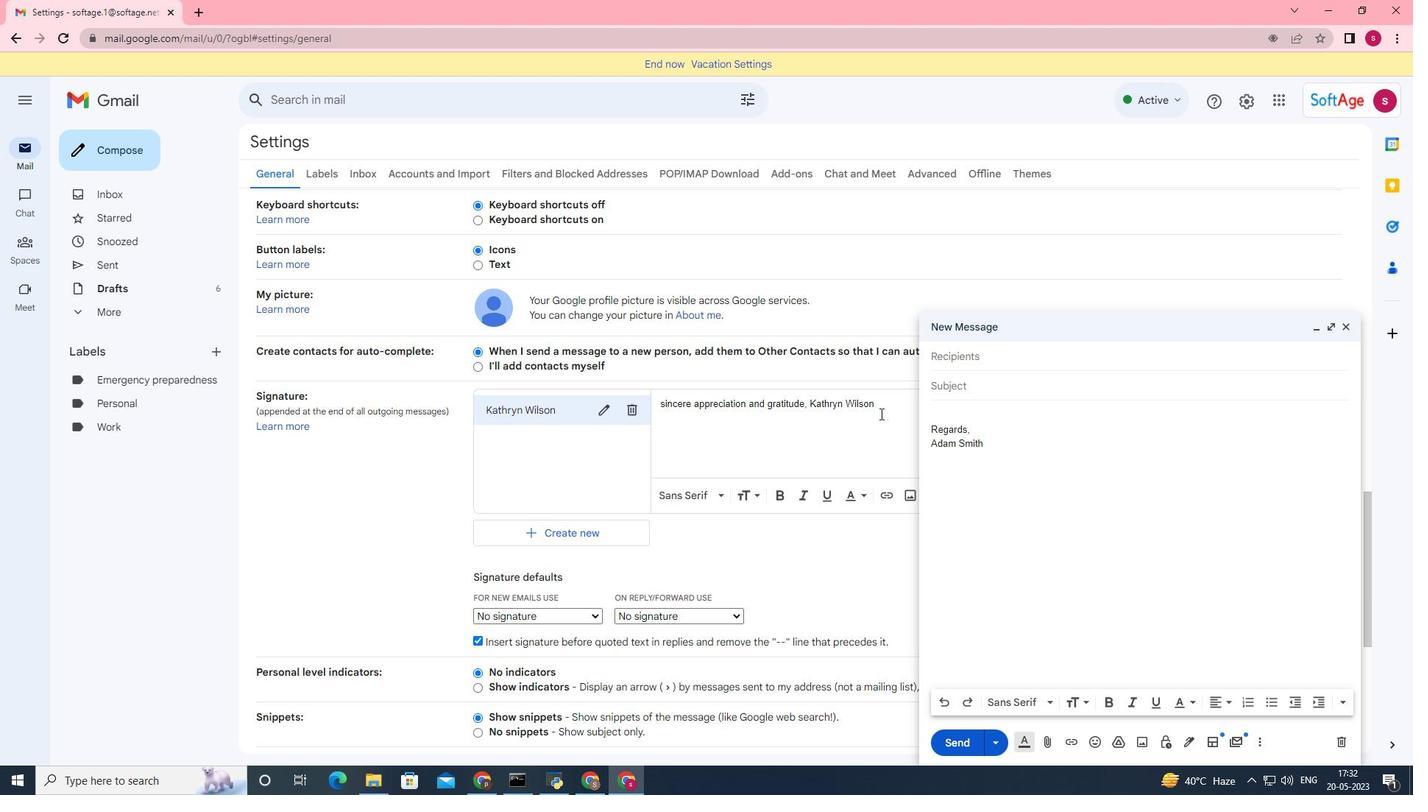 
Action: Mouse pressed left at (880, 412)
Screenshot: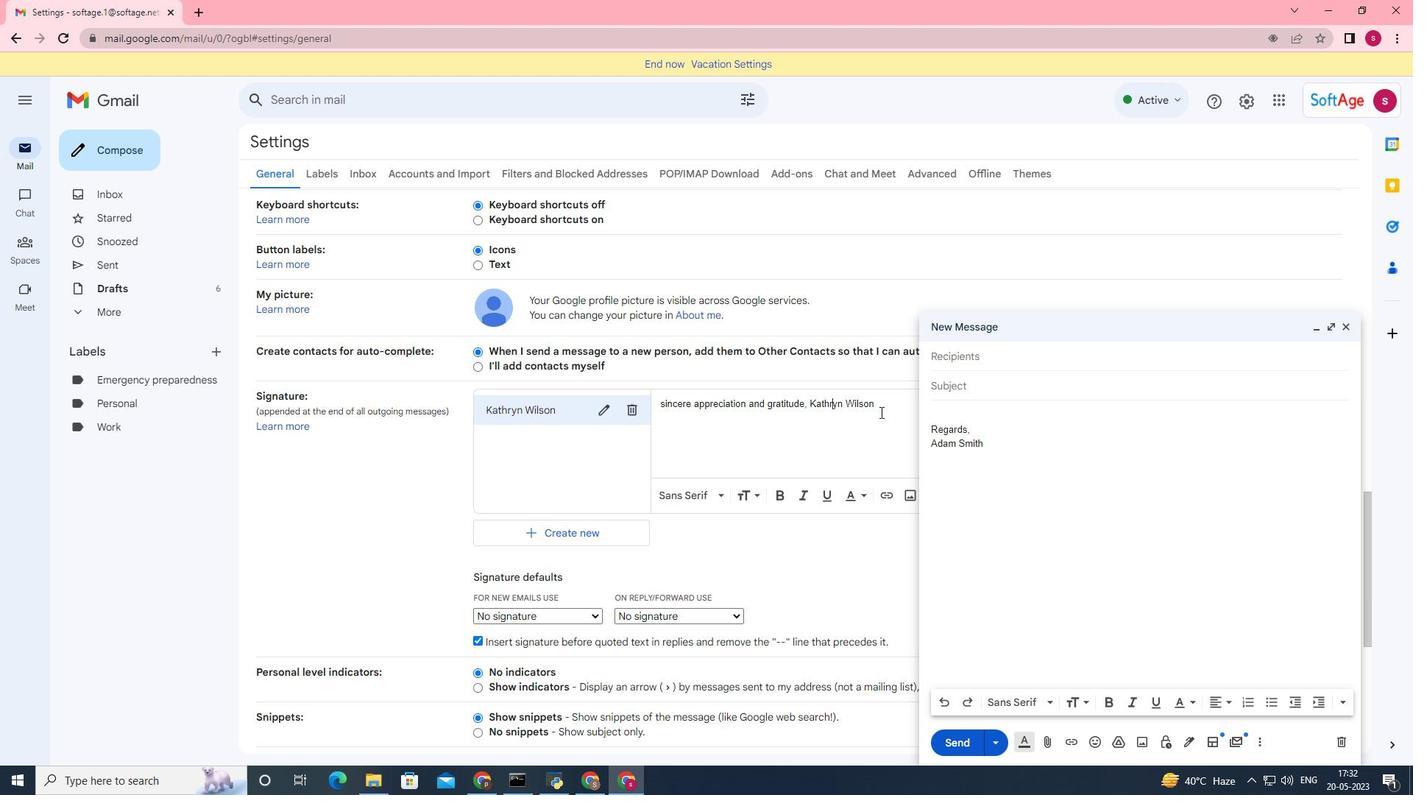 
Action: Mouse moved to (624, 525)
Screenshot: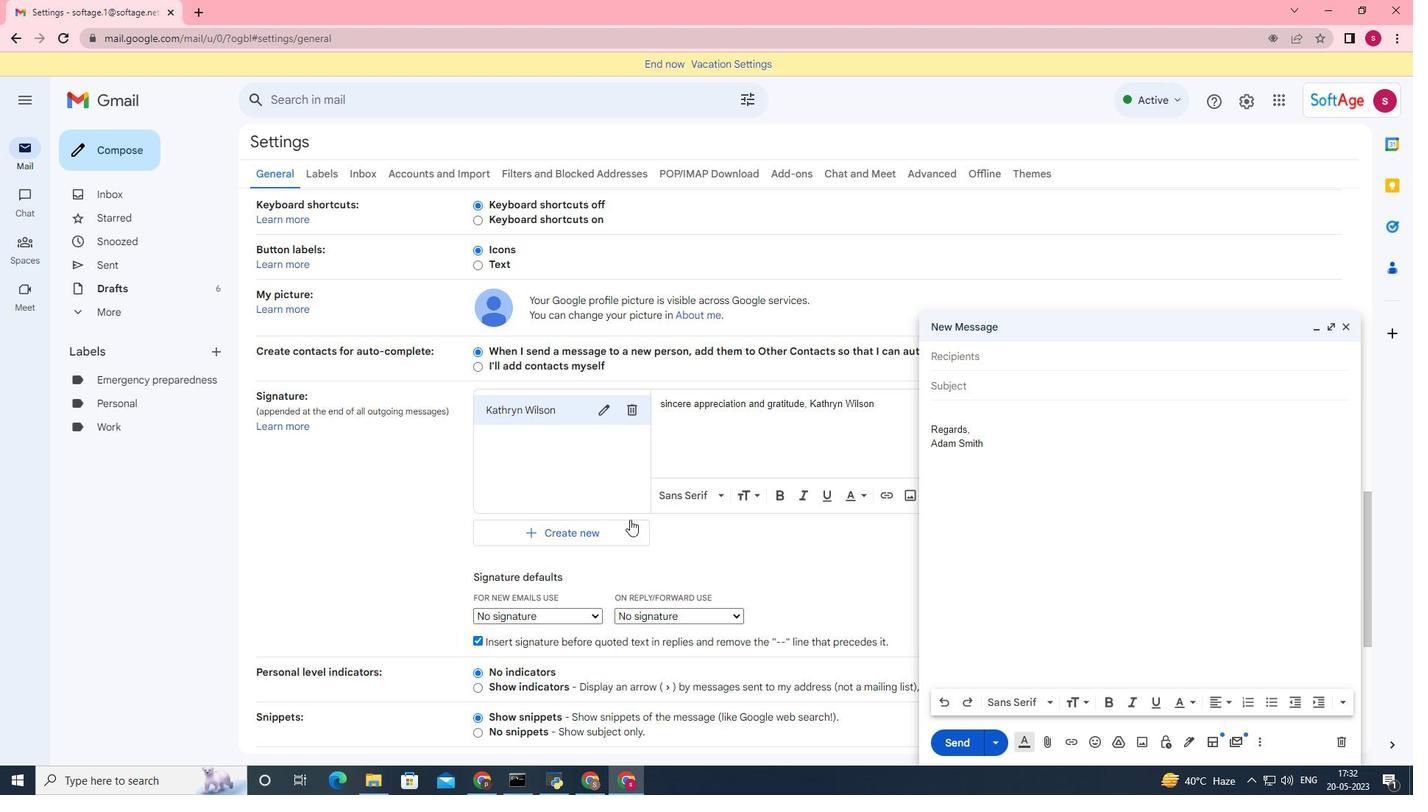 
Action: Mouse scrolled (624, 524) with delta (0, 0)
Screenshot: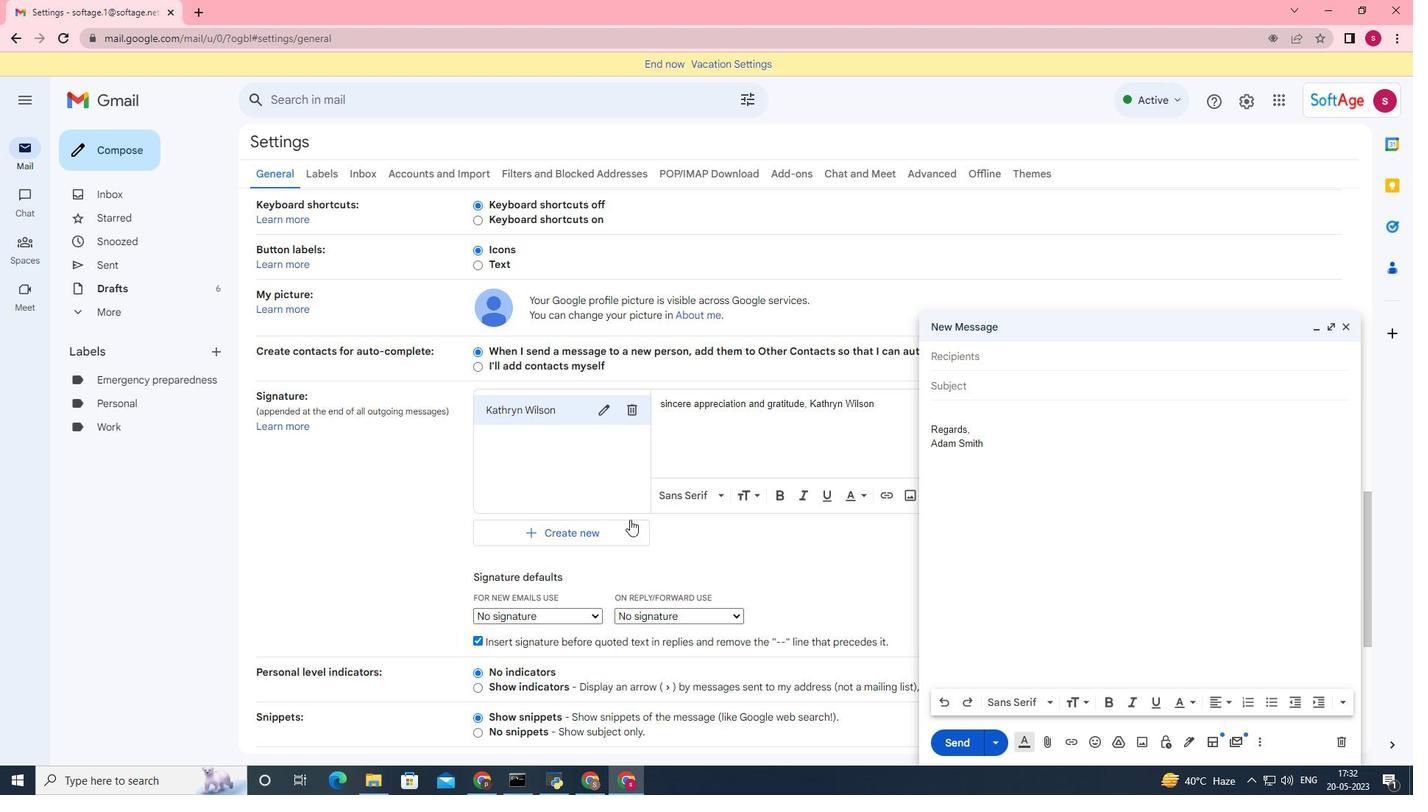 
Action: Mouse moved to (552, 541)
Screenshot: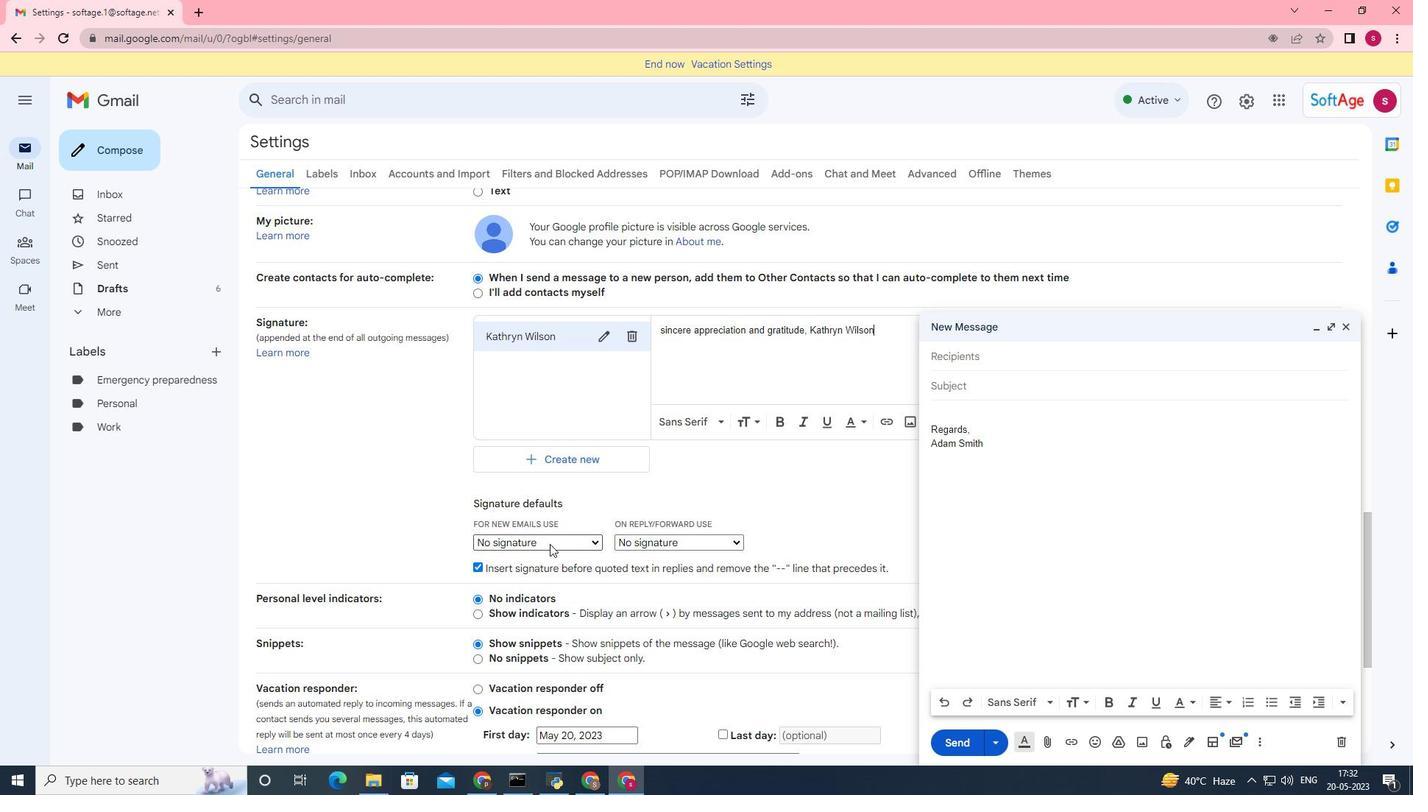 
Action: Mouse pressed left at (552, 541)
Screenshot: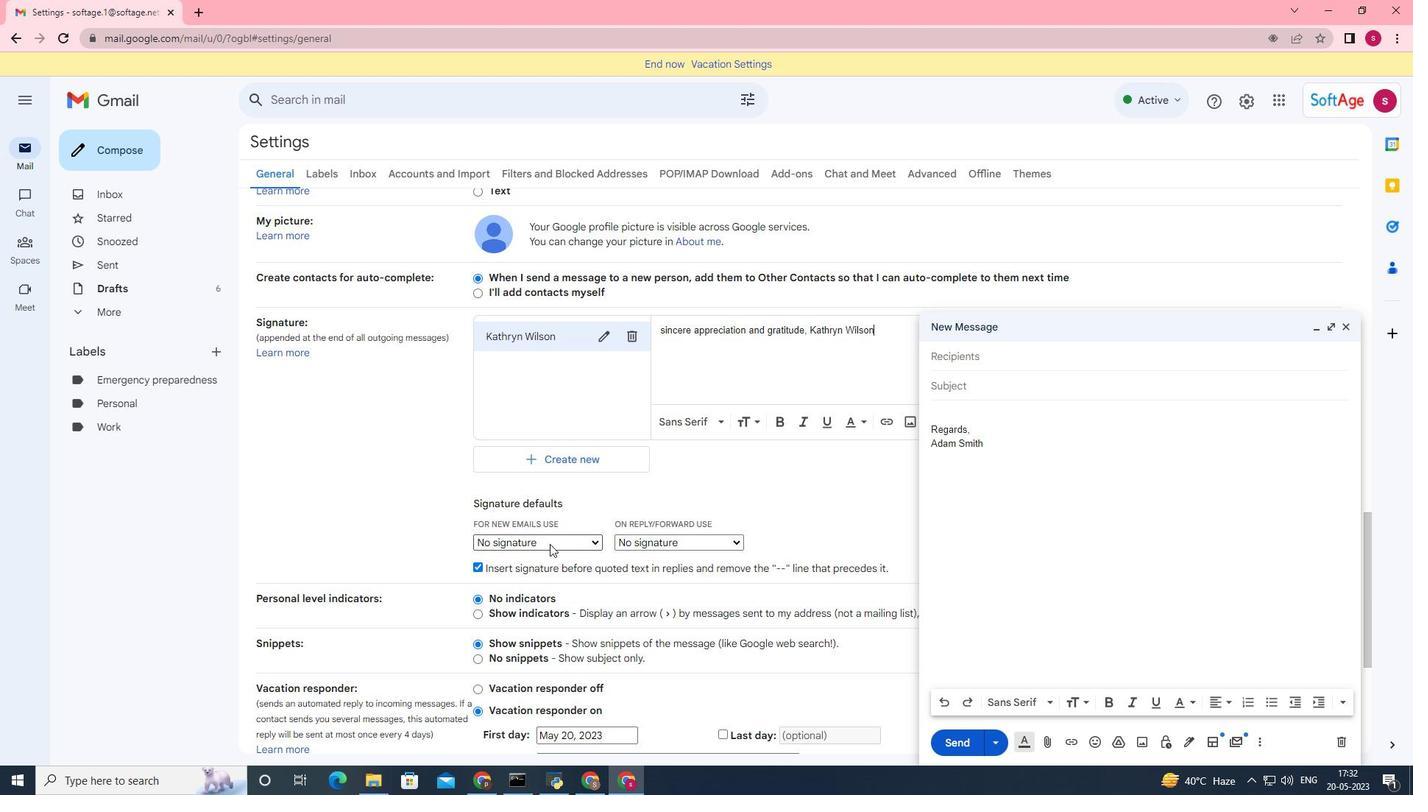 
Action: Mouse moved to (539, 573)
Screenshot: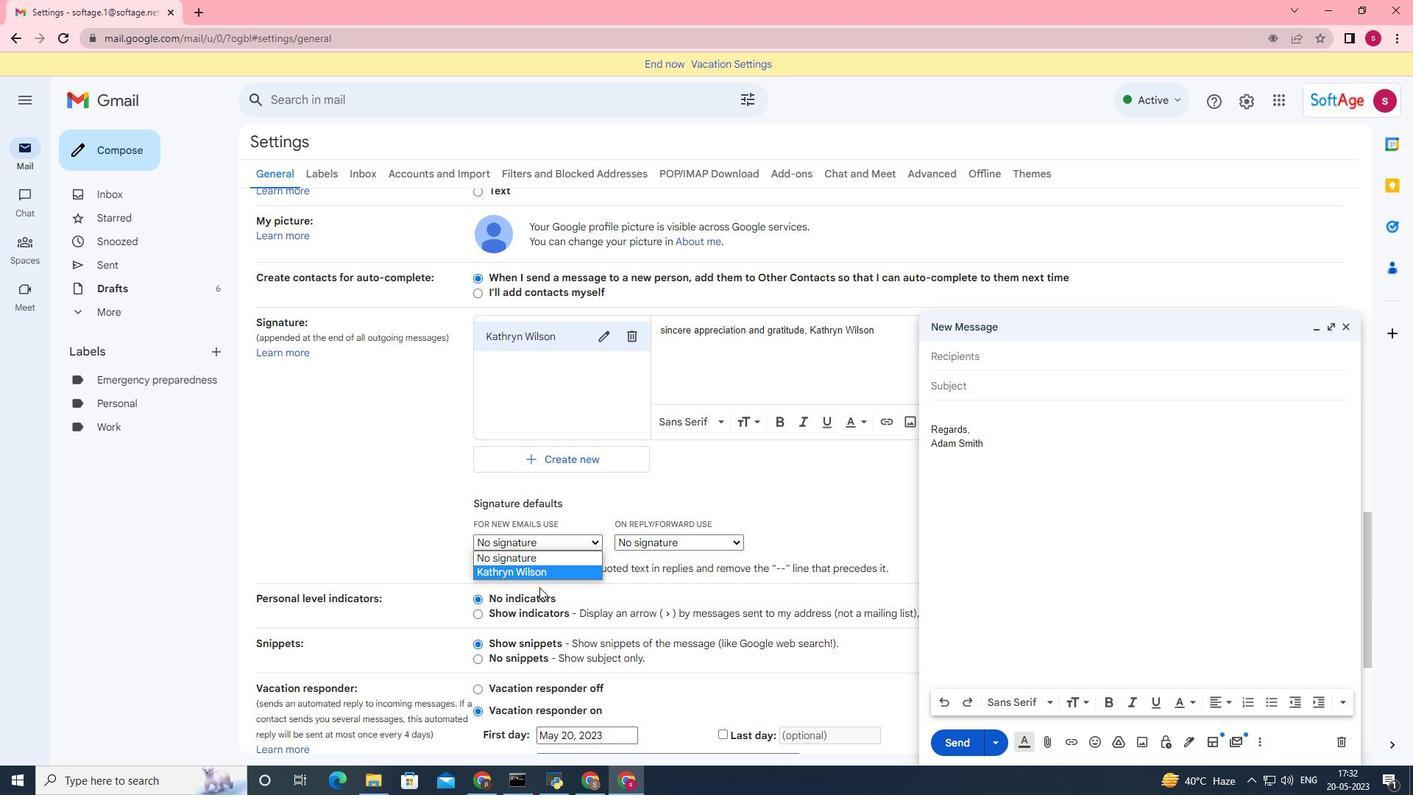 
Action: Mouse pressed left at (539, 573)
Screenshot: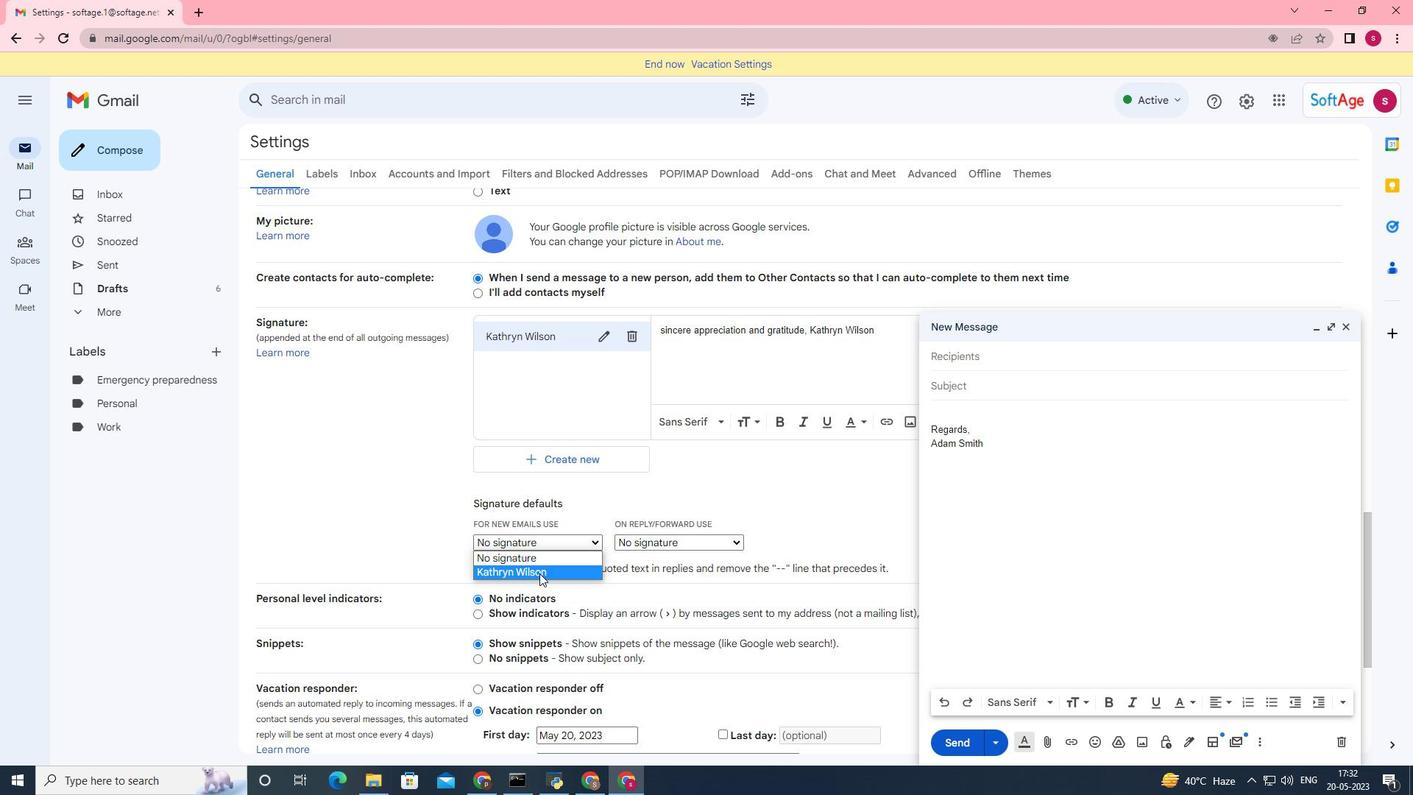 
Action: Mouse moved to (714, 541)
Screenshot: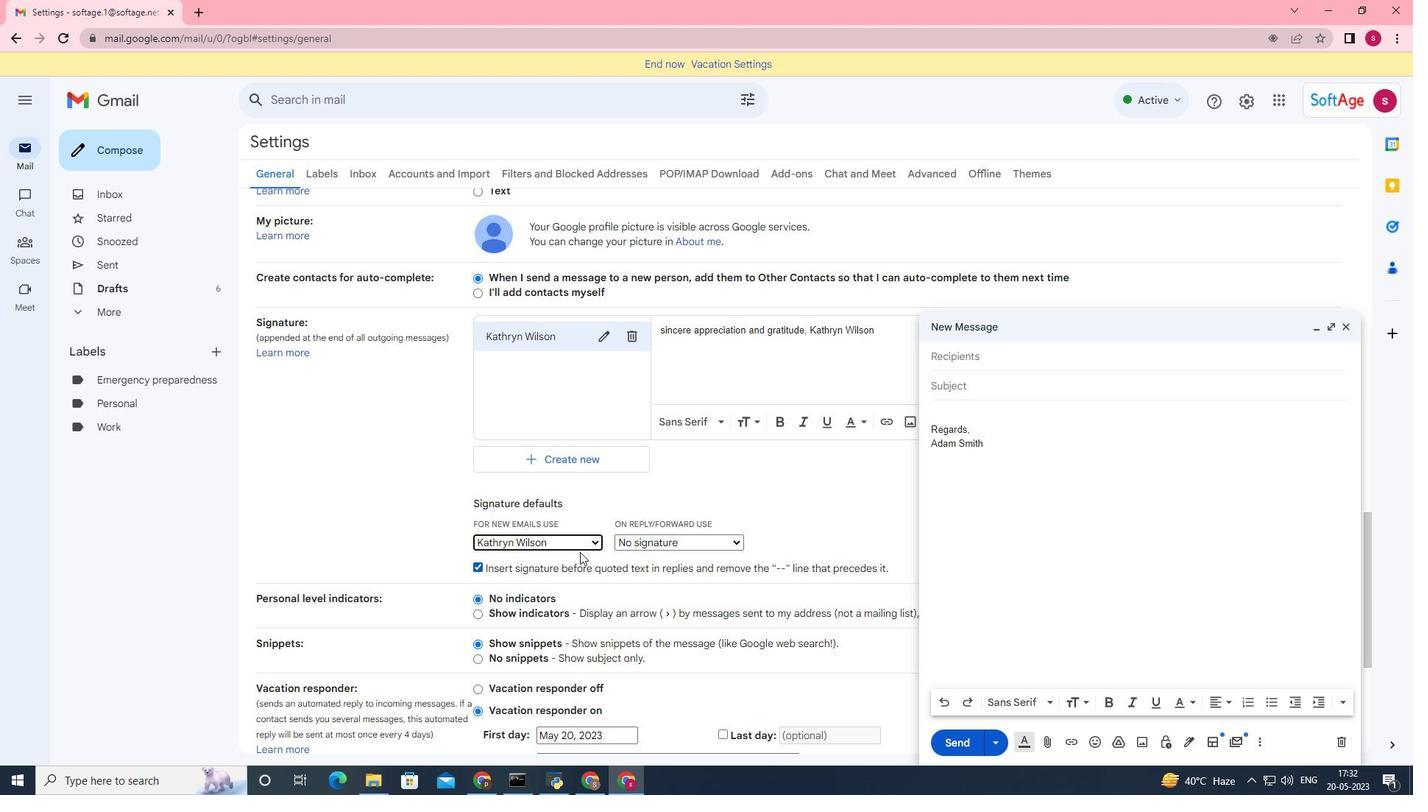 
Action: Mouse pressed left at (714, 541)
Screenshot: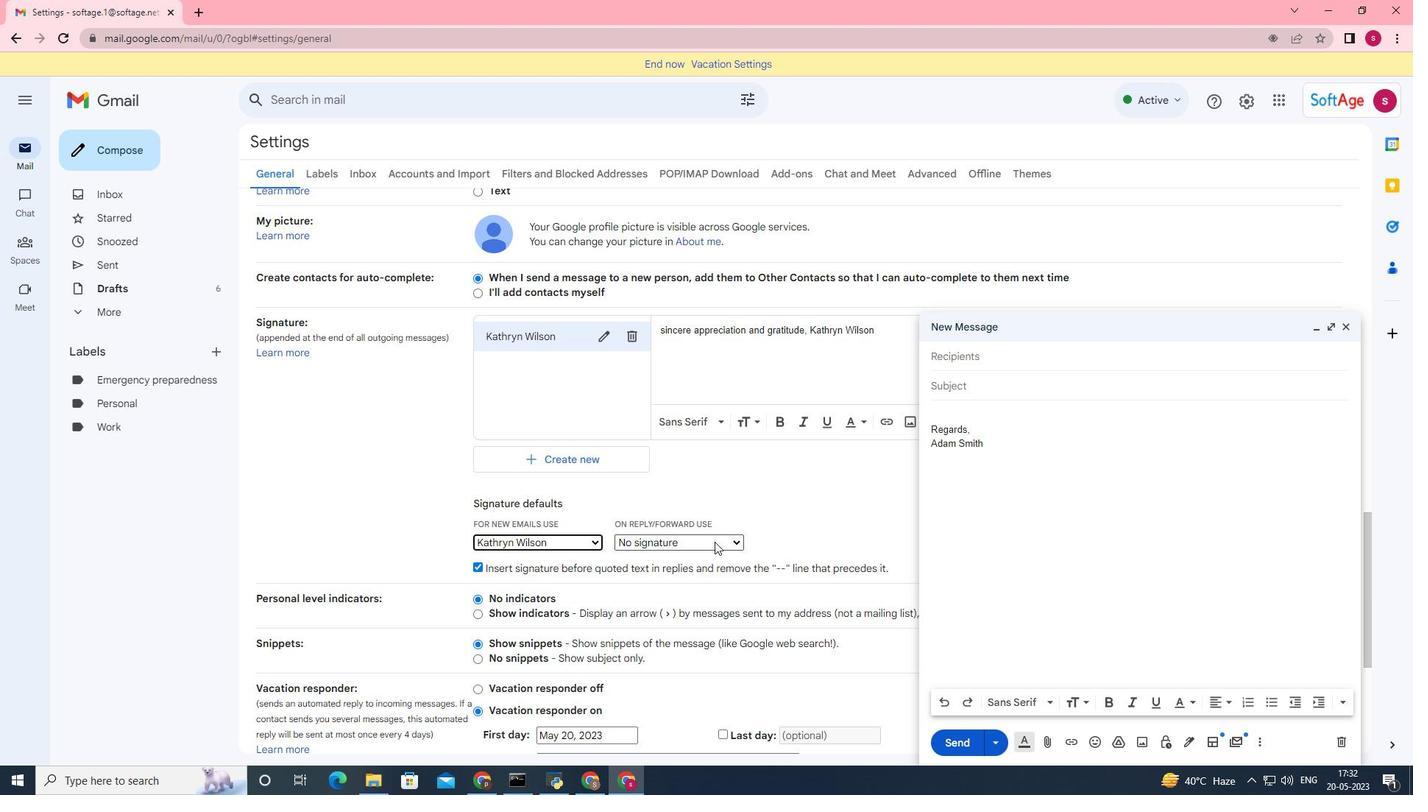 
Action: Mouse moved to (708, 571)
Screenshot: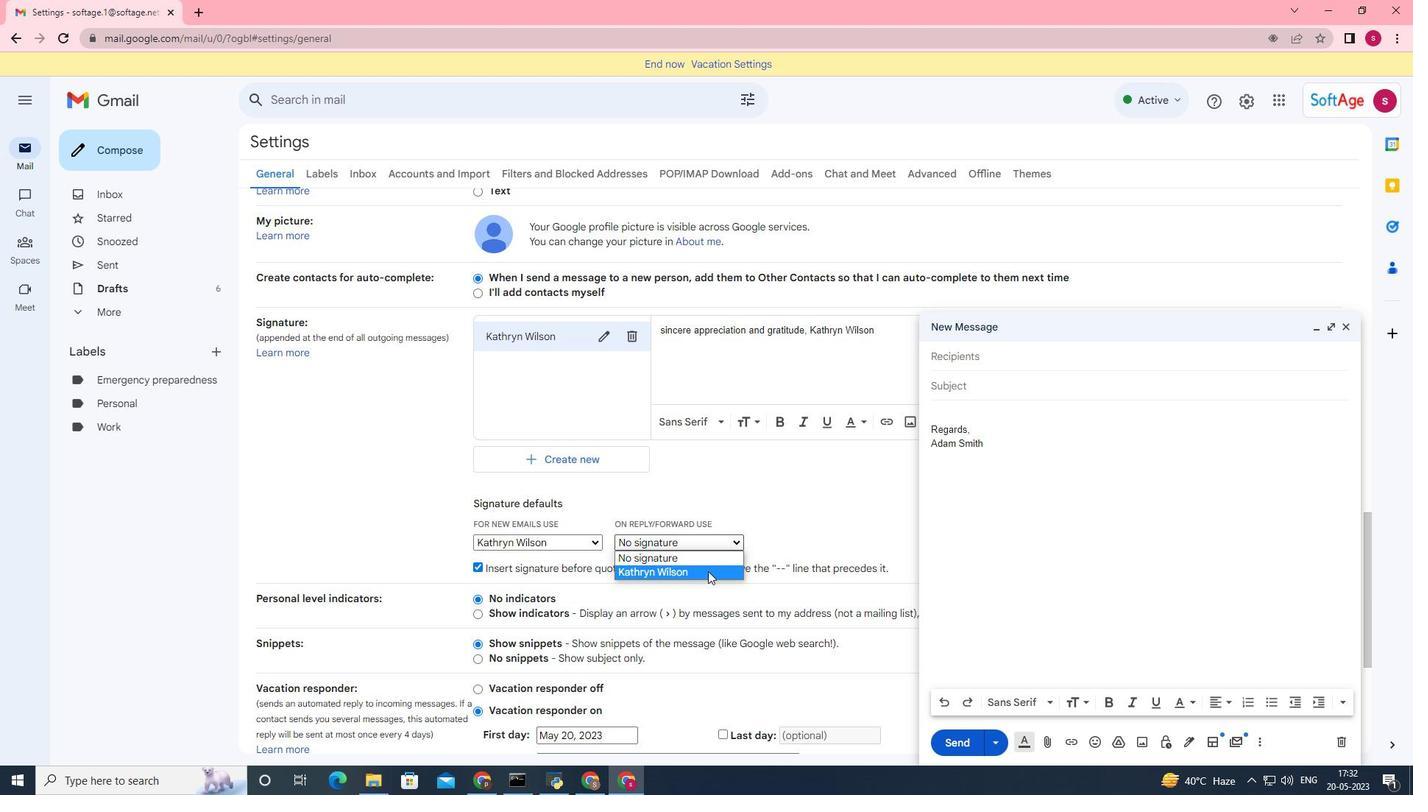
Action: Mouse pressed left at (708, 571)
Screenshot: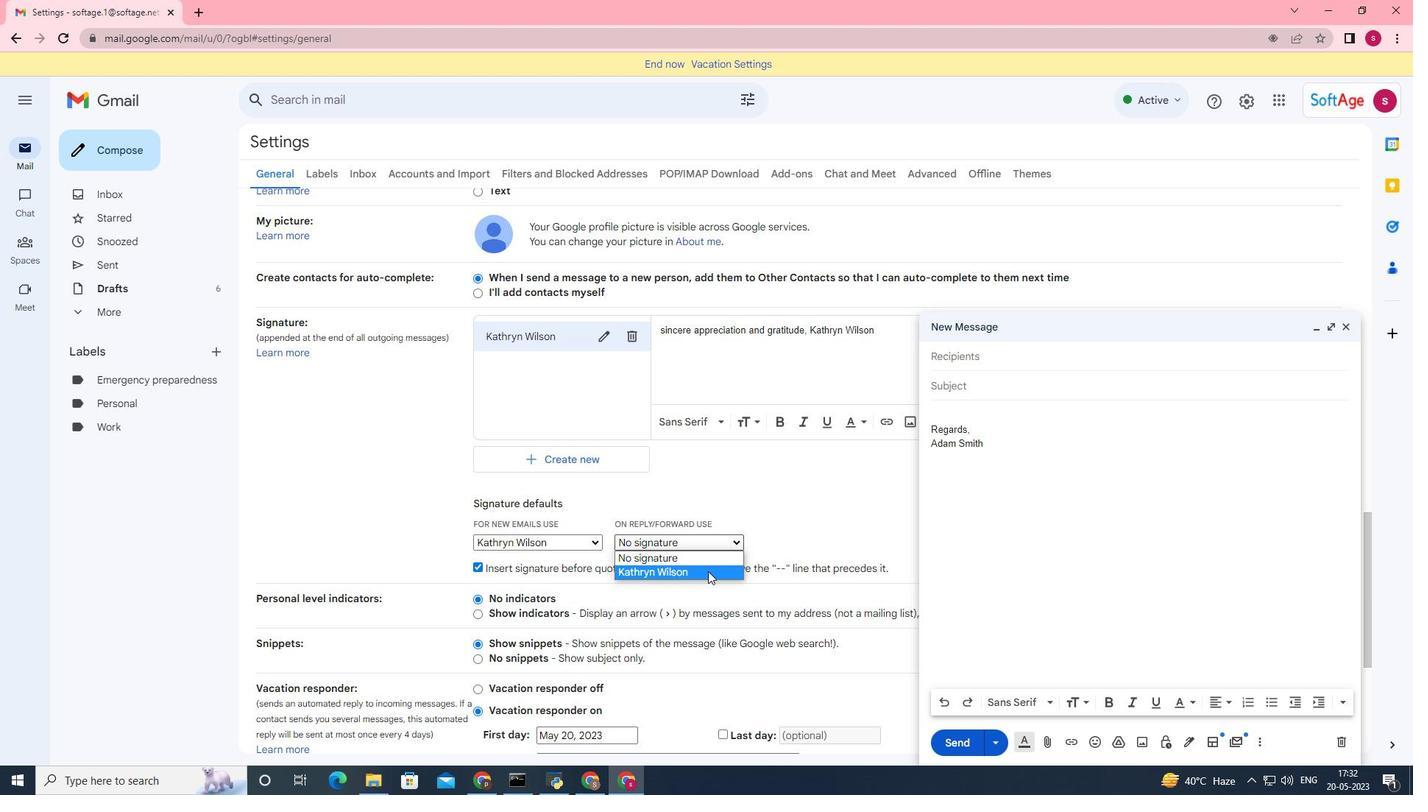 
Action: Mouse moved to (707, 571)
Screenshot: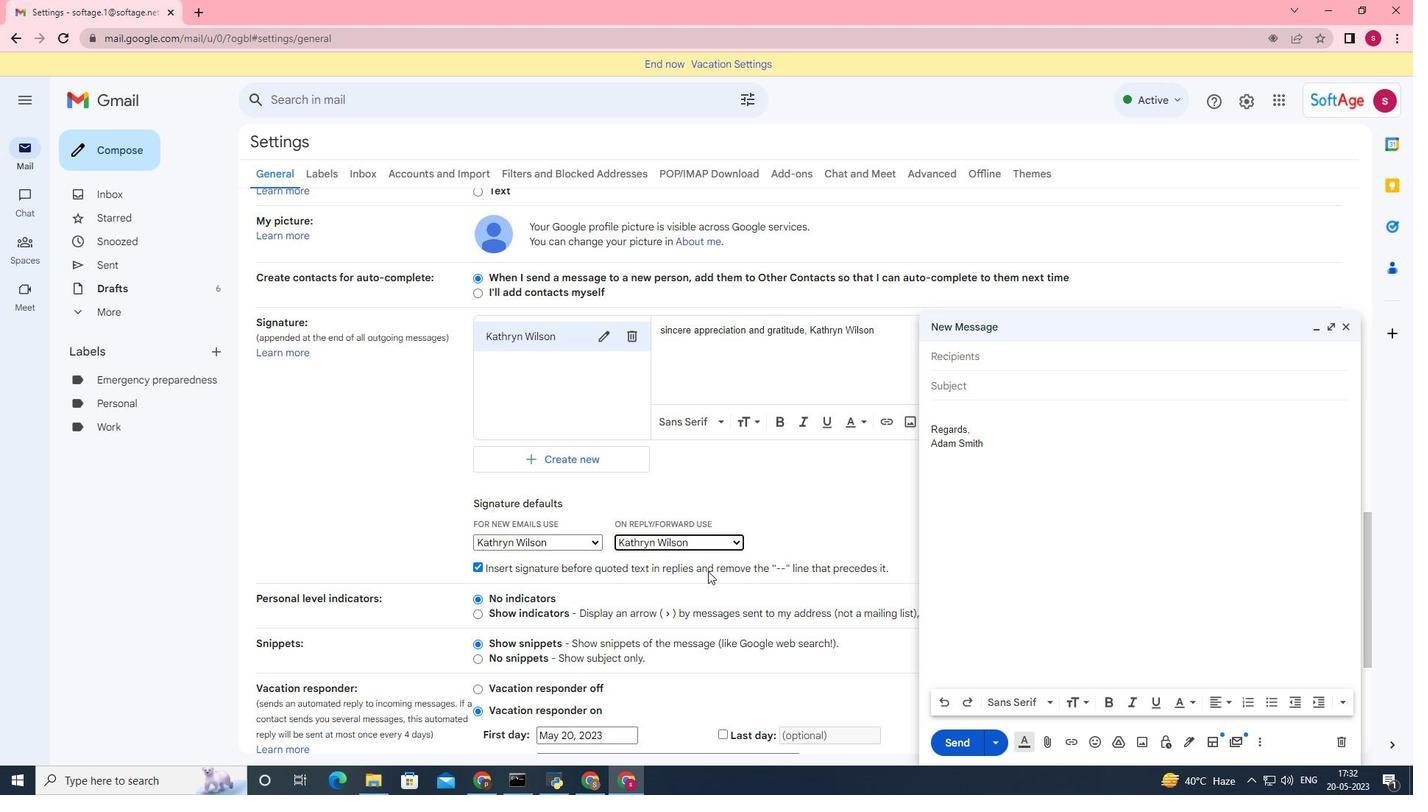 
Action: Mouse scrolled (707, 570) with delta (0, 0)
Screenshot: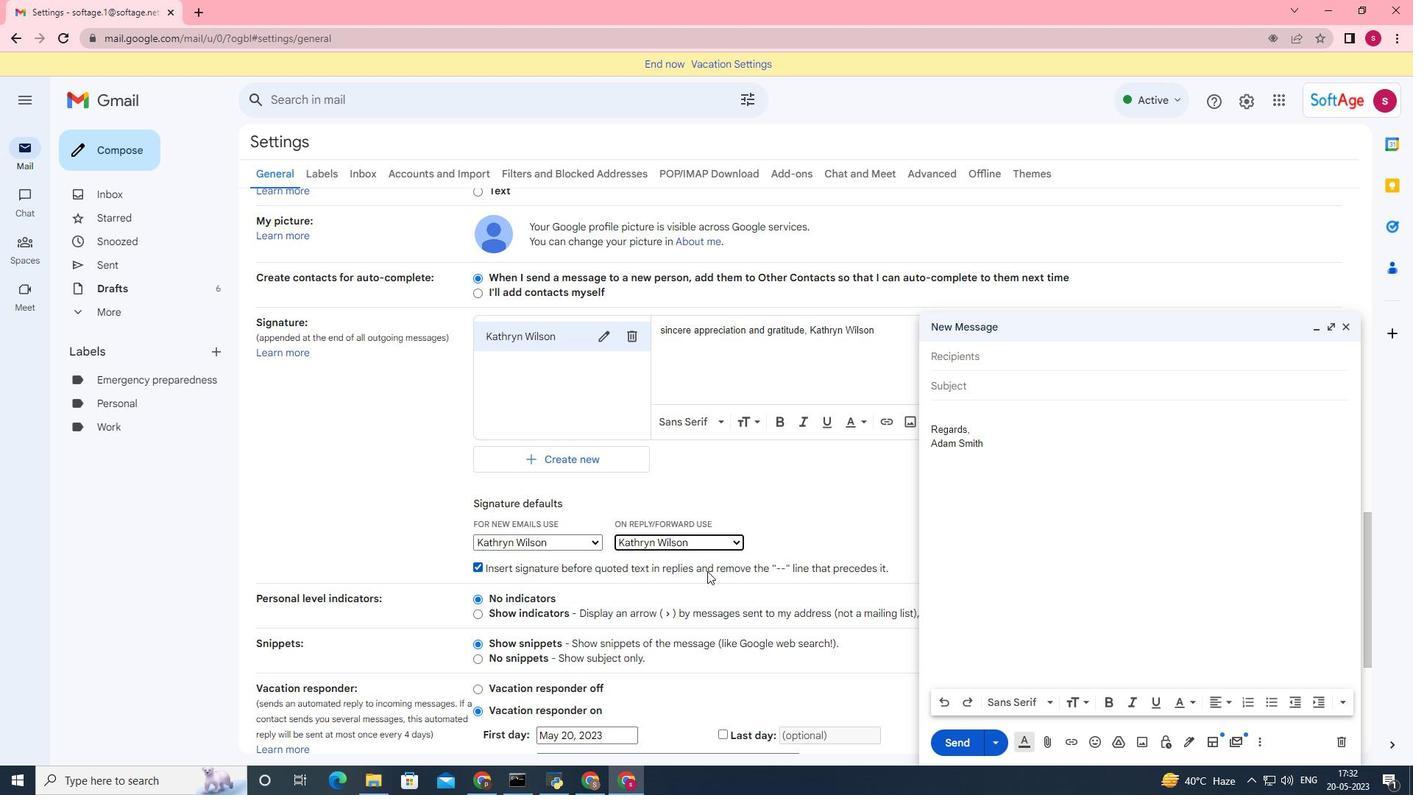 
Action: Mouse scrolled (707, 570) with delta (0, 0)
Screenshot: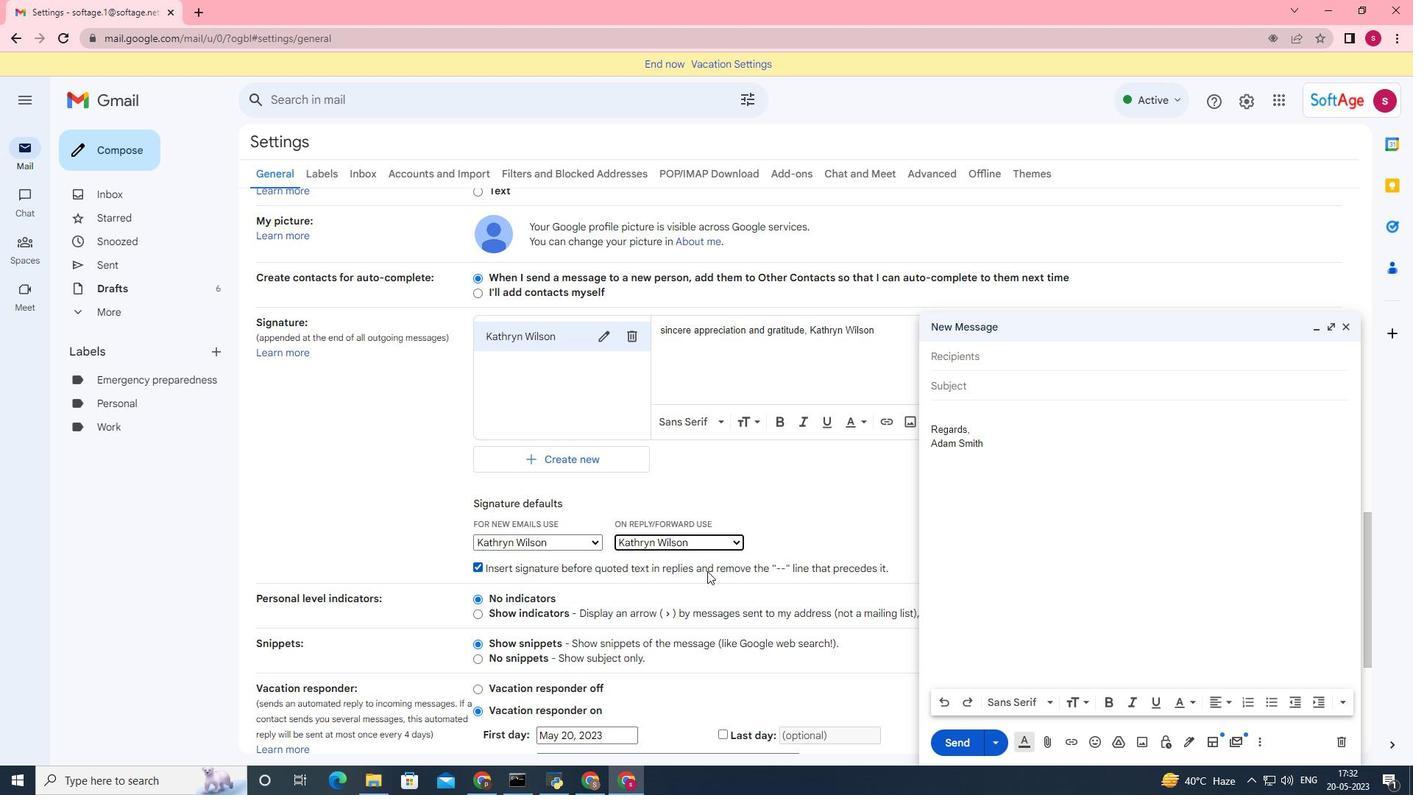 
Action: Mouse scrolled (707, 570) with delta (0, 0)
Screenshot: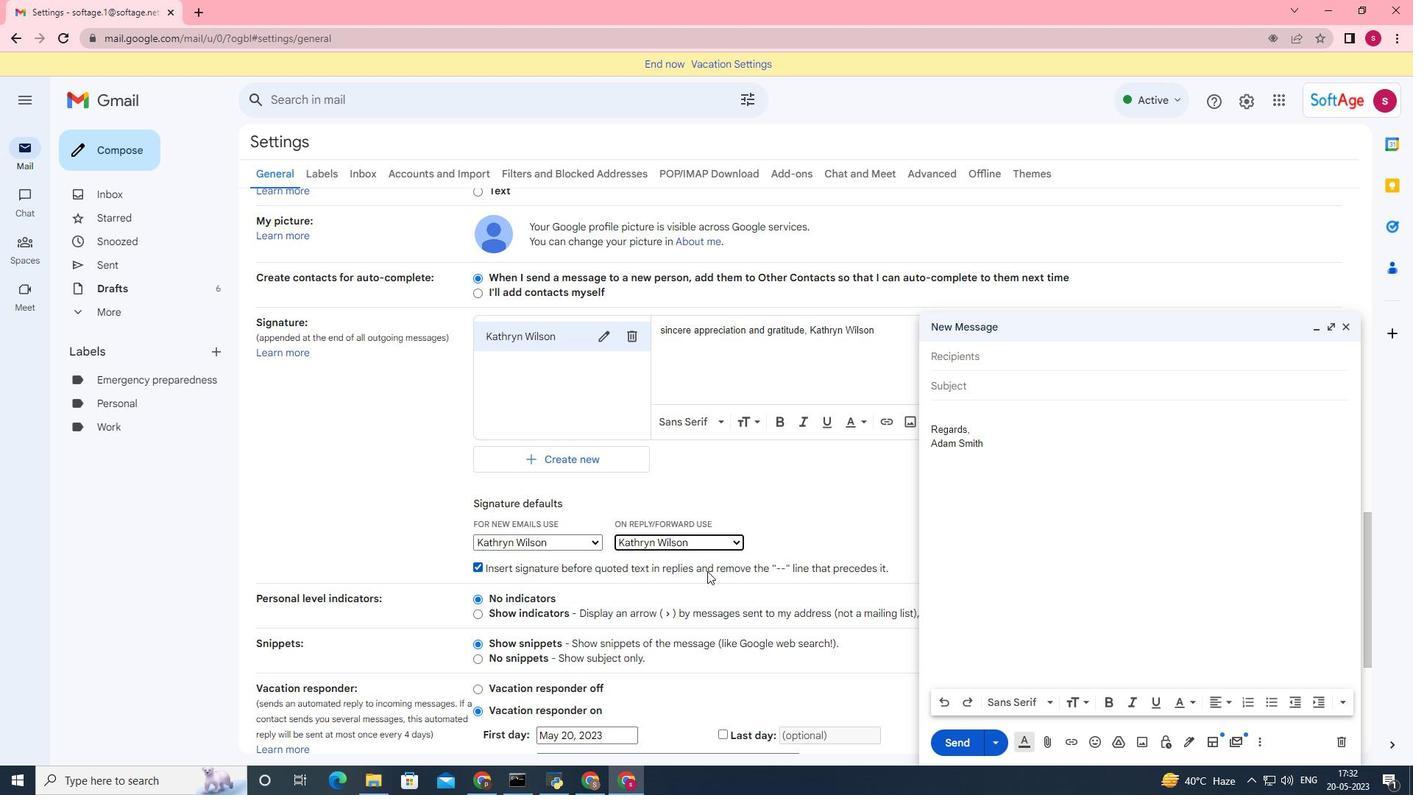 
Action: Mouse scrolled (707, 570) with delta (0, 0)
Screenshot: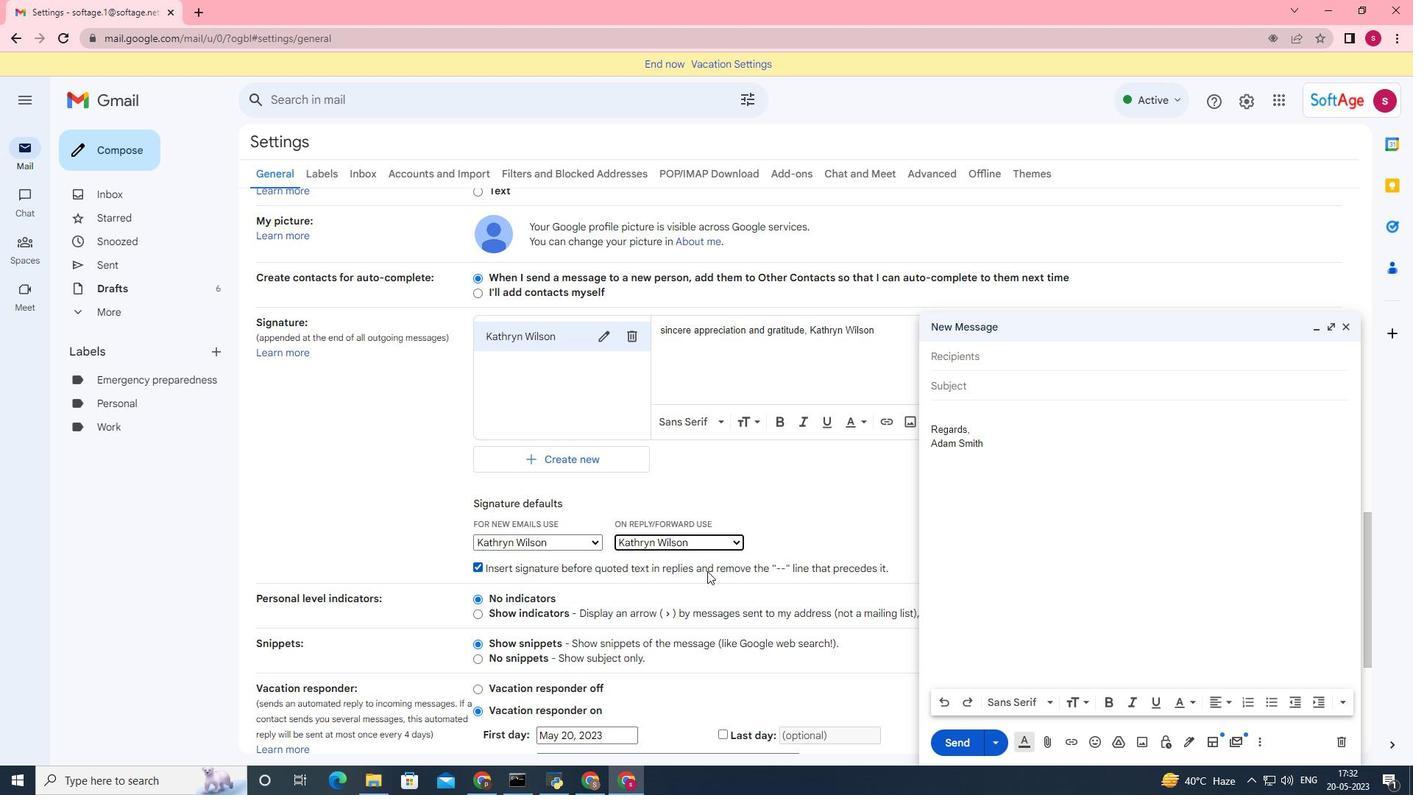 
Action: Mouse moved to (764, 688)
Screenshot: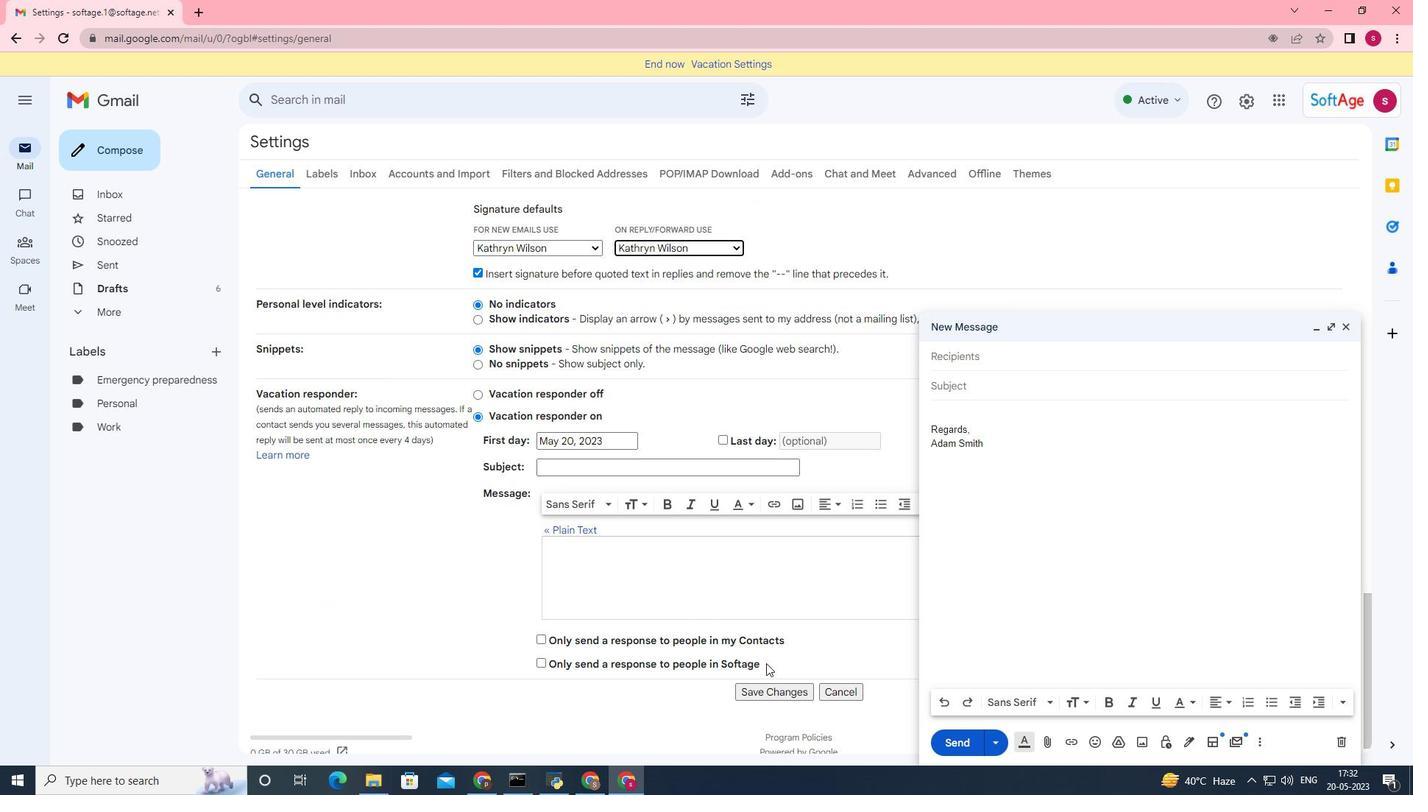 
Action: Mouse pressed left at (764, 688)
Screenshot: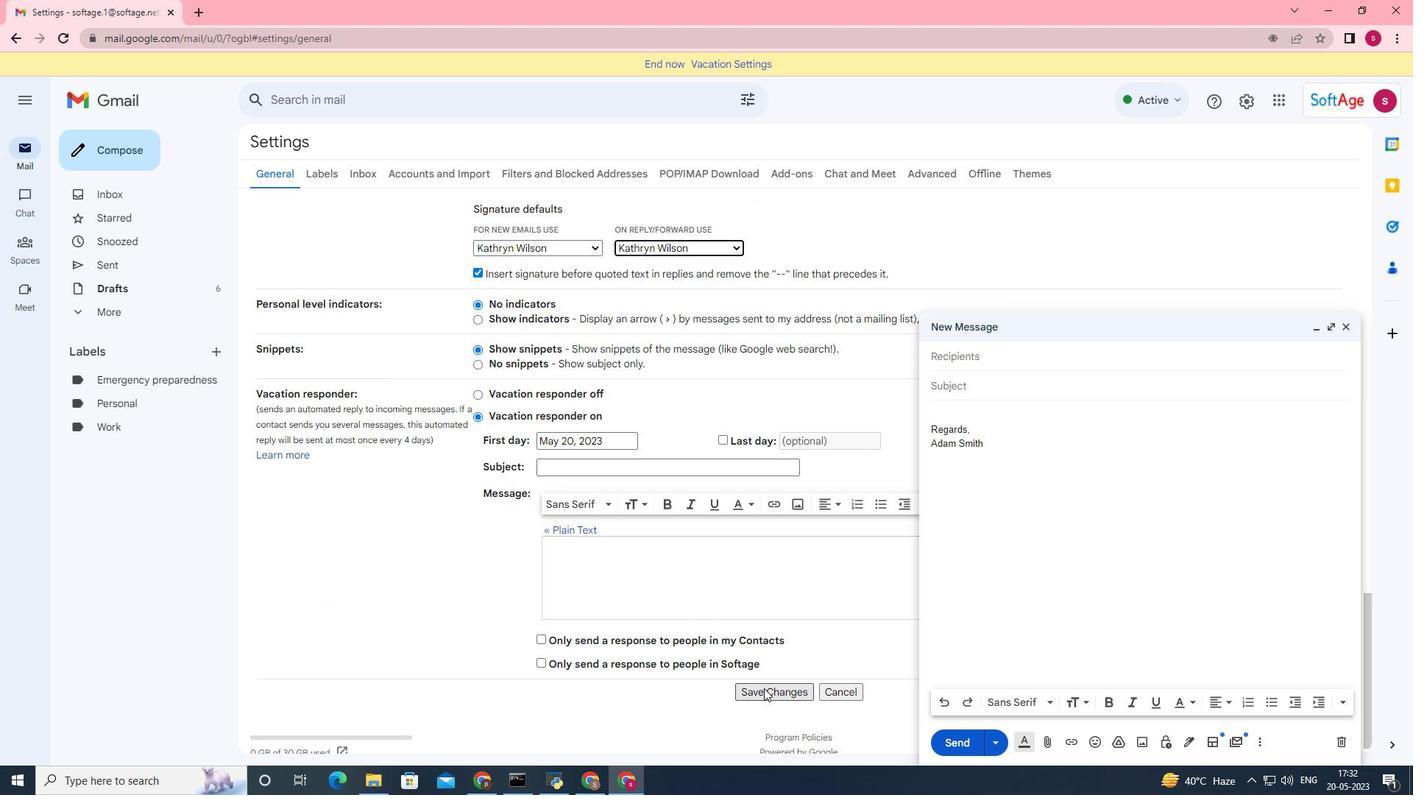 
Action: Mouse moved to (1350, 329)
Screenshot: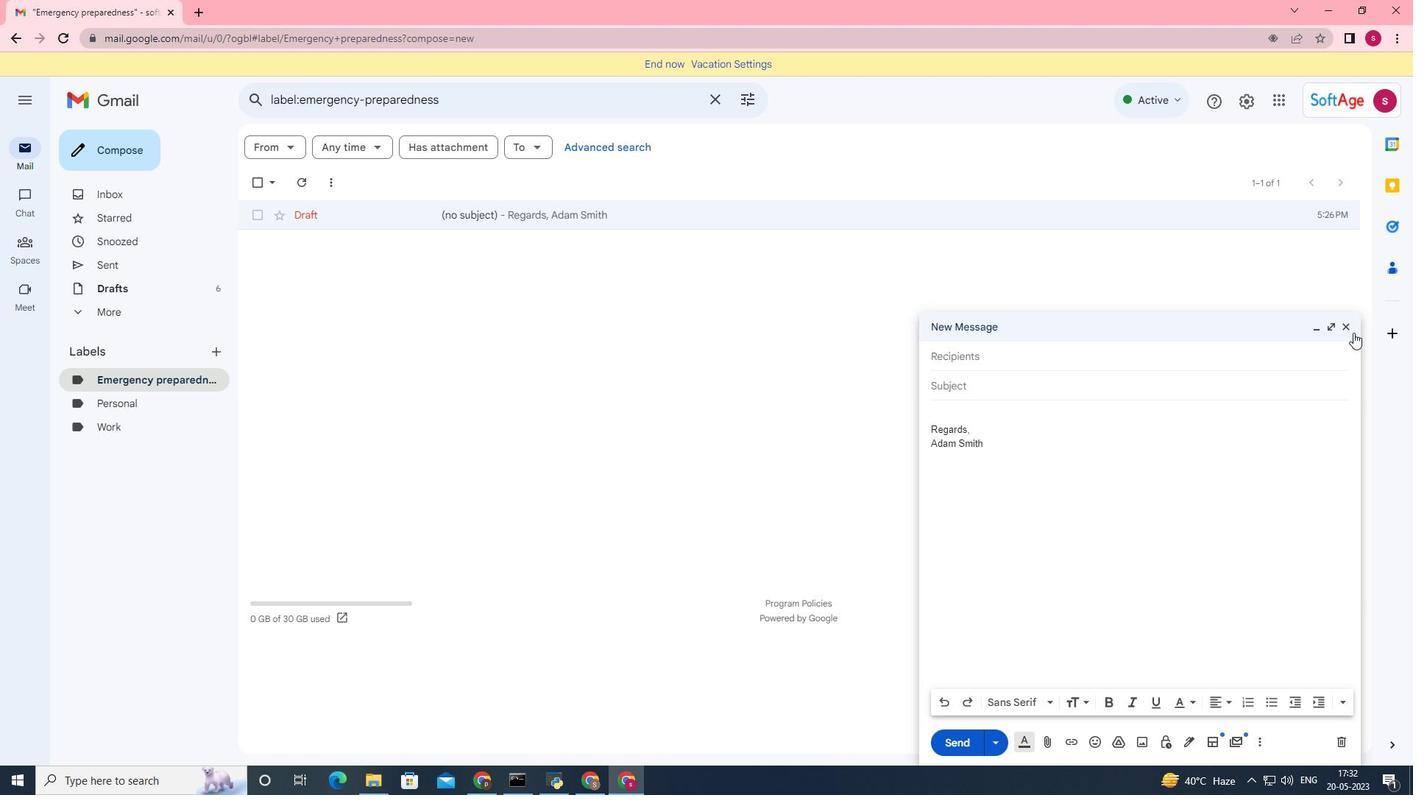 
Action: Mouse pressed left at (1350, 329)
Screenshot: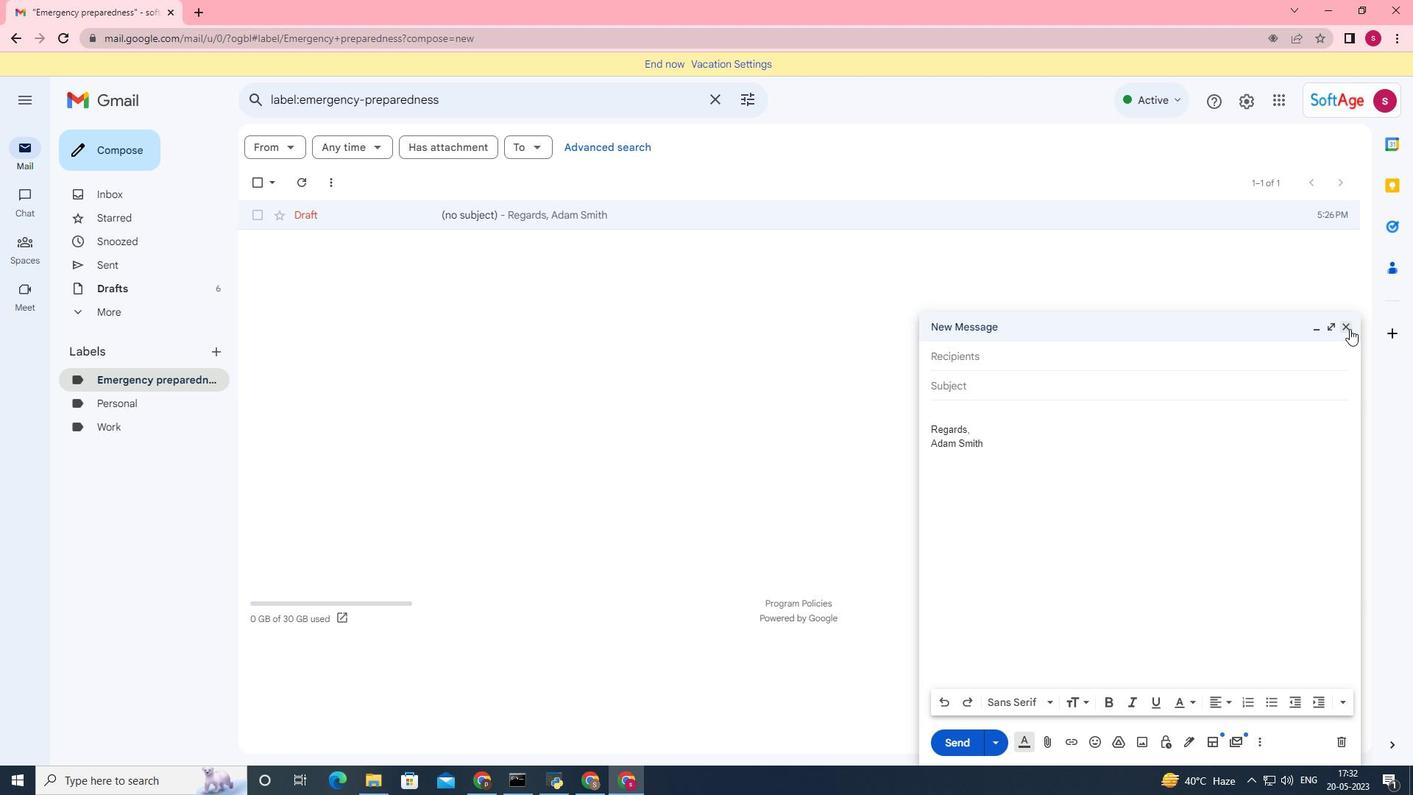 
Action: Mouse moved to (99, 142)
Screenshot: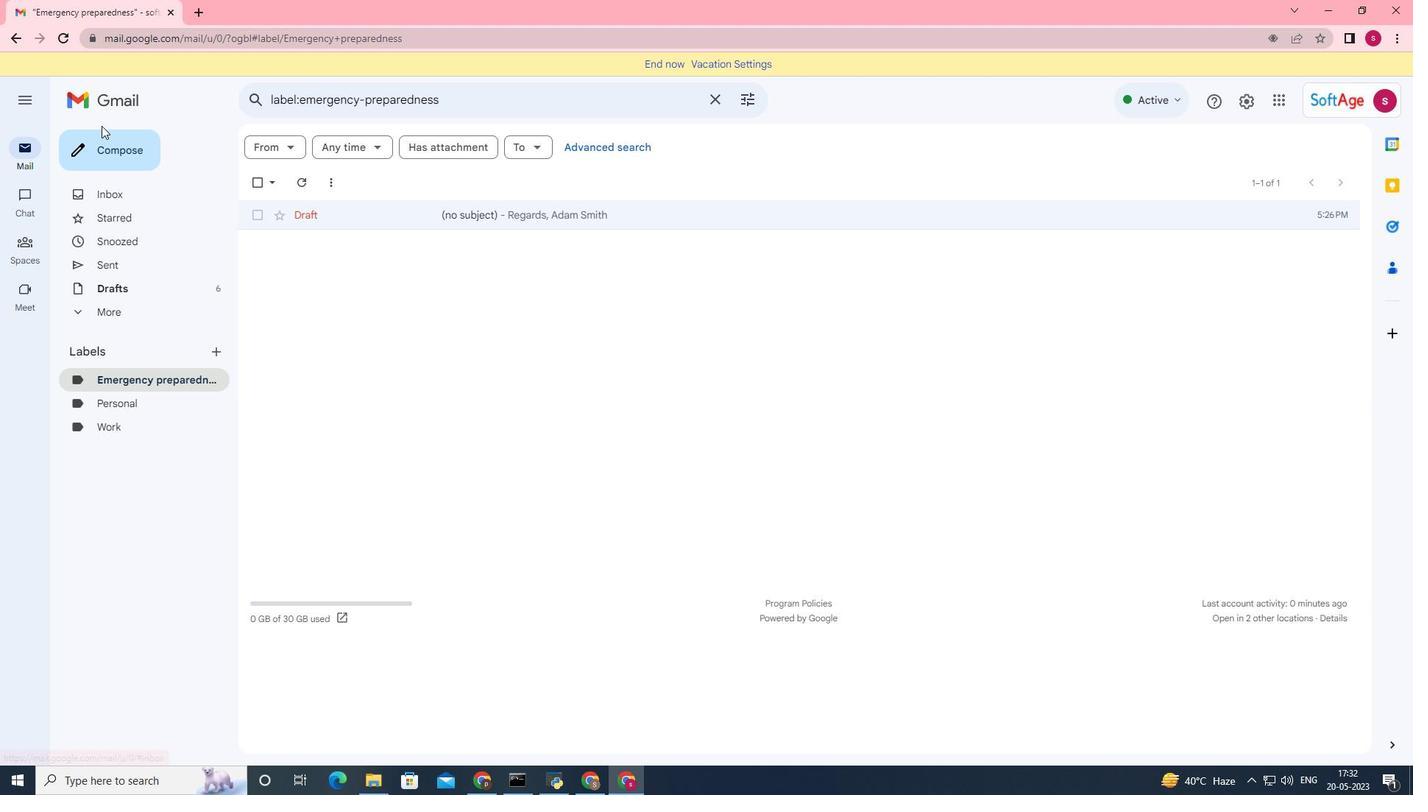 
Action: Mouse pressed left at (99, 142)
Screenshot: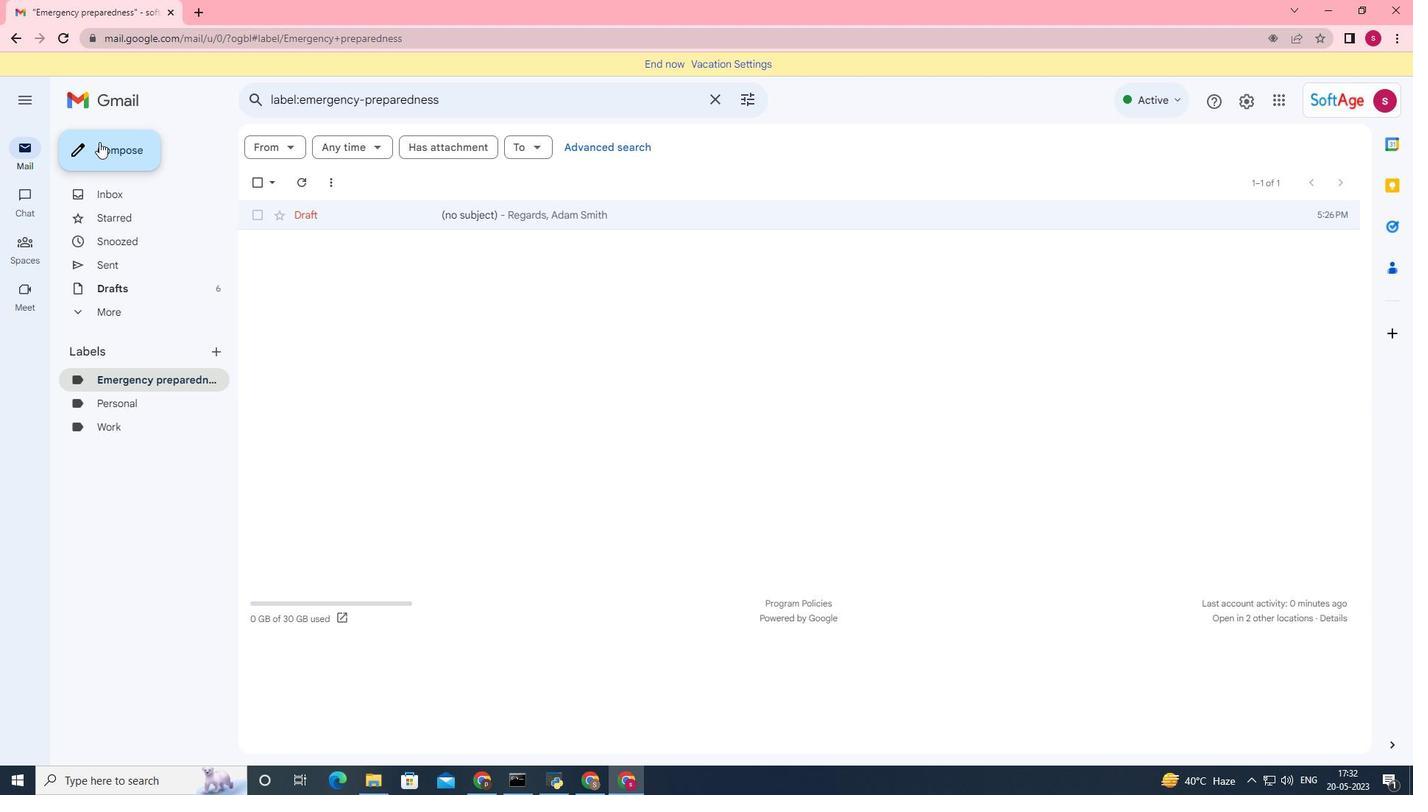 
Action: Mouse moved to (963, 360)
Screenshot: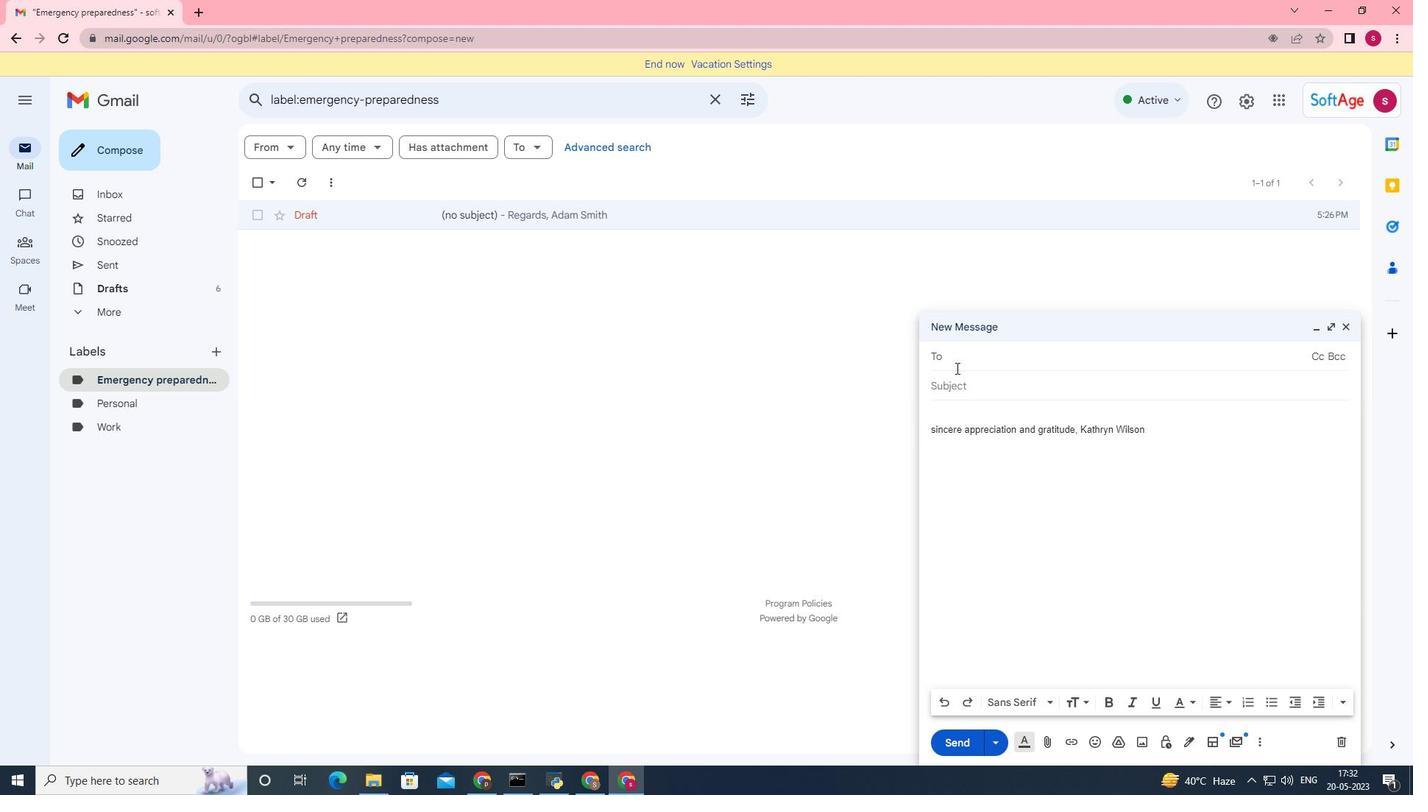 
Action: Key pressed <Key.shift>Softage.3<Key.shift>@softage
Screenshot: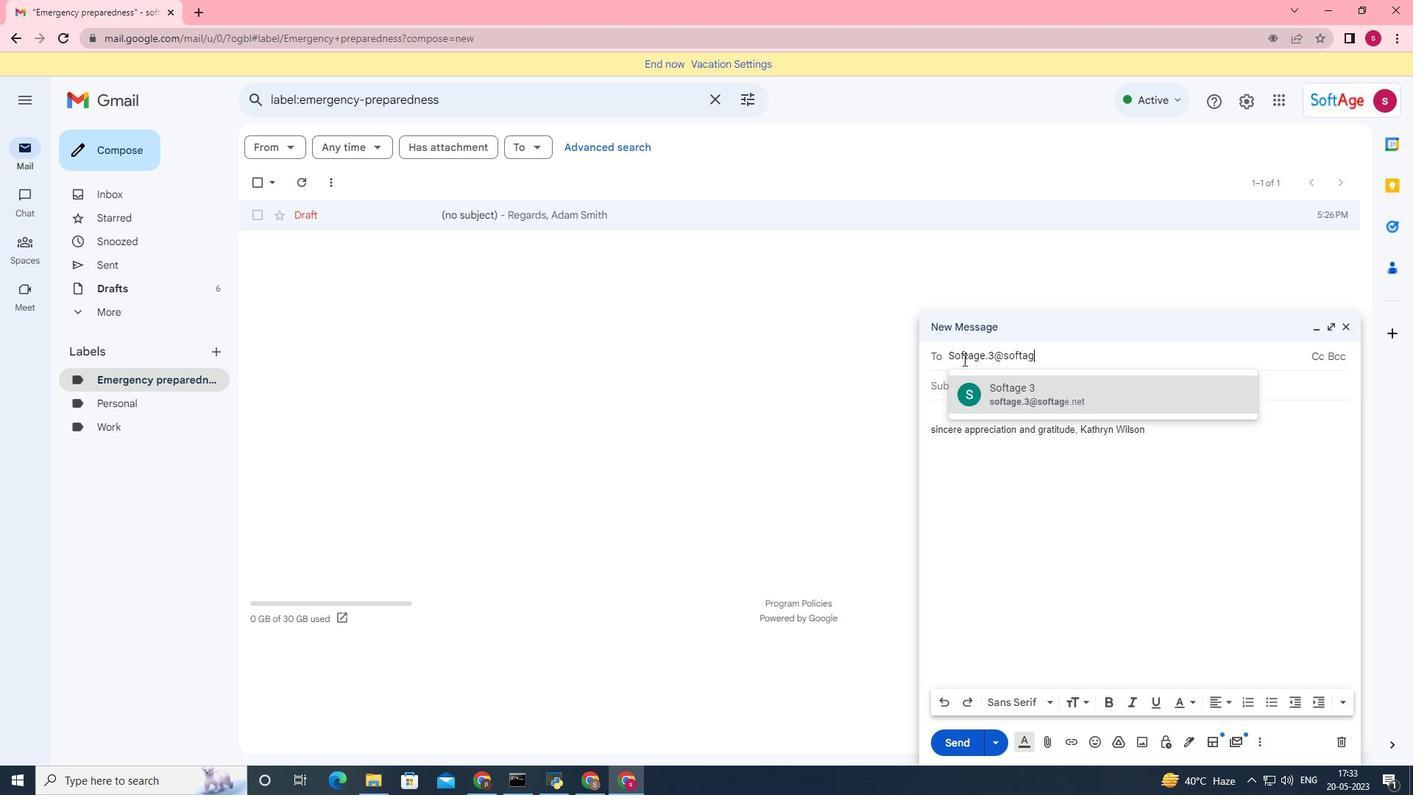 
Action: Mouse moved to (1055, 395)
Screenshot: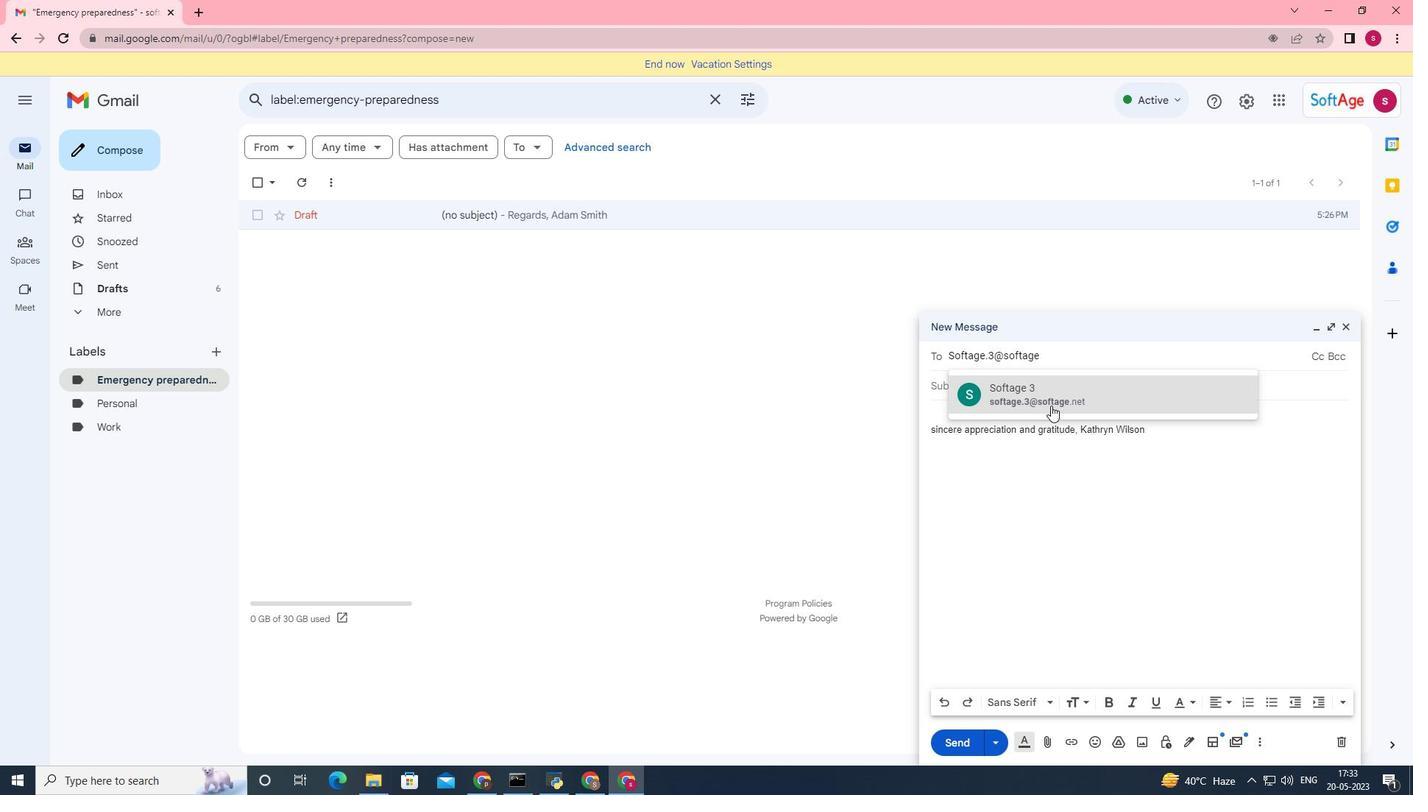 
Action: Mouse pressed left at (1055, 395)
Screenshot: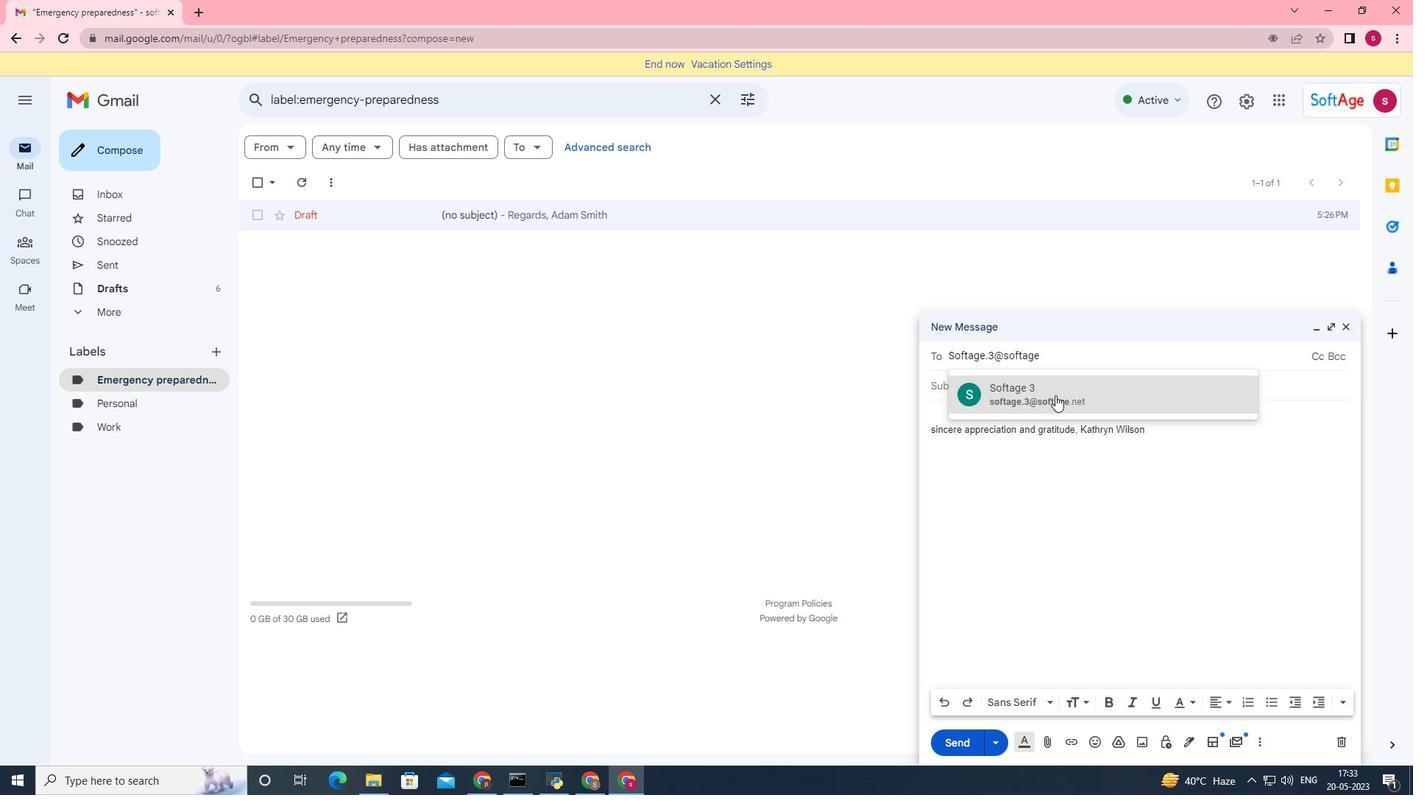 
Action: Mouse moved to (153, 357)
Screenshot: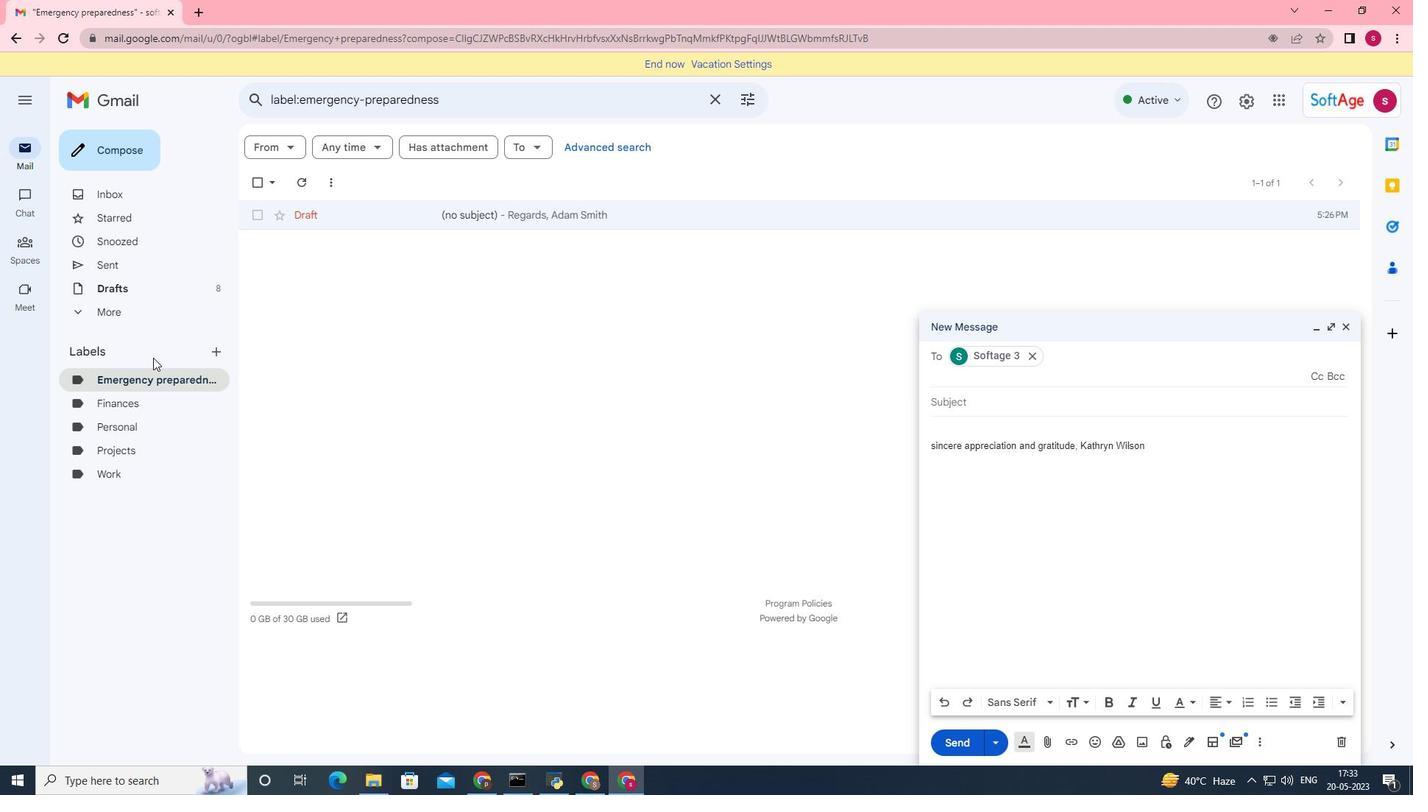 
Action: Mouse pressed left at (153, 357)
Screenshot: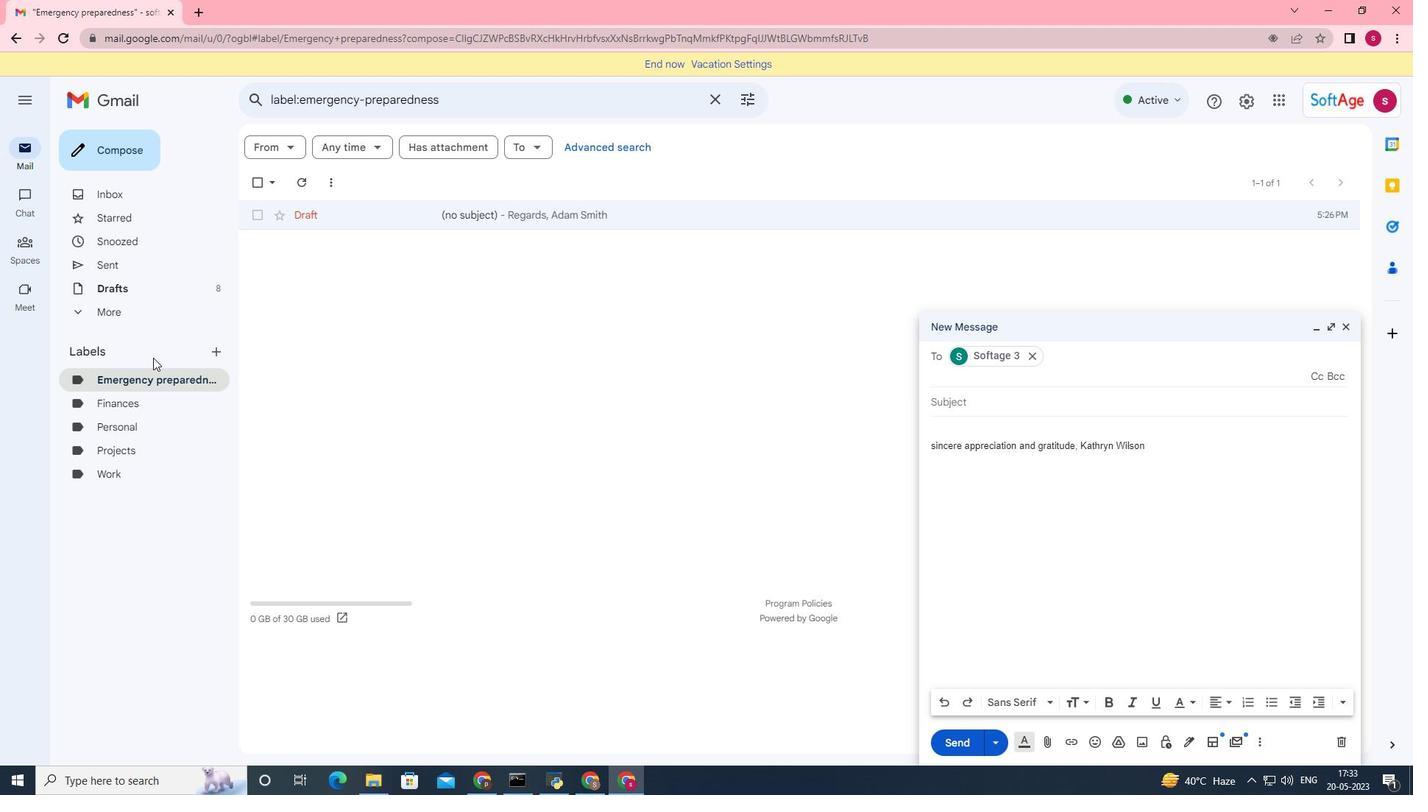 
Action: Mouse moved to (212, 348)
Screenshot: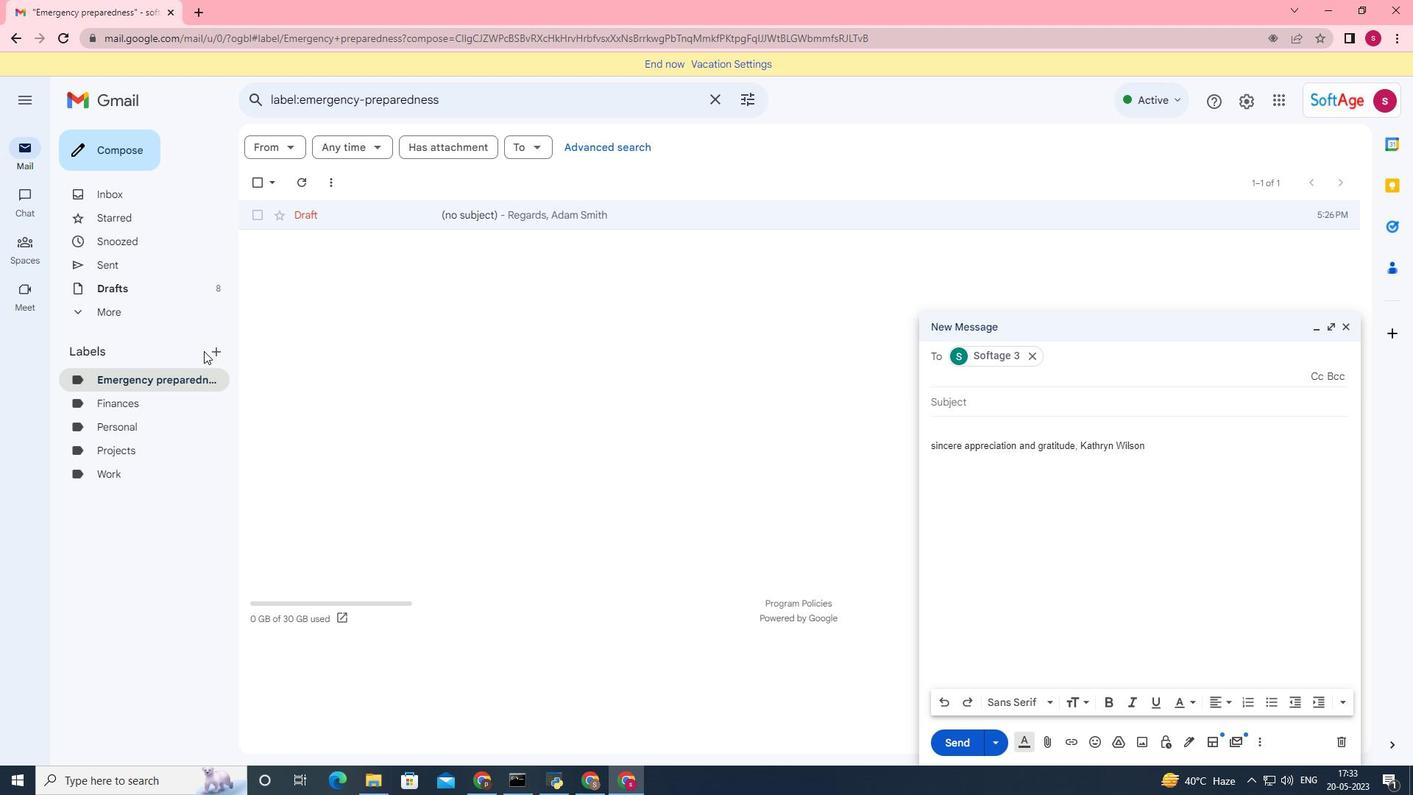
Action: Mouse pressed left at (212, 348)
Screenshot: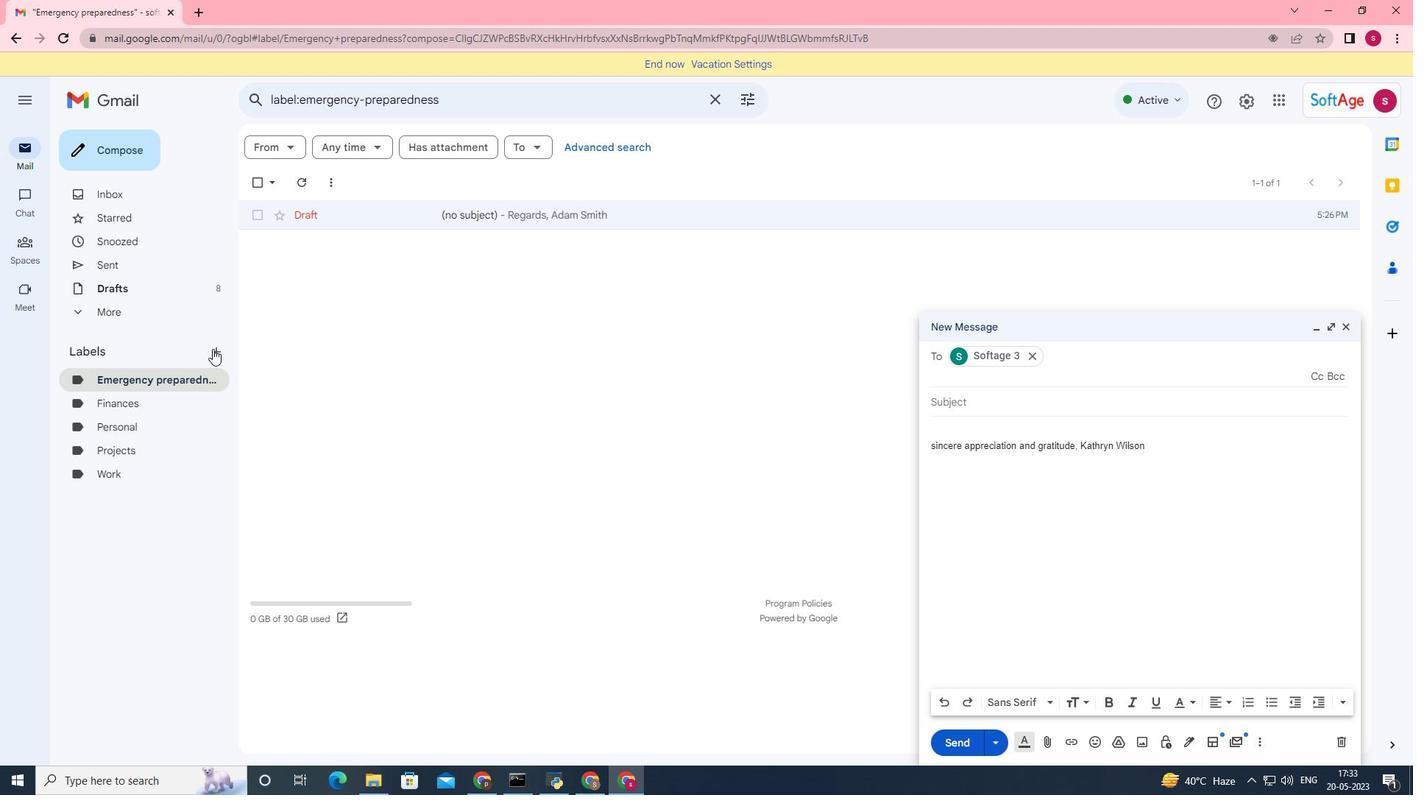 
Action: Mouse moved to (576, 391)
Screenshot: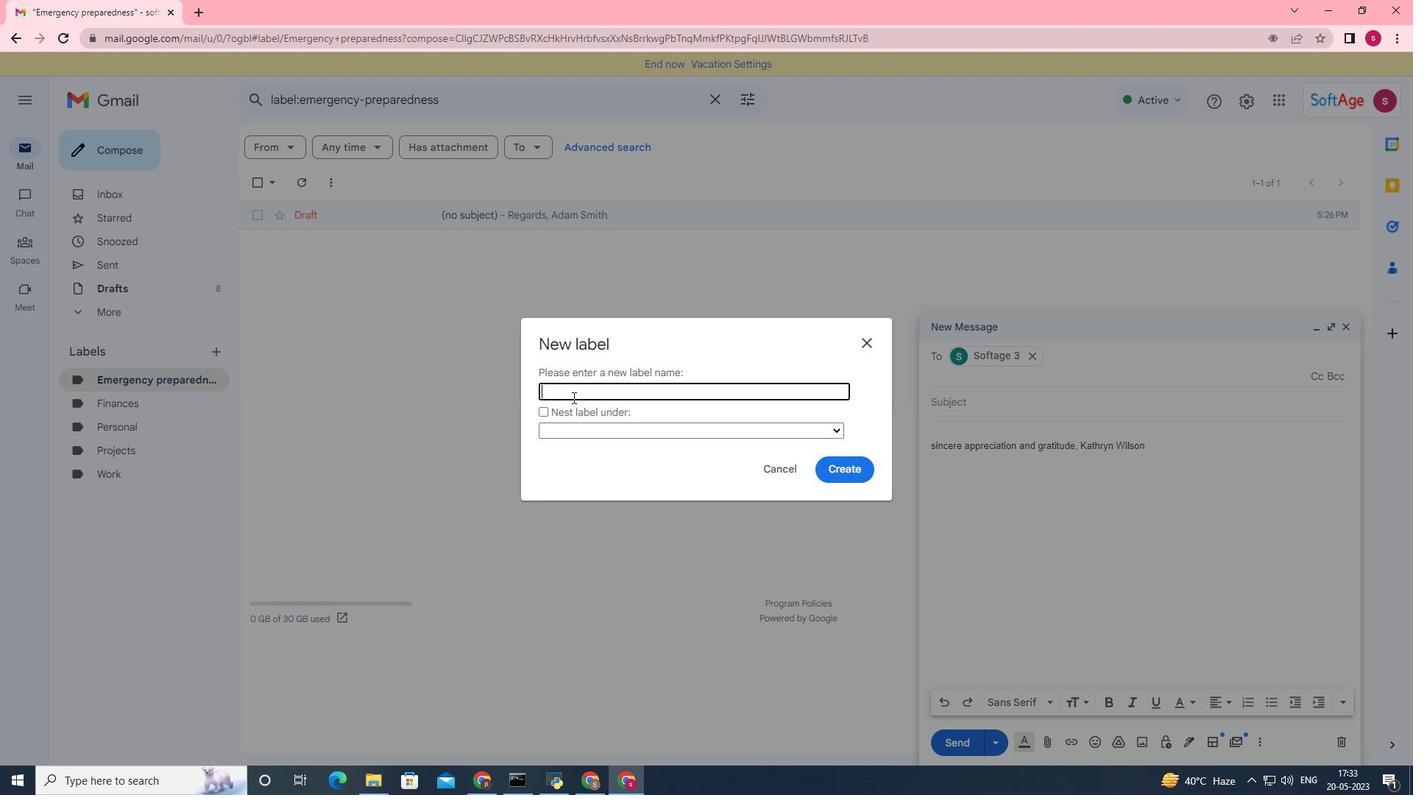 
Action: Mouse pressed left at (576, 391)
Screenshot: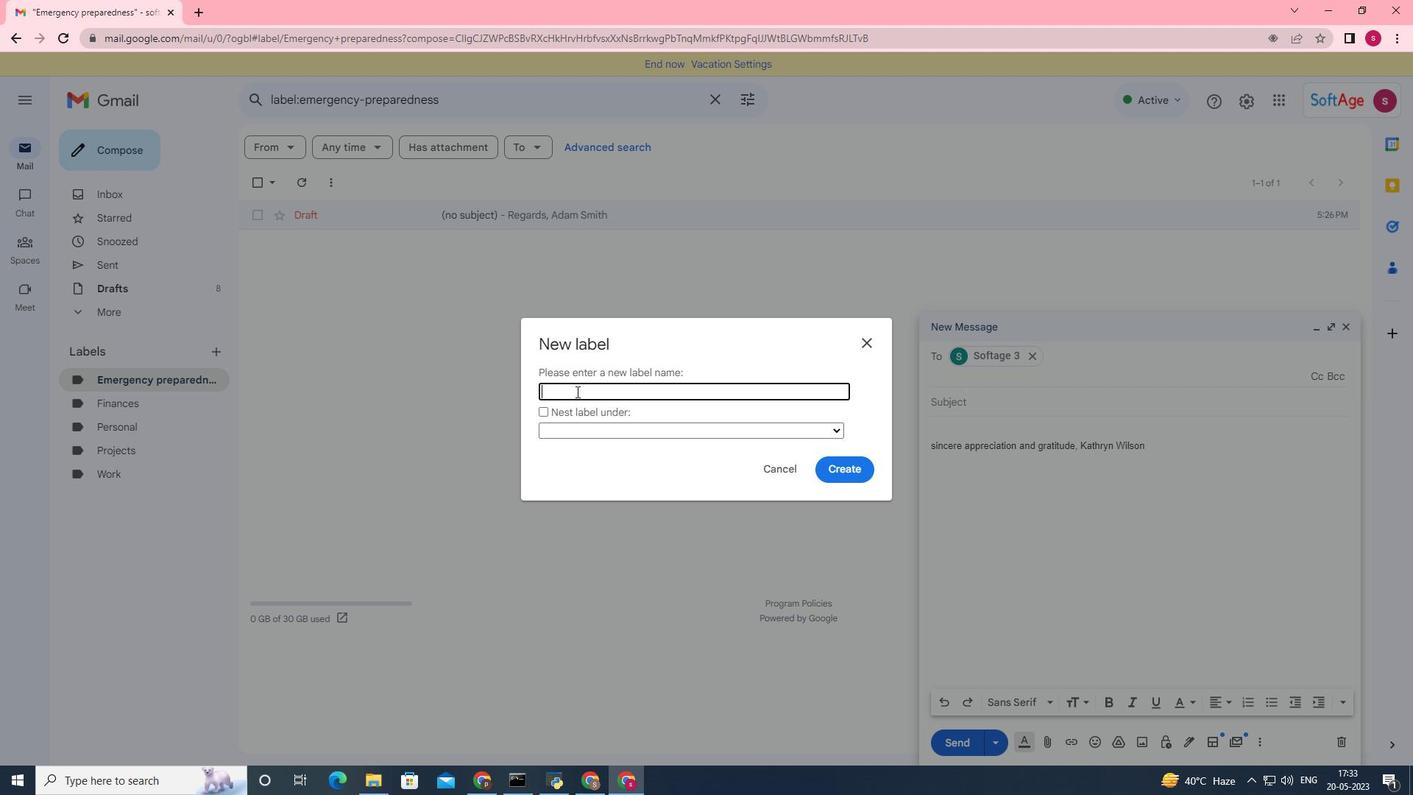 
Action: Key pressed <Key.shift>Climate<Key.space>change
Screenshot: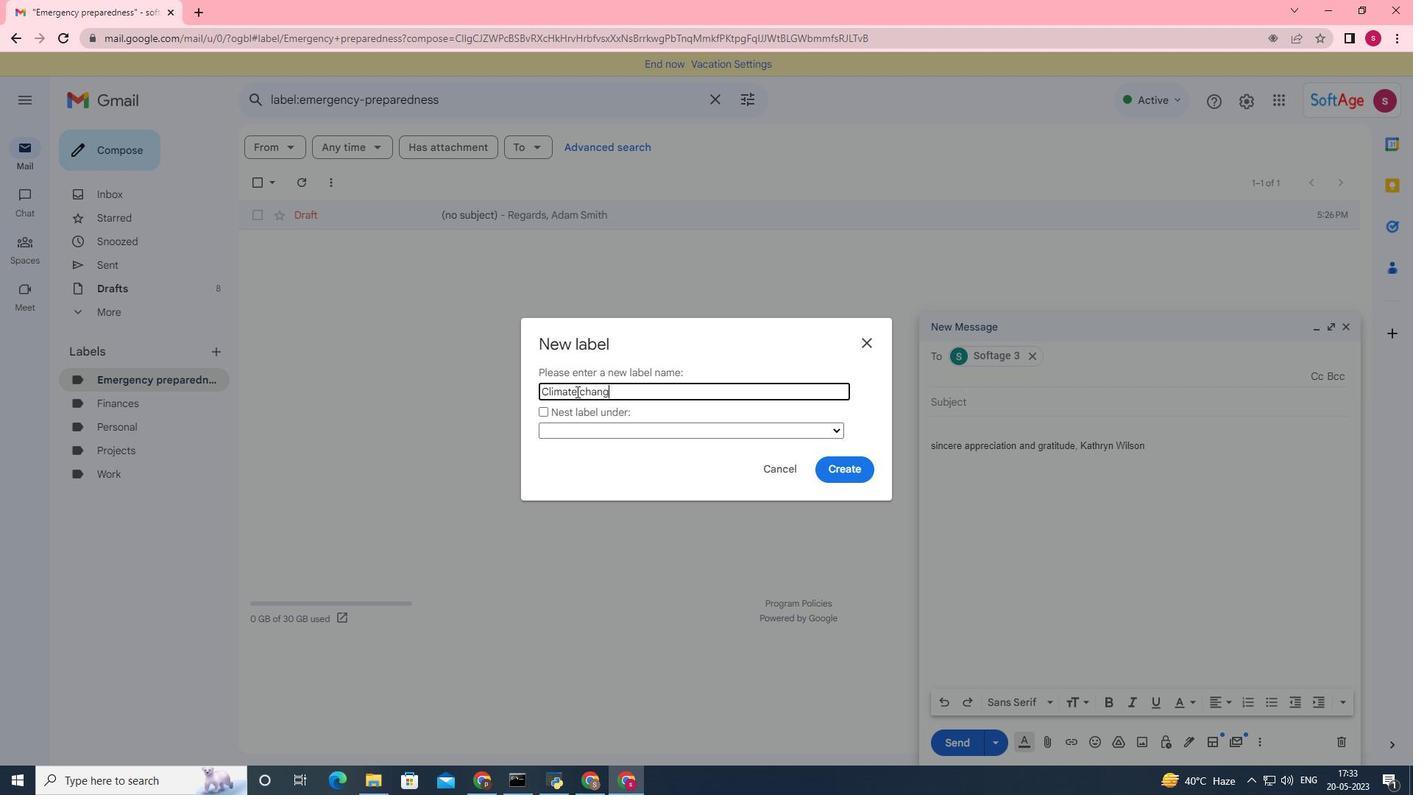 
Action: Mouse moved to (843, 466)
Screenshot: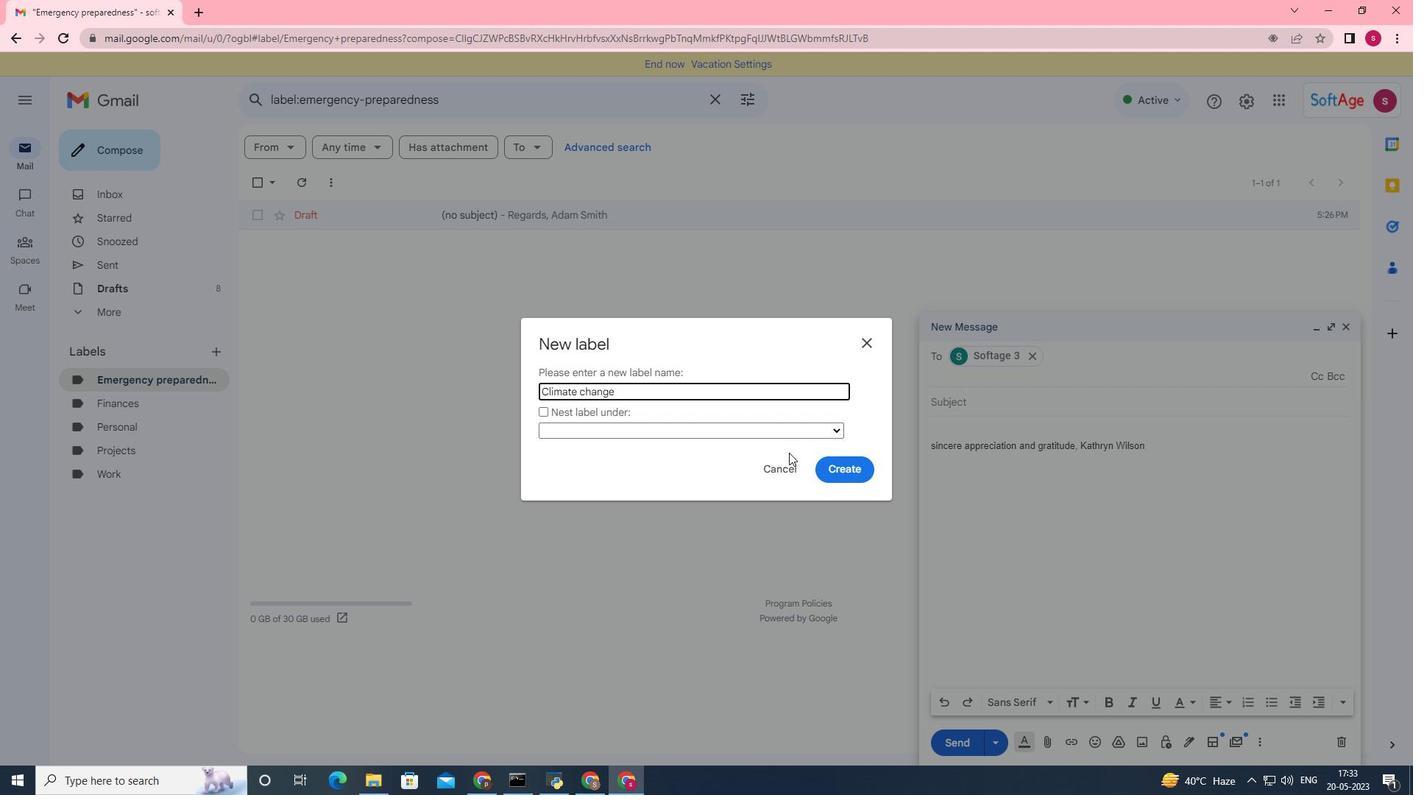
Action: Mouse pressed left at (843, 466)
Screenshot: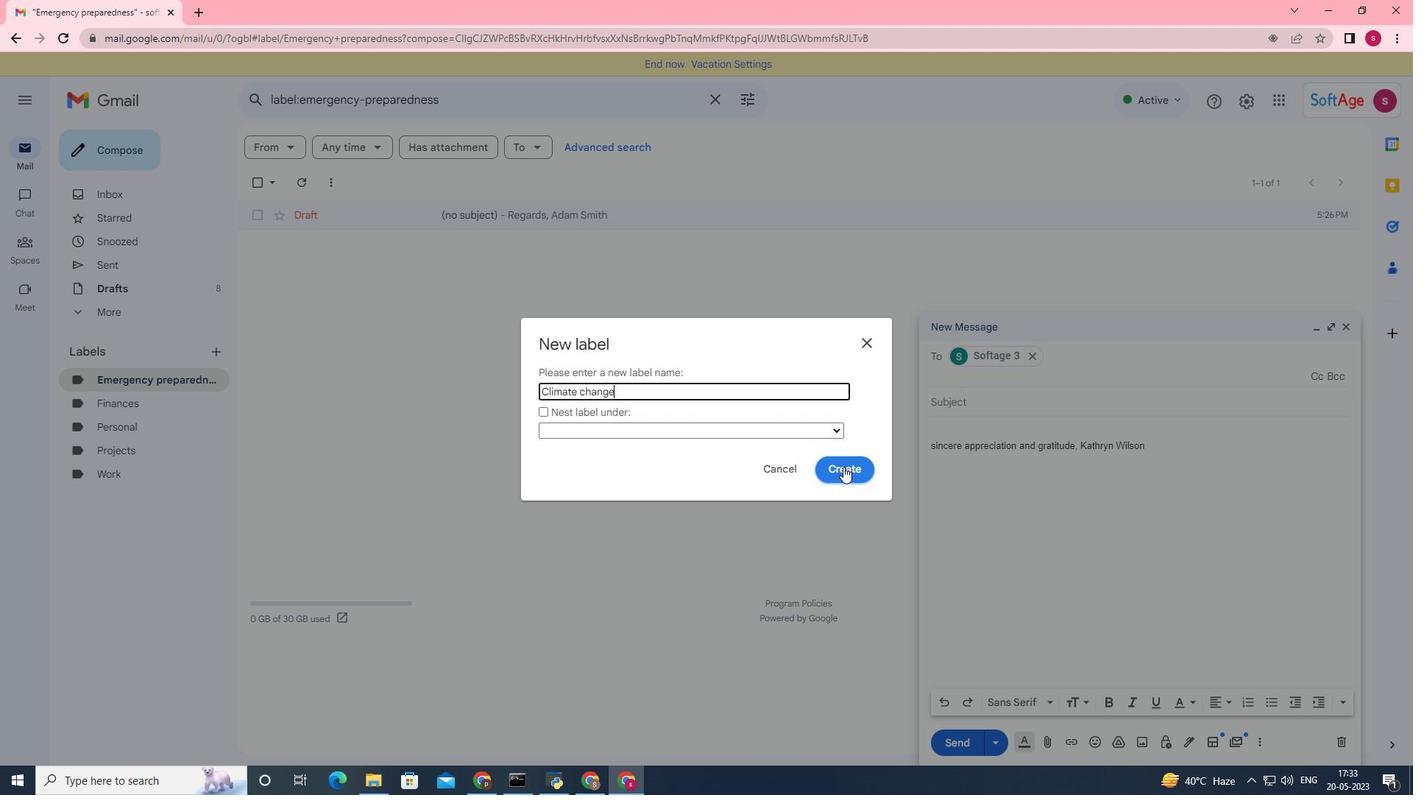
Action: Mouse moved to (962, 739)
Screenshot: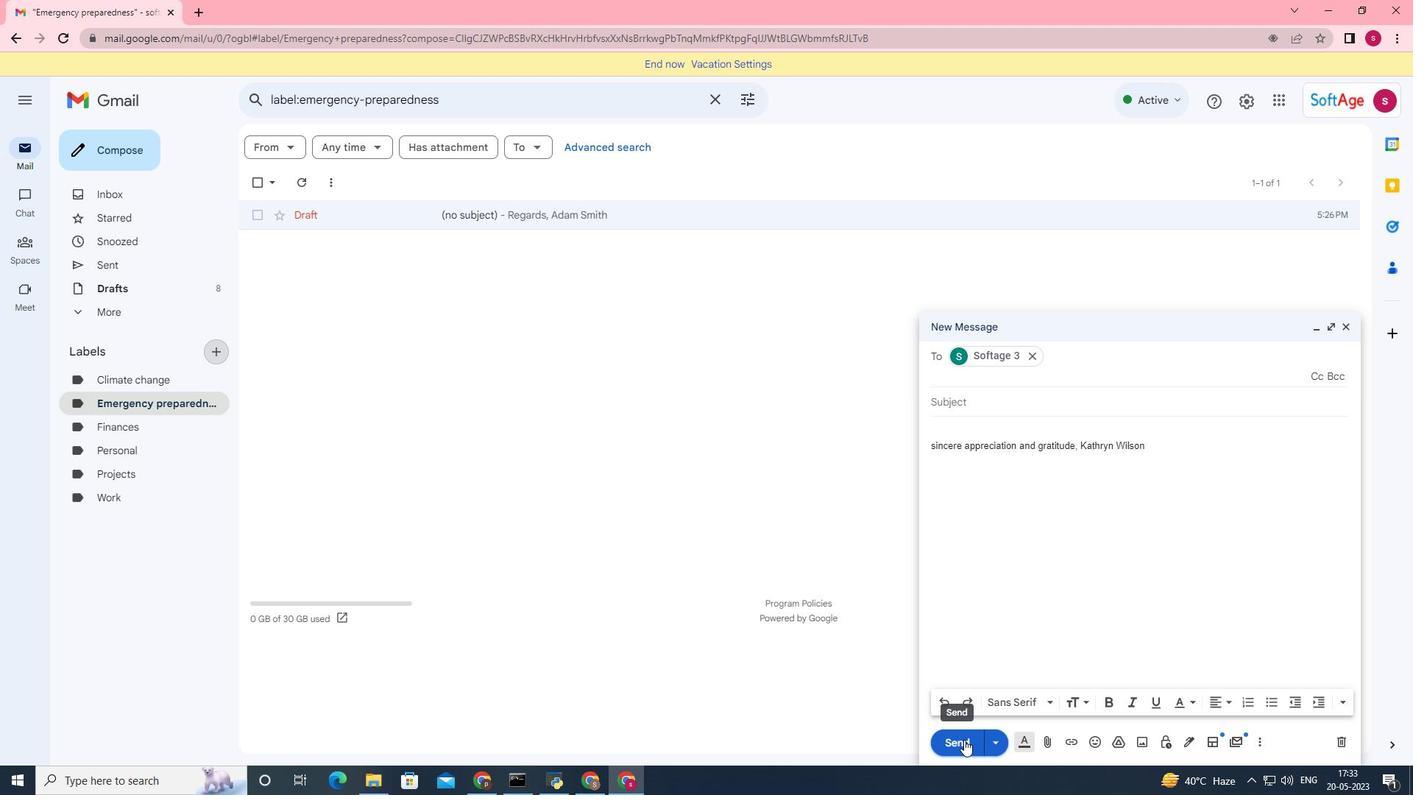 
Action: Mouse pressed left at (962, 739)
Screenshot: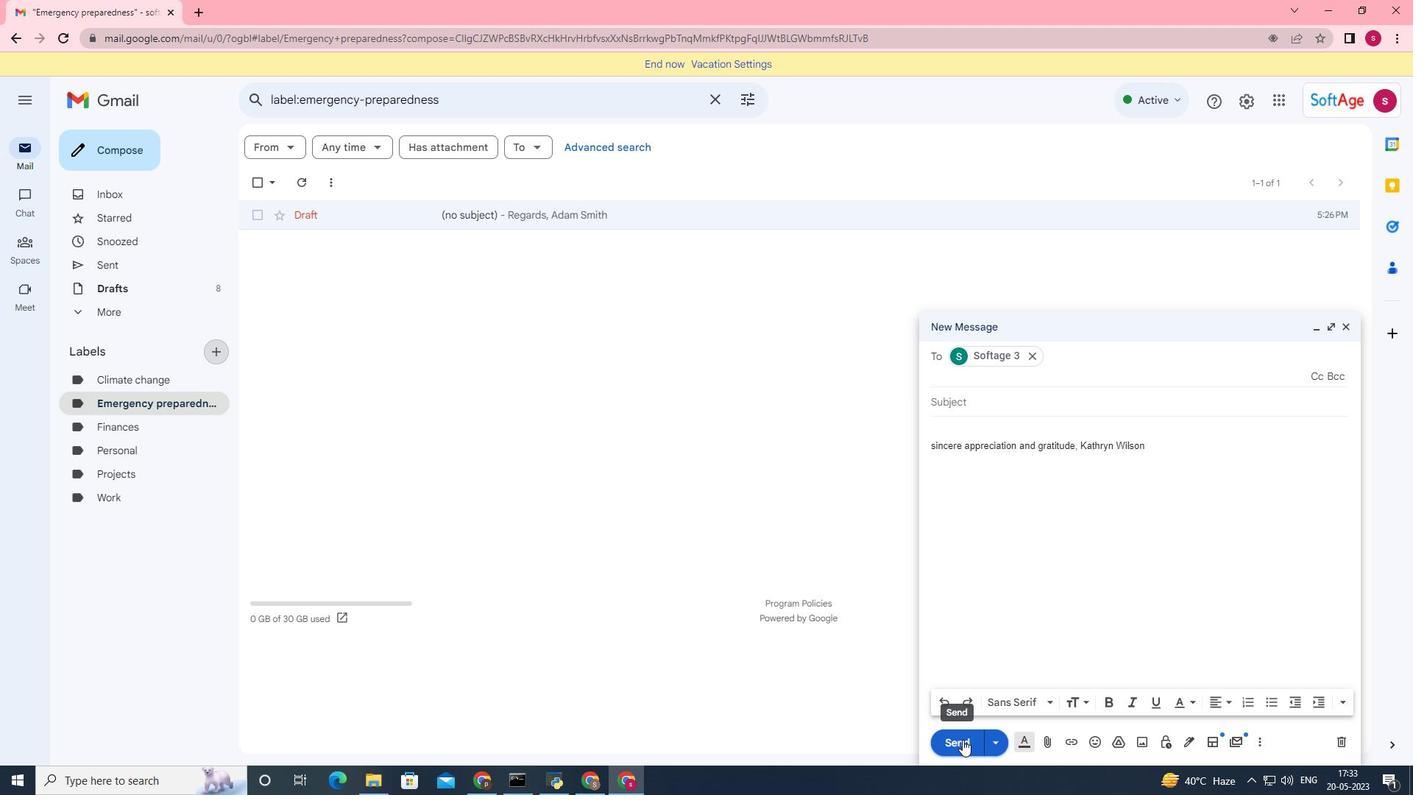 
Action: Mouse moved to (675, 555)
Screenshot: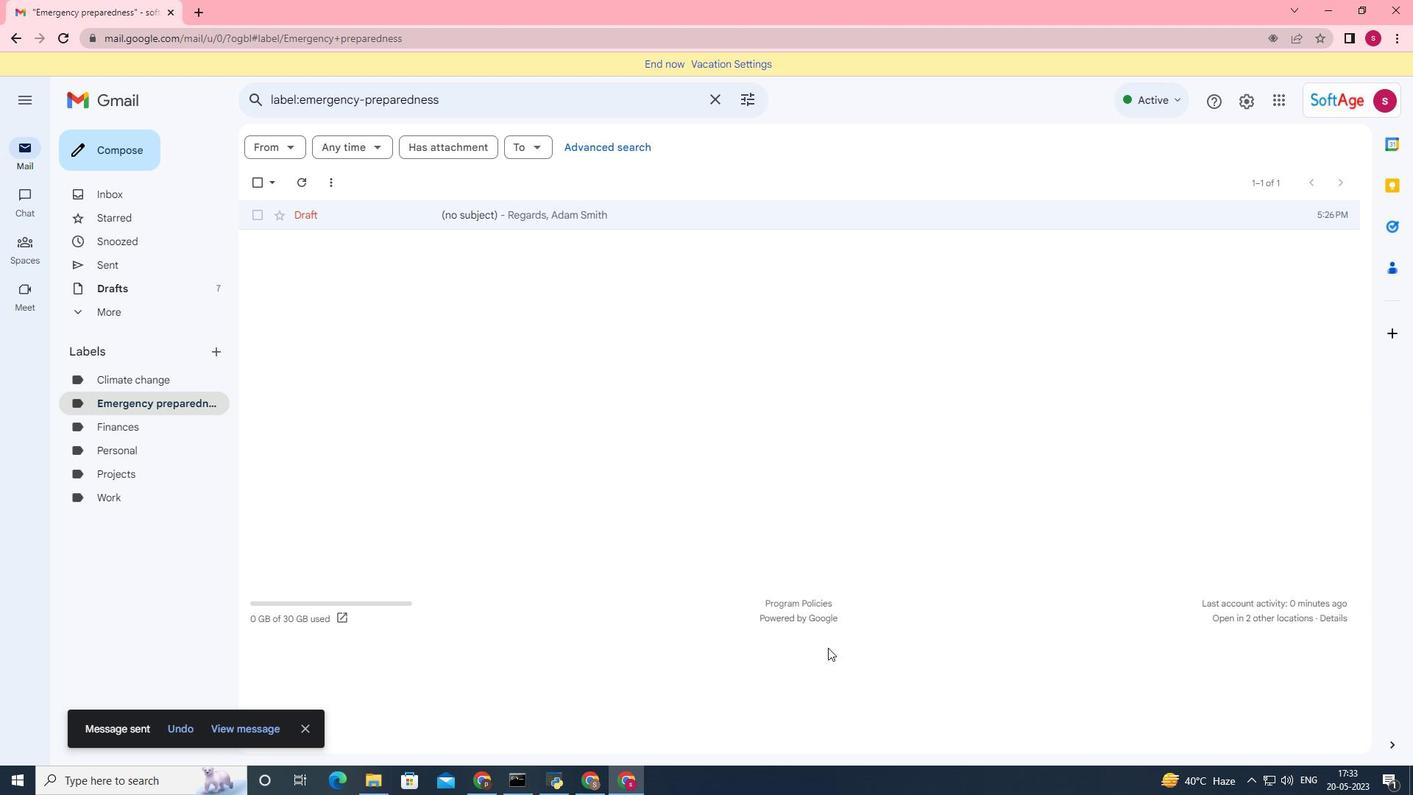 
